 Task: Explore Airbnb accommodation in Puntarenas, Costa Rica from 12th December, 2023 to 16th December, 2023 for 8 adults.8 bedrooms having 8 beds and 8 bathrooms. Property type can be hotel. Amenities needed are: wifi, TV, free parkinig on premises, gym, breakfast. Look for 4 properties as per requirement.
Action: Mouse moved to (422, 95)
Screenshot: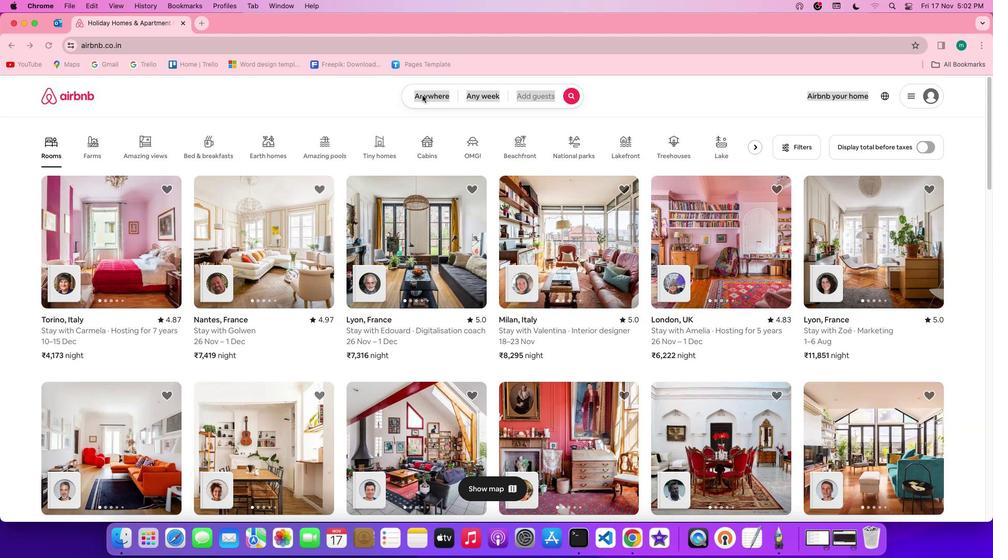 
Action: Mouse pressed left at (422, 95)
Screenshot: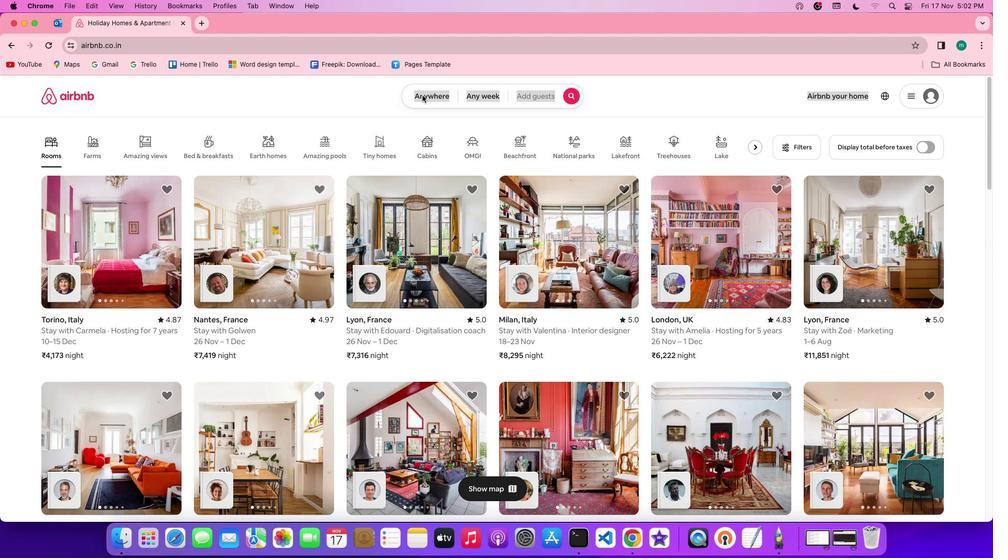 
Action: Mouse pressed left at (422, 95)
Screenshot: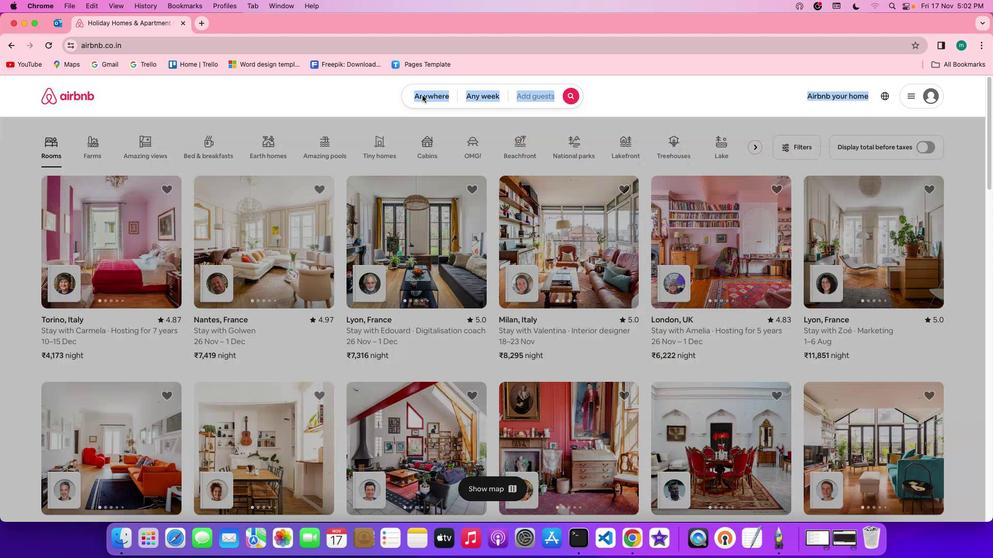 
Action: Mouse moved to (393, 132)
Screenshot: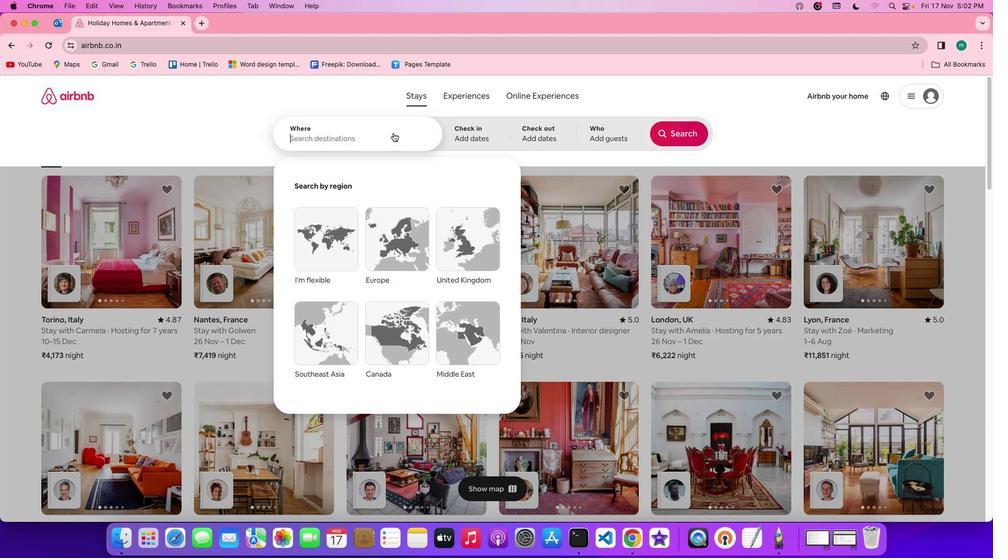 
Action: Mouse pressed left at (393, 132)
Screenshot: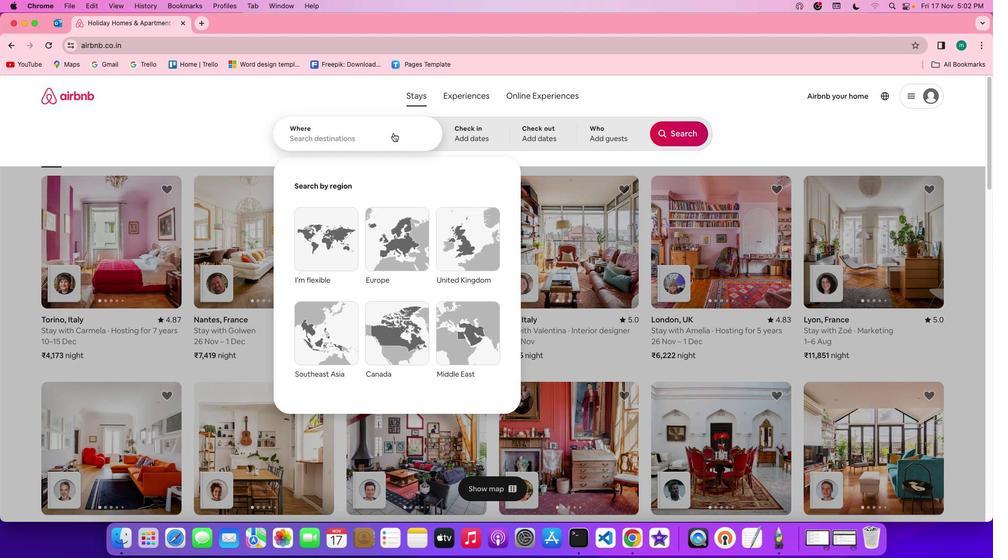 
Action: Mouse moved to (389, 134)
Screenshot: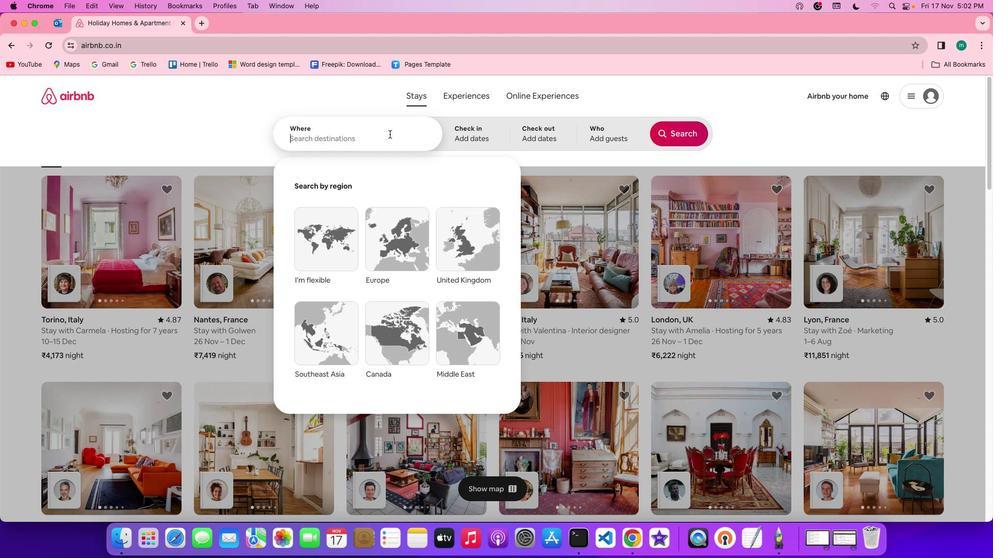 
Action: Key pressed Key.spaceKey.shift'P''u''n''t''a''r''e''n''a''s'','Key.spaceKey.shift'C''o''s''t''a'Key.spaceKey.shift'r'Key.backspaceKey.shift'R''i''c''a'
Screenshot: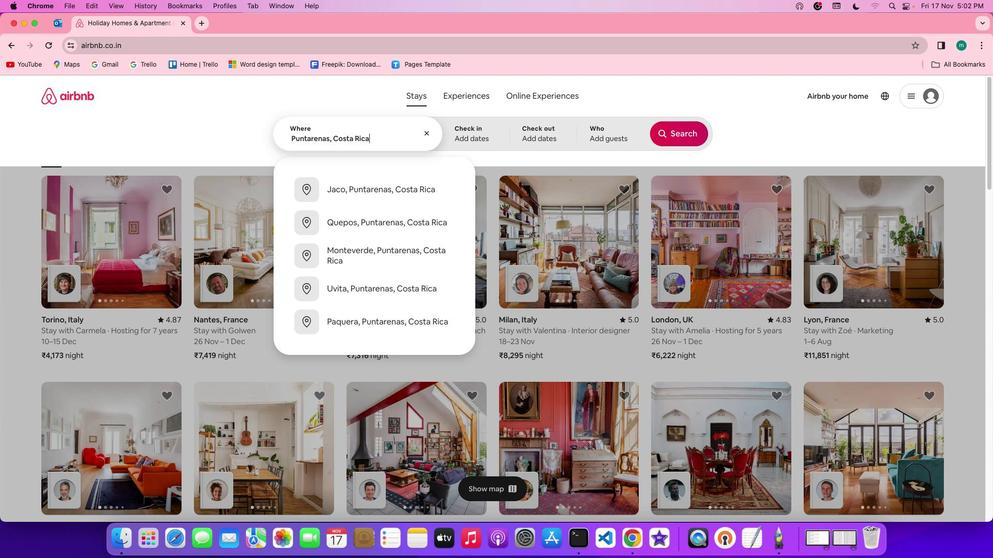 
Action: Mouse moved to (466, 127)
Screenshot: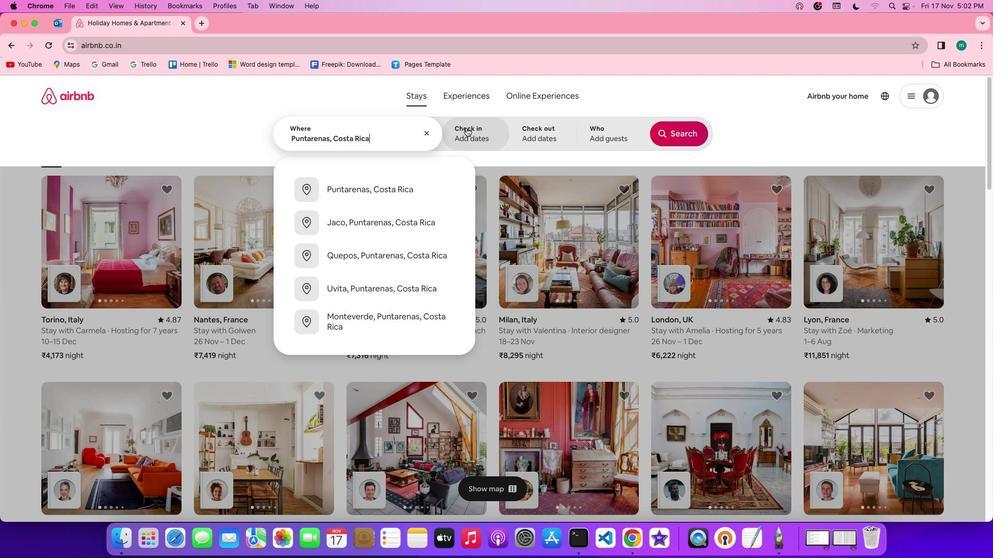 
Action: Mouse pressed left at (466, 127)
Screenshot: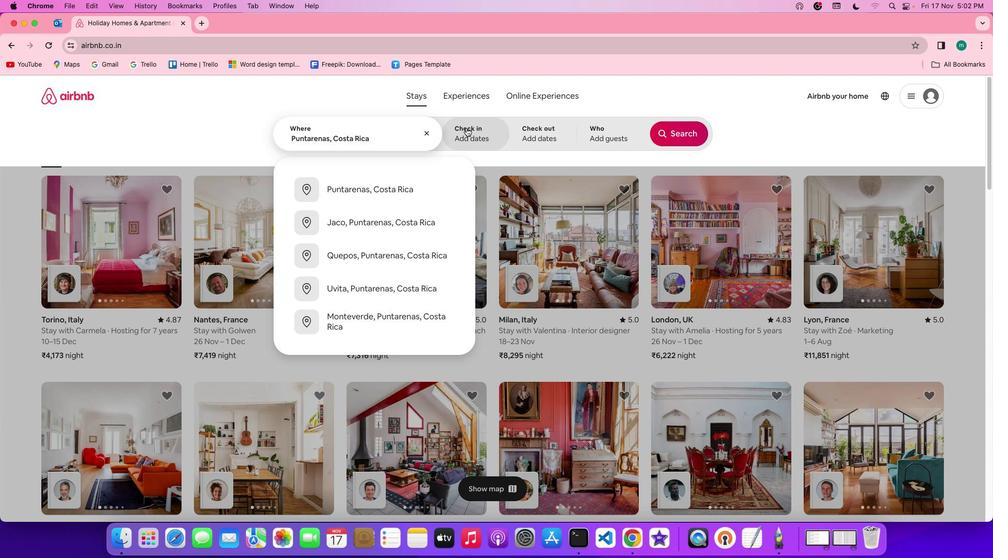 
Action: Mouse moved to (561, 315)
Screenshot: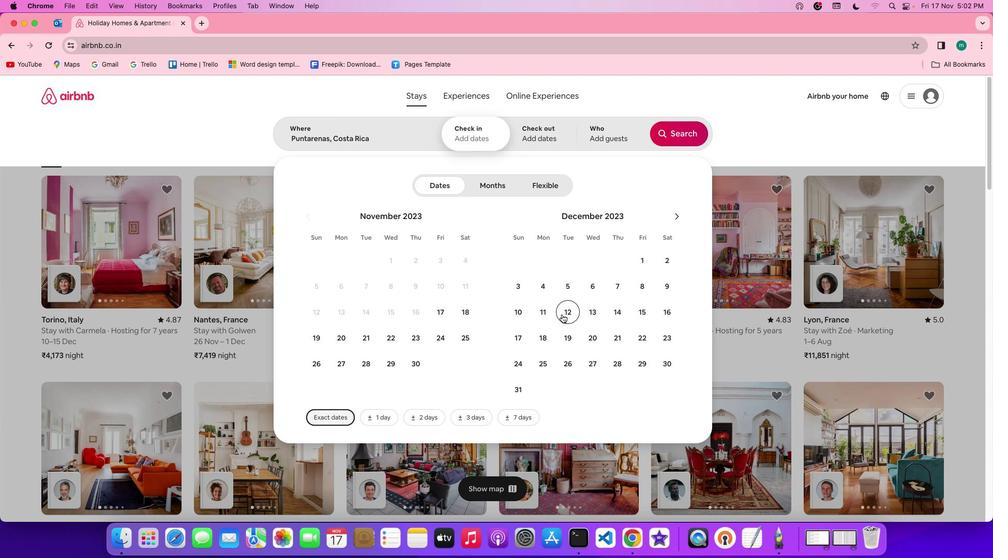 
Action: Mouse pressed left at (561, 315)
Screenshot: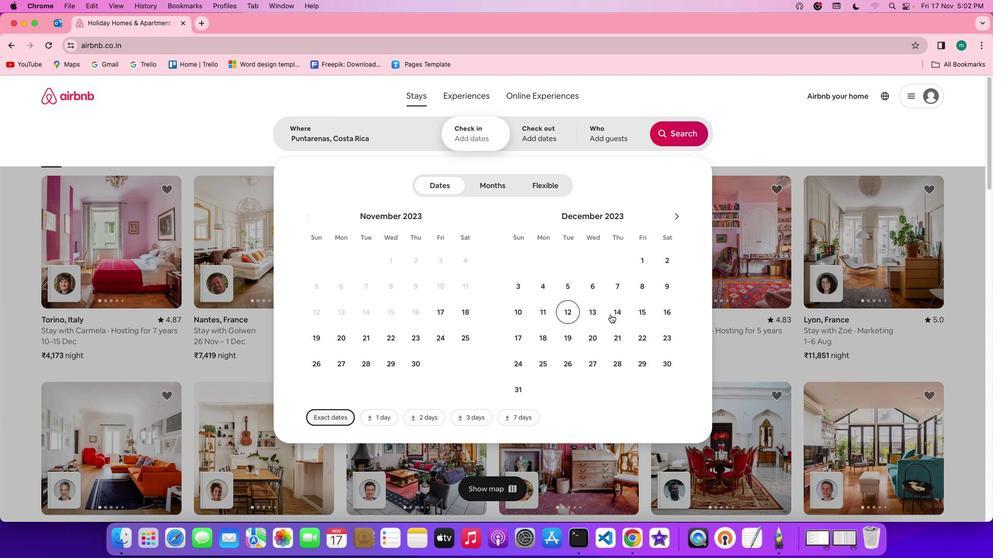 
Action: Mouse moved to (666, 304)
Screenshot: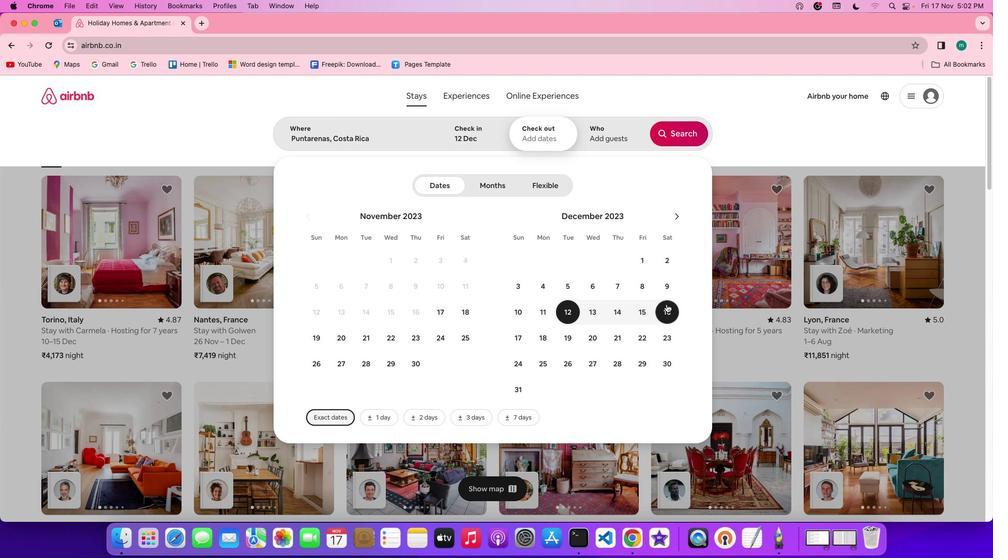 
Action: Mouse pressed left at (666, 304)
Screenshot: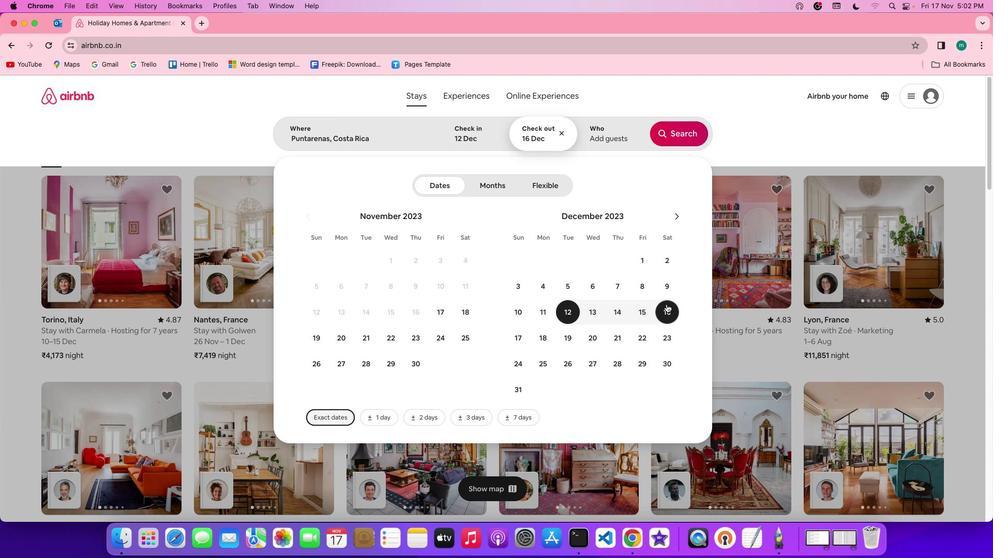 
Action: Mouse moved to (619, 128)
Screenshot: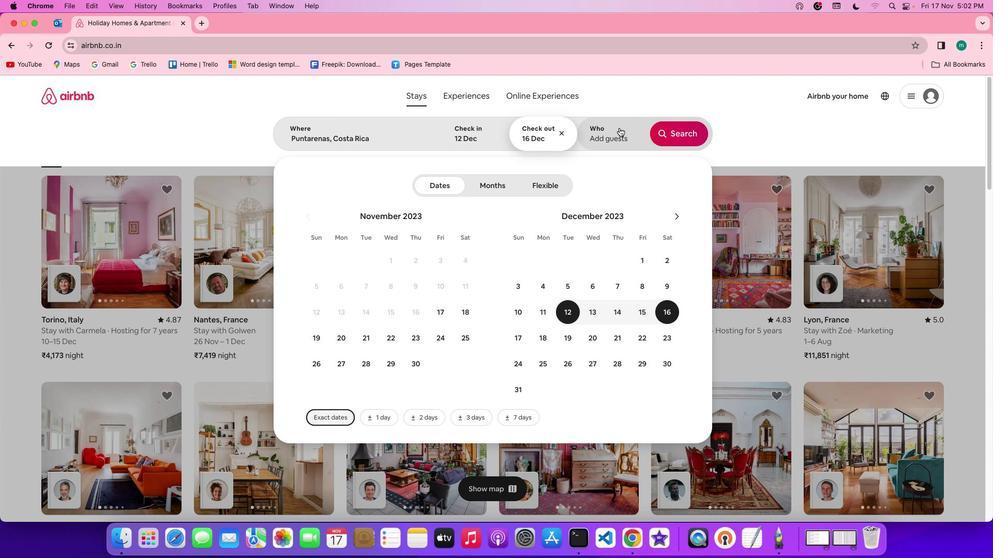 
Action: Mouse pressed left at (619, 128)
Screenshot: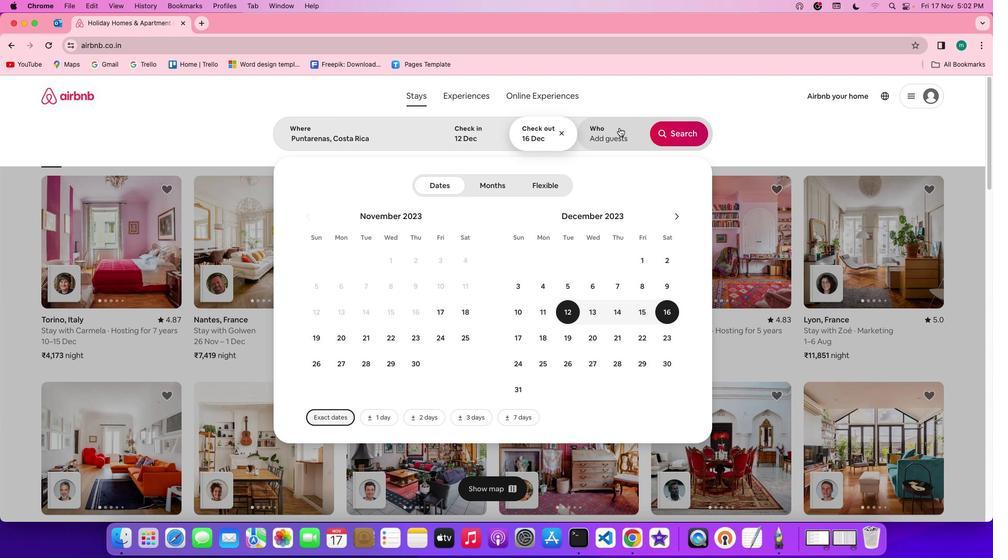 
Action: Mouse moved to (679, 184)
Screenshot: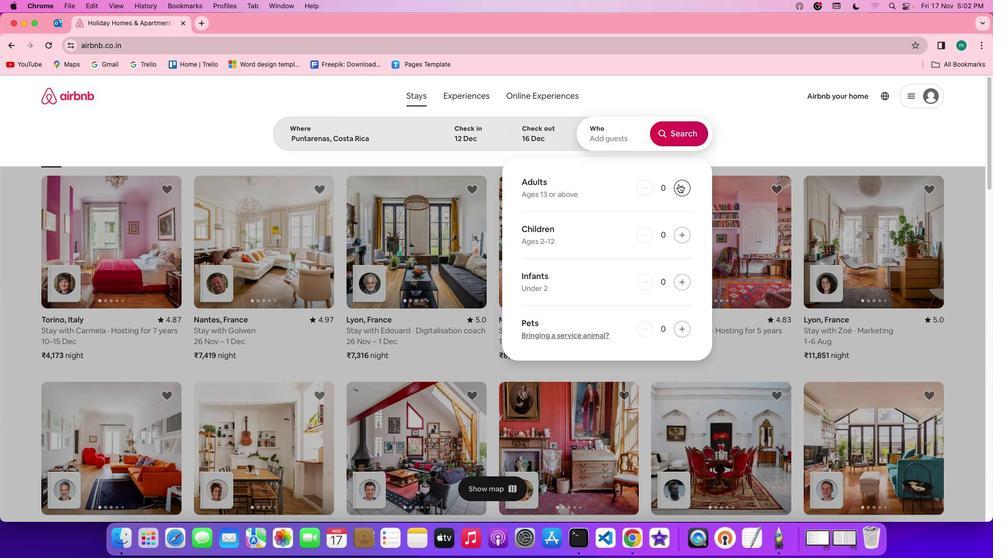 
Action: Mouse pressed left at (679, 184)
Screenshot: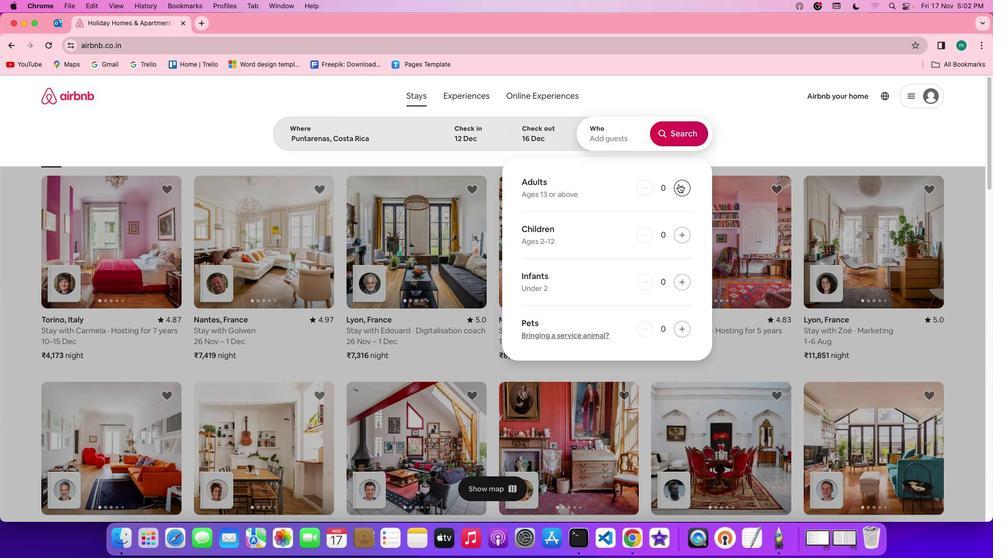 
Action: Mouse pressed left at (679, 184)
Screenshot: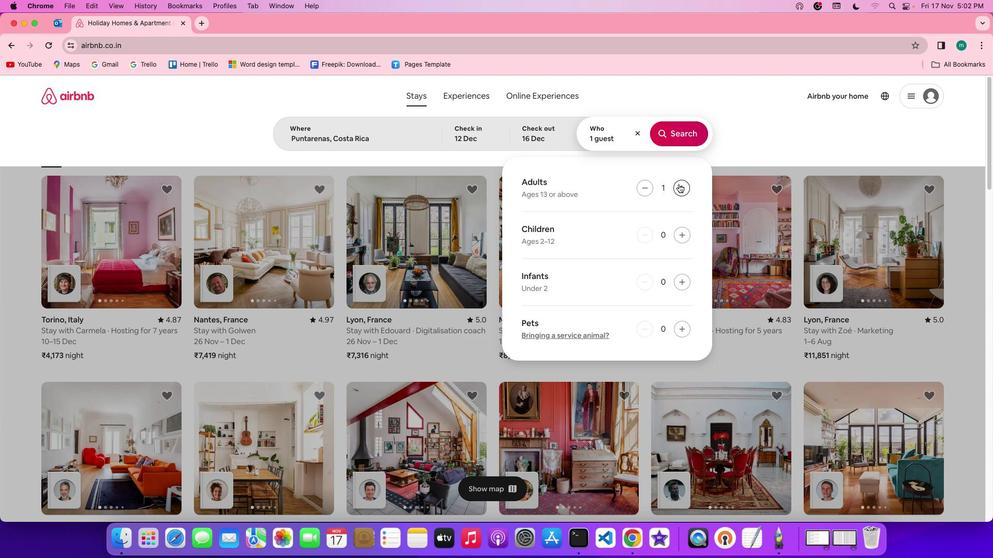 
Action: Mouse pressed left at (679, 184)
Screenshot: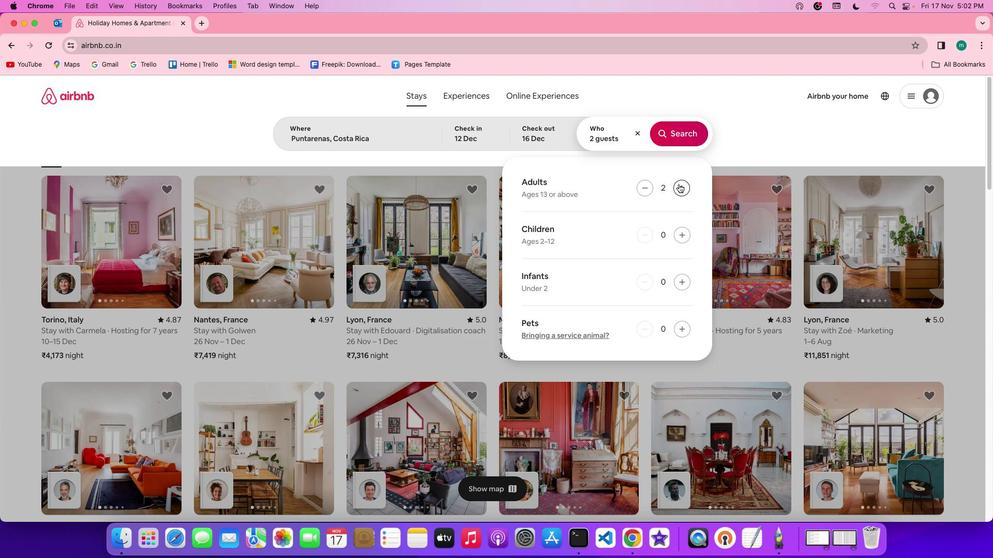 
Action: Mouse pressed left at (679, 184)
Screenshot: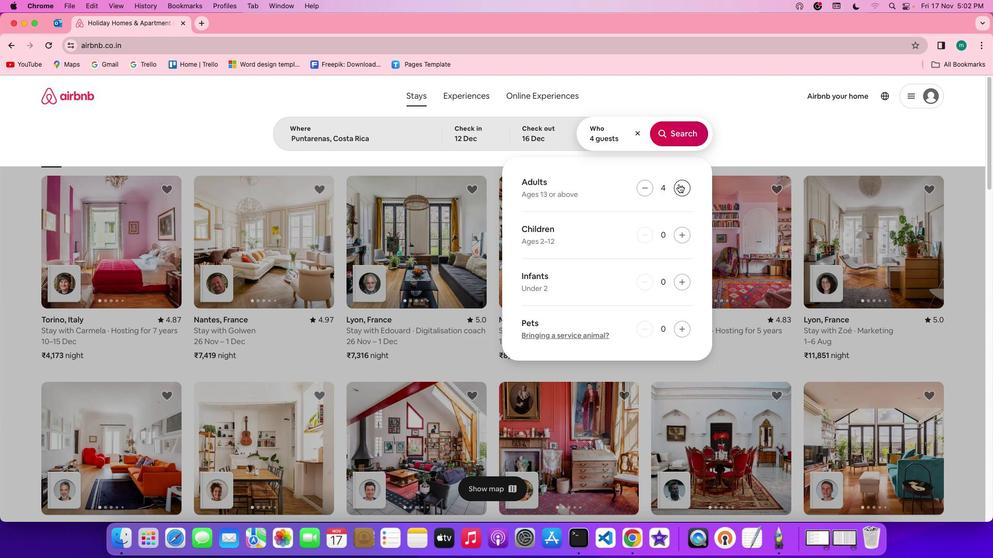 
Action: Mouse pressed left at (679, 184)
Screenshot: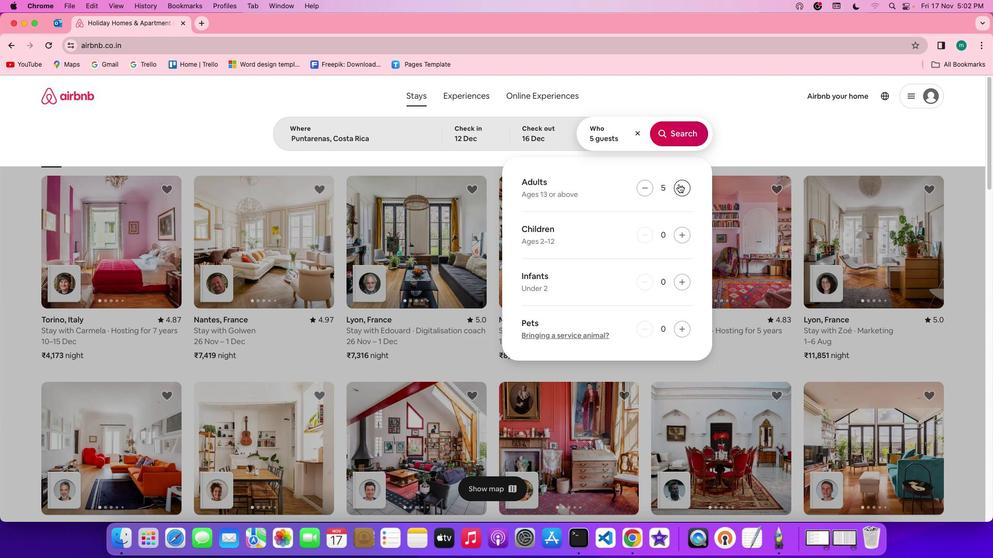 
Action: Mouse pressed left at (679, 184)
Screenshot: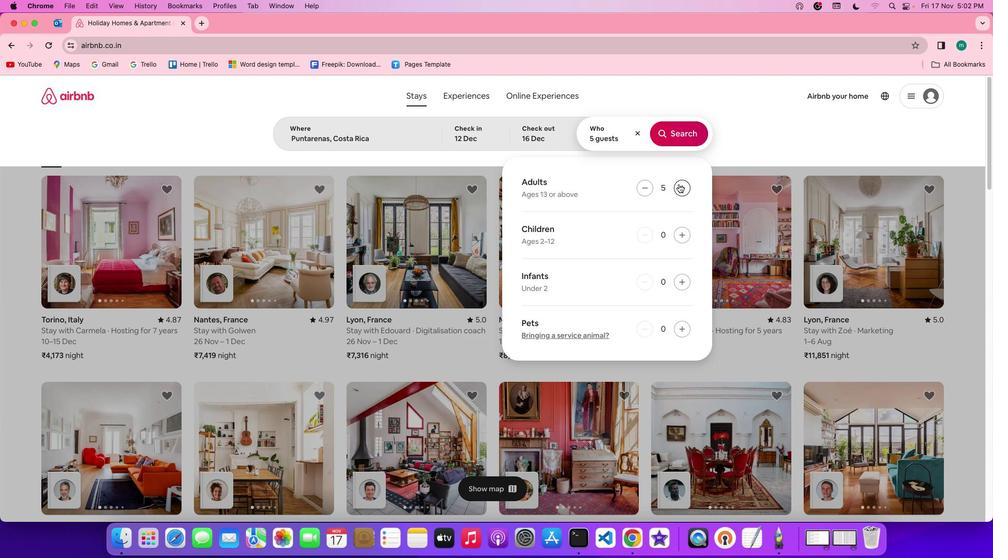 
Action: Mouse pressed left at (679, 184)
Screenshot: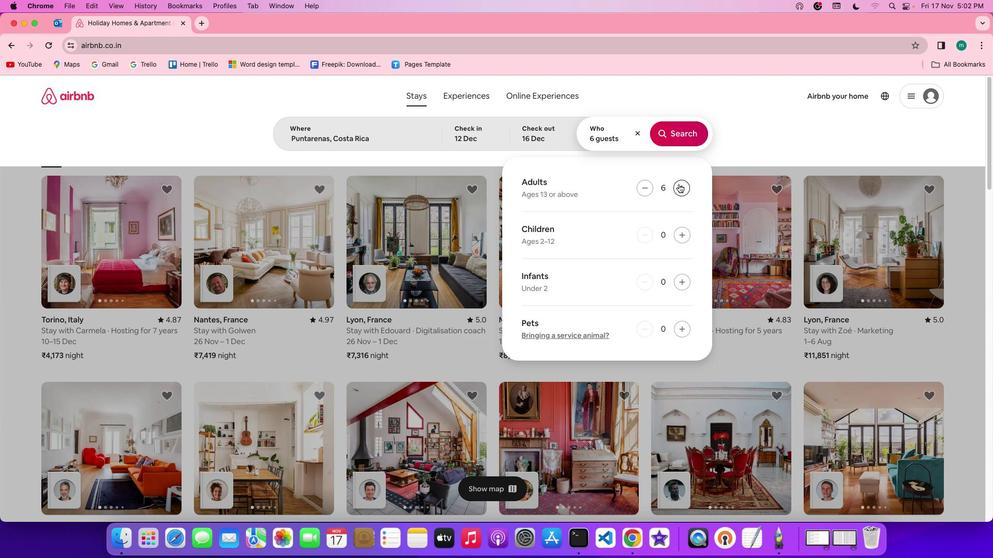 
Action: Mouse pressed left at (679, 184)
Screenshot: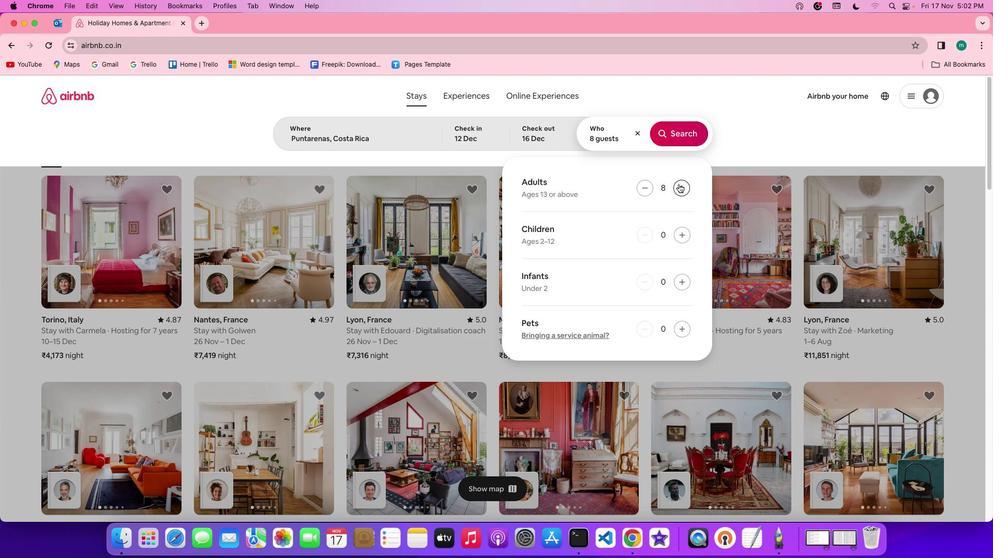
Action: Mouse moved to (679, 129)
Screenshot: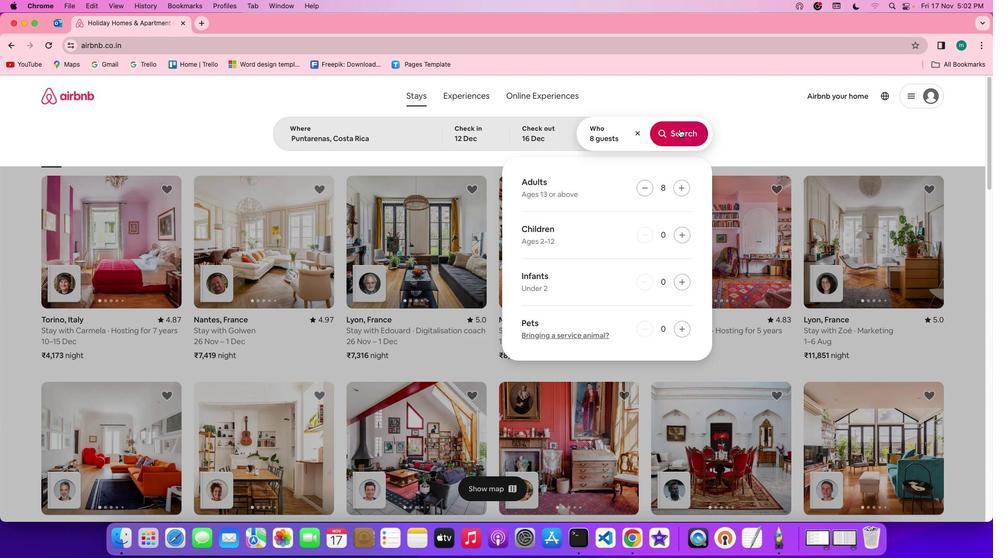 
Action: Mouse pressed left at (679, 129)
Screenshot: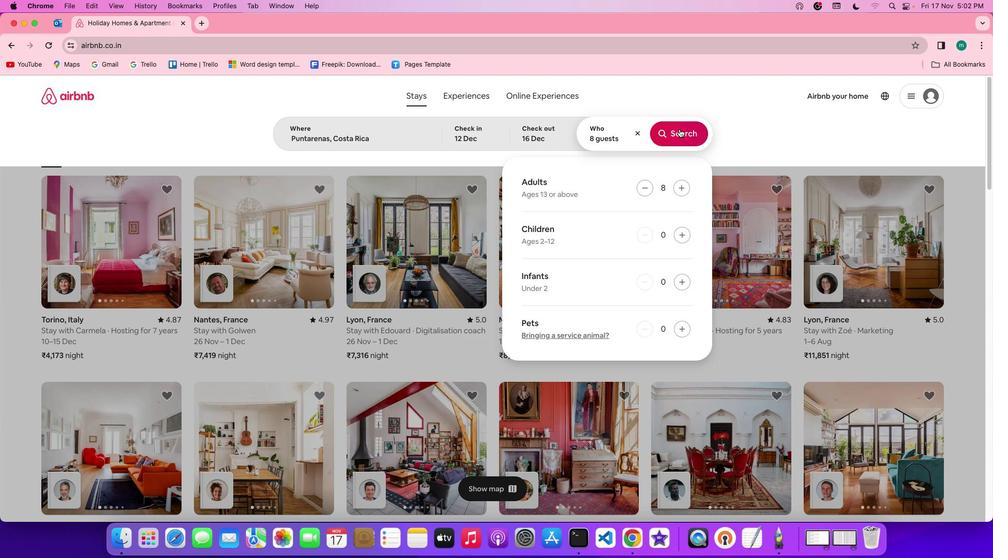 
Action: Mouse moved to (835, 139)
Screenshot: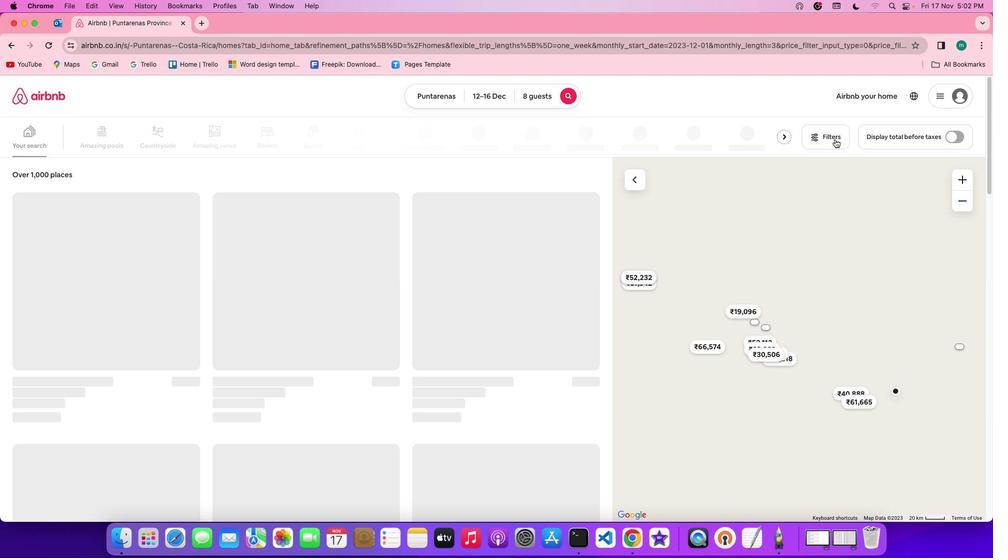 
Action: Mouse pressed left at (835, 139)
Screenshot: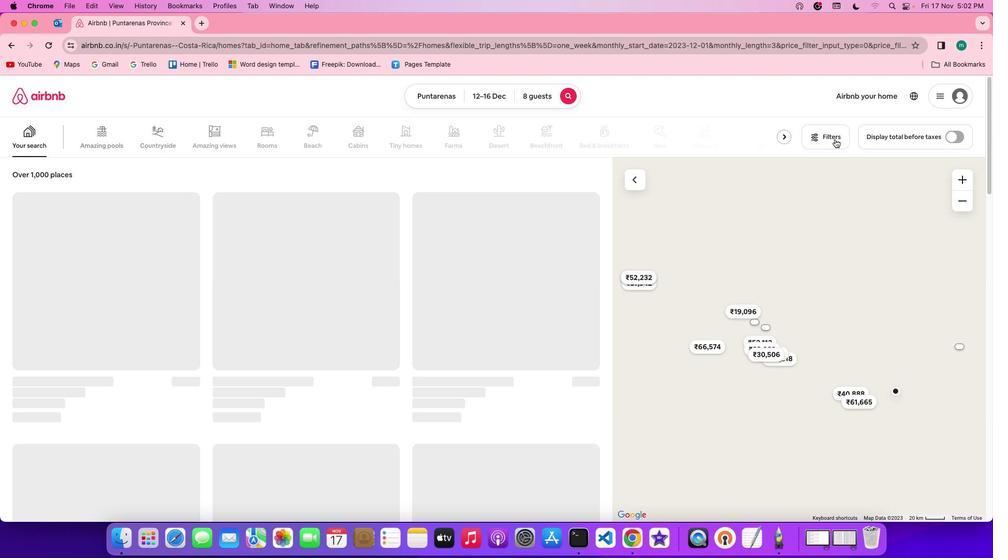 
Action: Mouse moved to (513, 307)
Screenshot: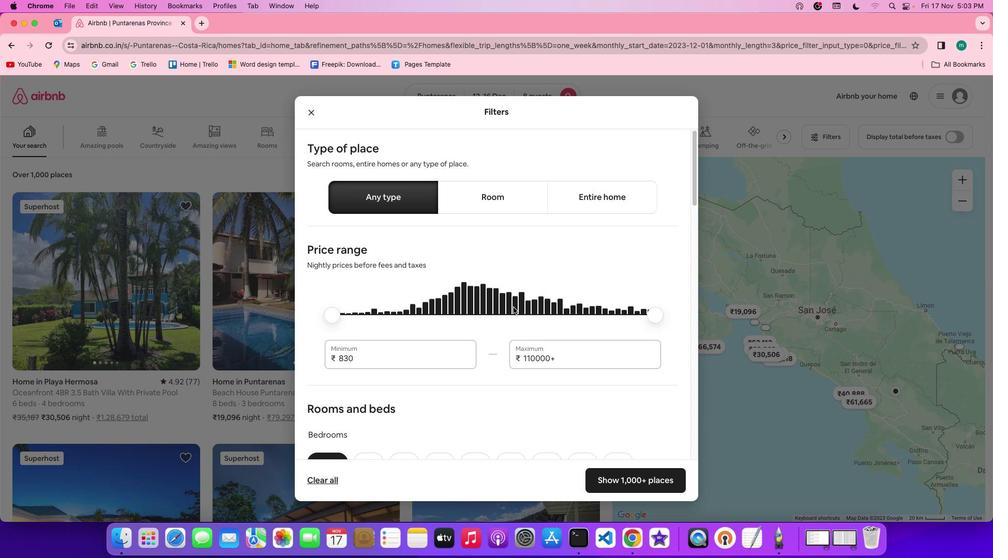 
Action: Mouse scrolled (513, 307) with delta (0, 0)
Screenshot: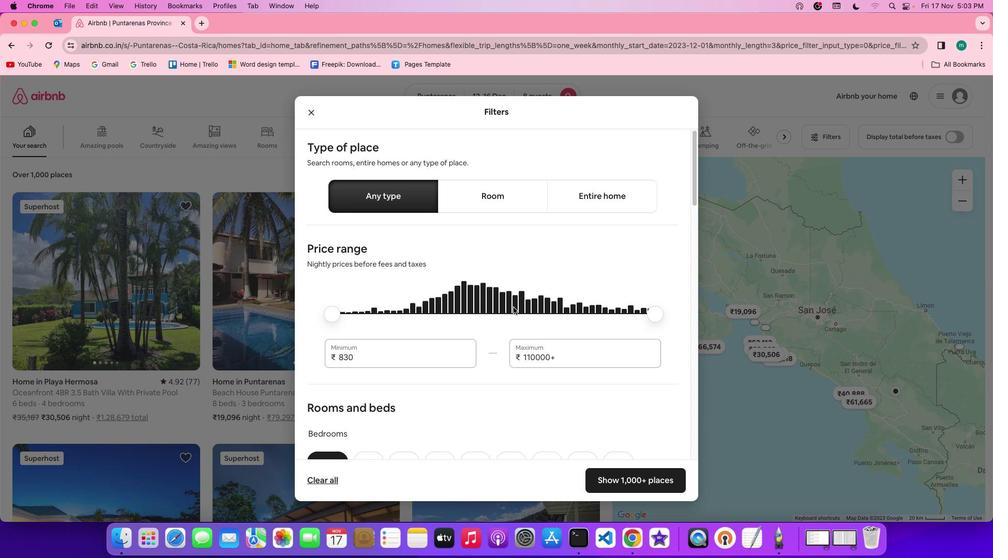 
Action: Mouse scrolled (513, 307) with delta (0, 0)
Screenshot: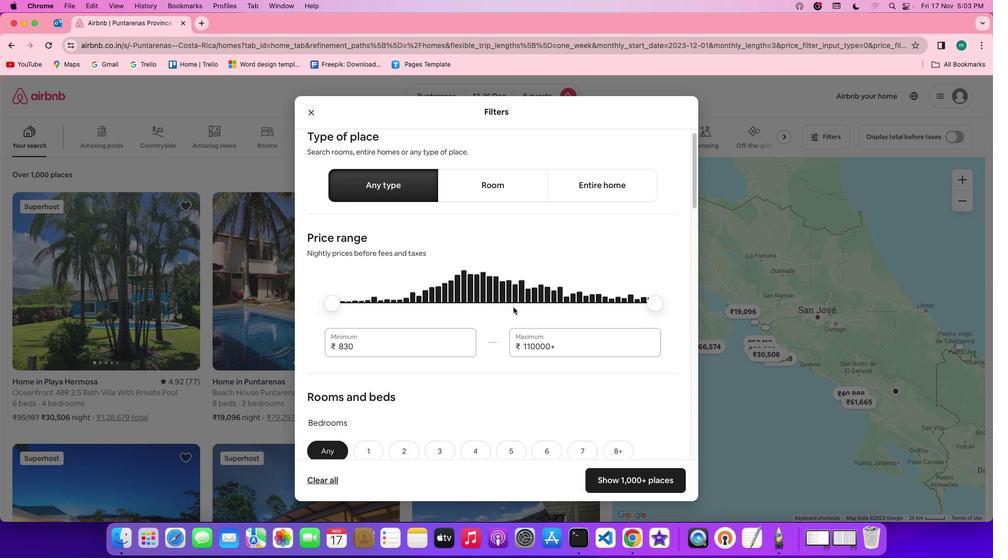 
Action: Mouse scrolled (513, 307) with delta (0, -1)
Screenshot: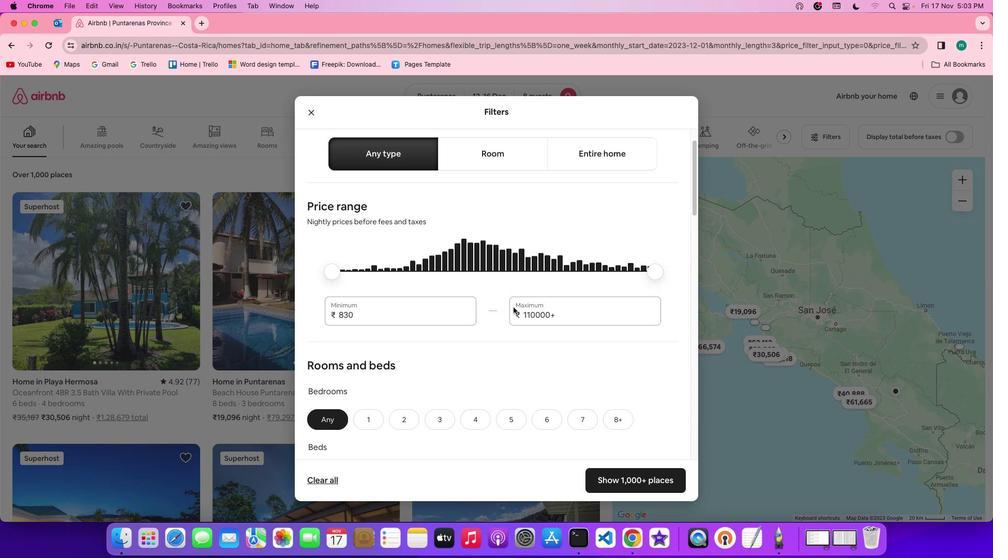
Action: Mouse scrolled (513, 307) with delta (0, -1)
Screenshot: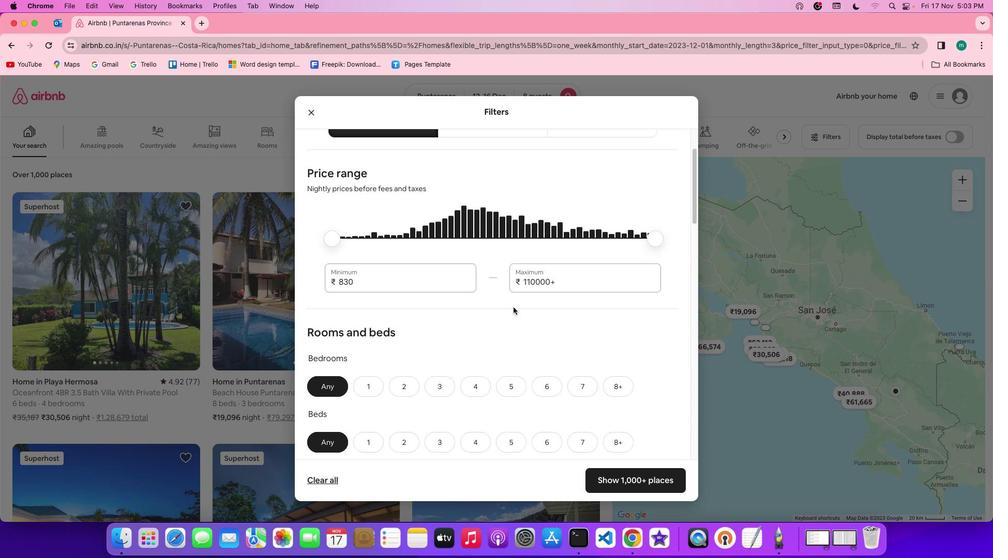 
Action: Mouse scrolled (513, 307) with delta (0, 0)
Screenshot: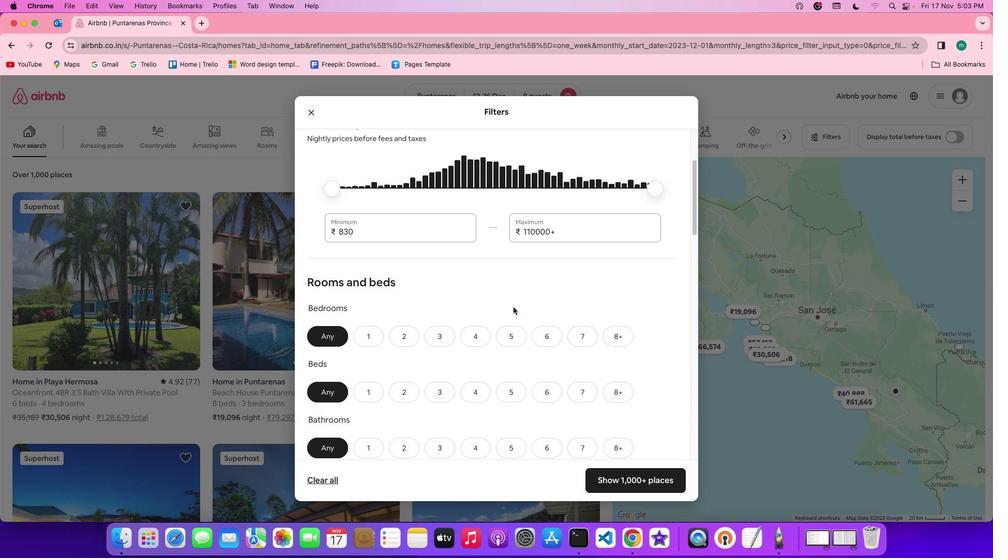 
Action: Mouse scrolled (513, 307) with delta (0, 0)
Screenshot: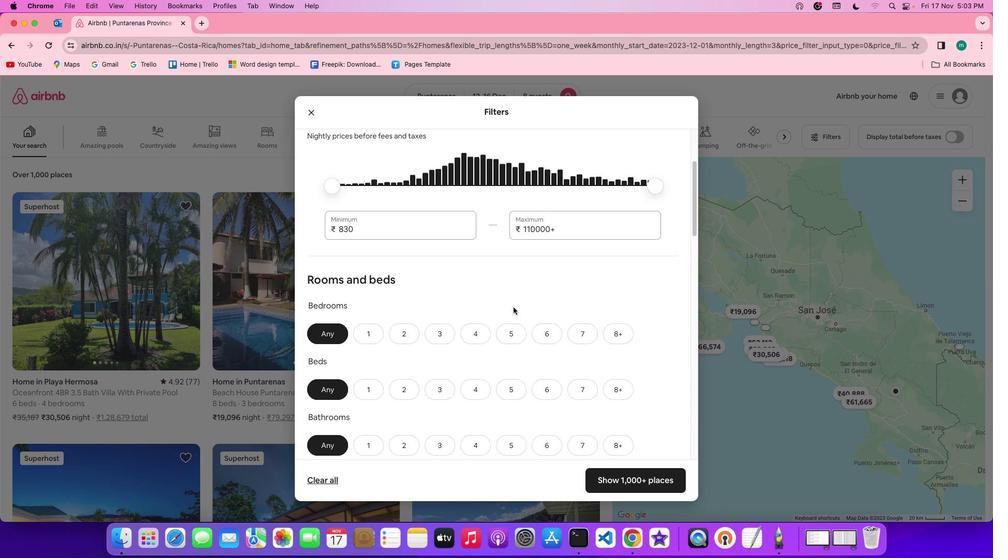 
Action: Mouse scrolled (513, 307) with delta (0, 0)
Screenshot: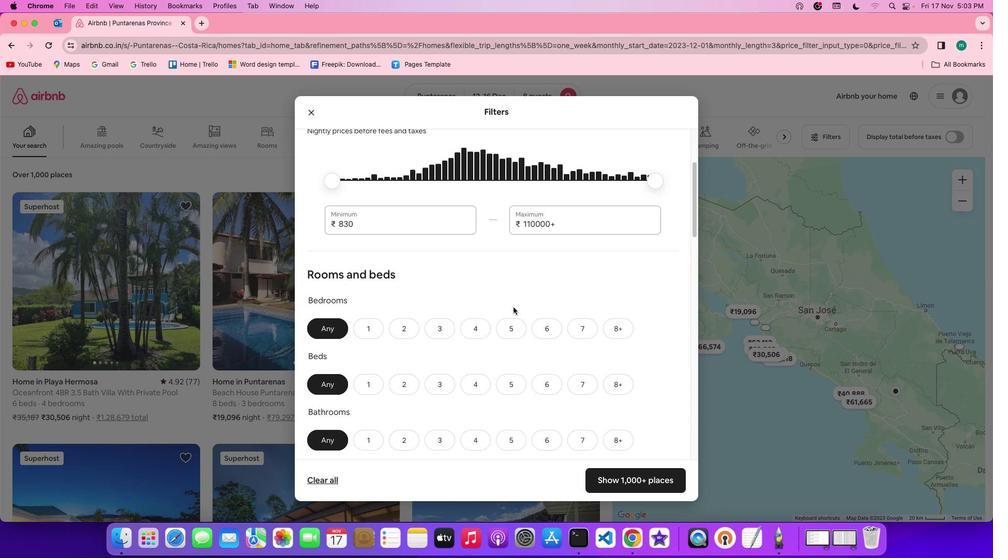 
Action: Mouse scrolled (513, 307) with delta (0, -1)
Screenshot: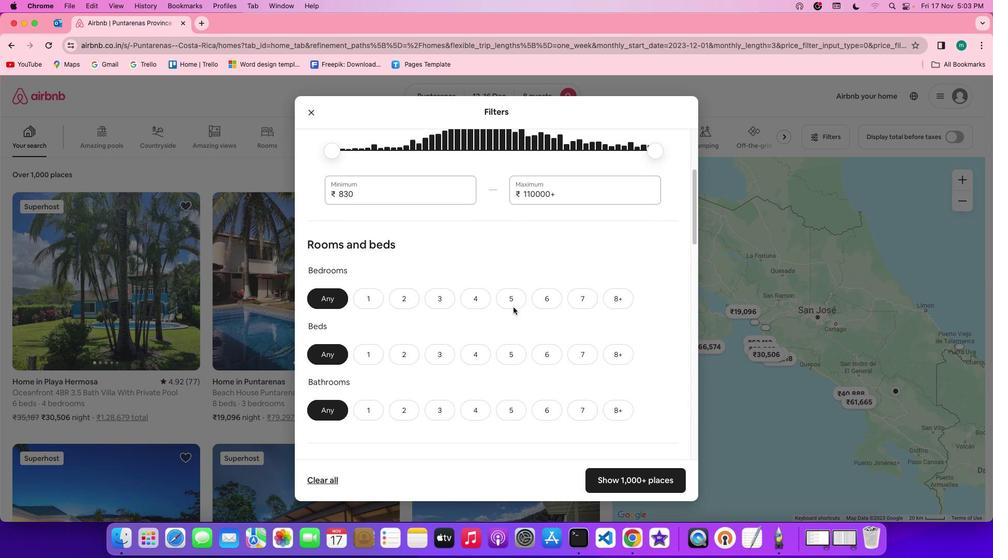 
Action: Mouse moved to (616, 261)
Screenshot: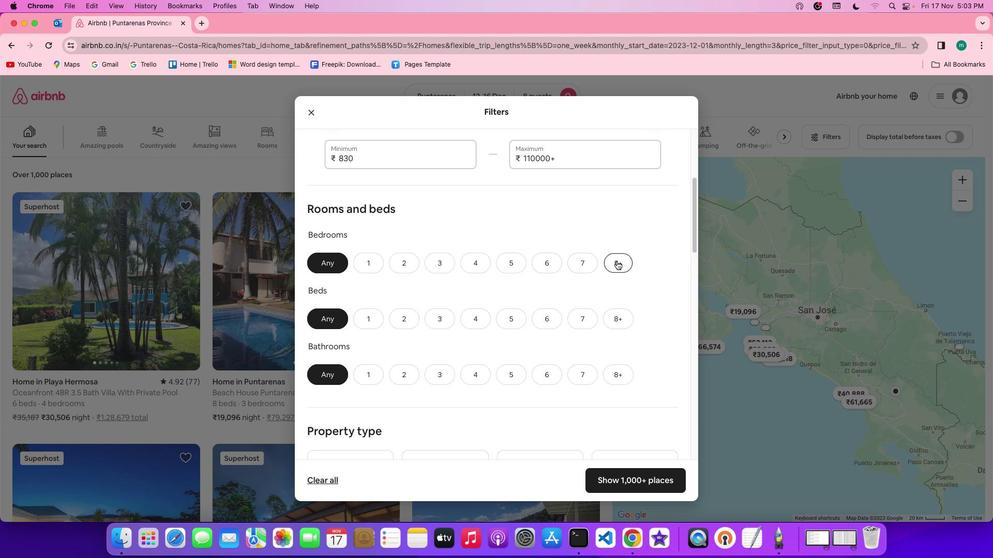 
Action: Mouse pressed left at (616, 261)
Screenshot: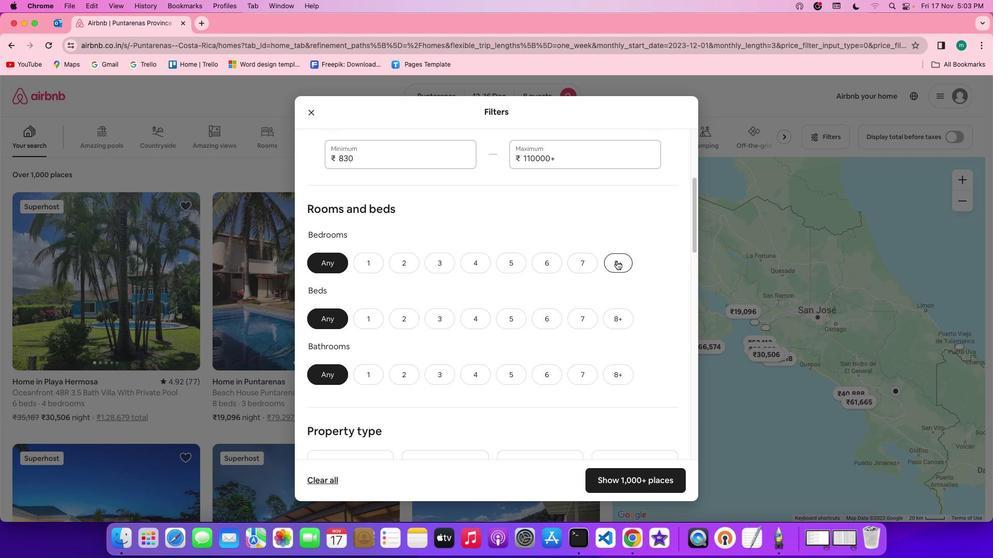 
Action: Mouse moved to (621, 327)
Screenshot: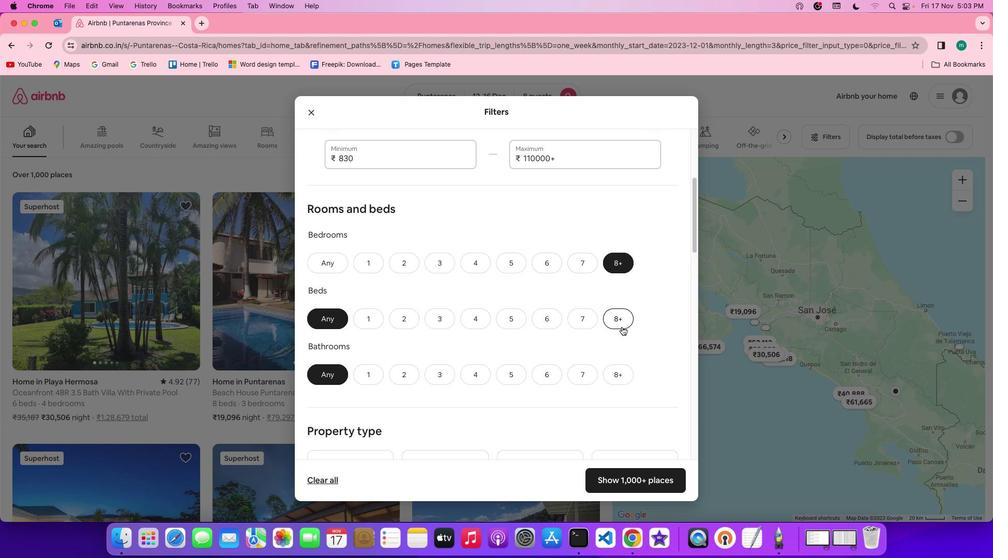 
Action: Mouse pressed left at (621, 327)
Screenshot: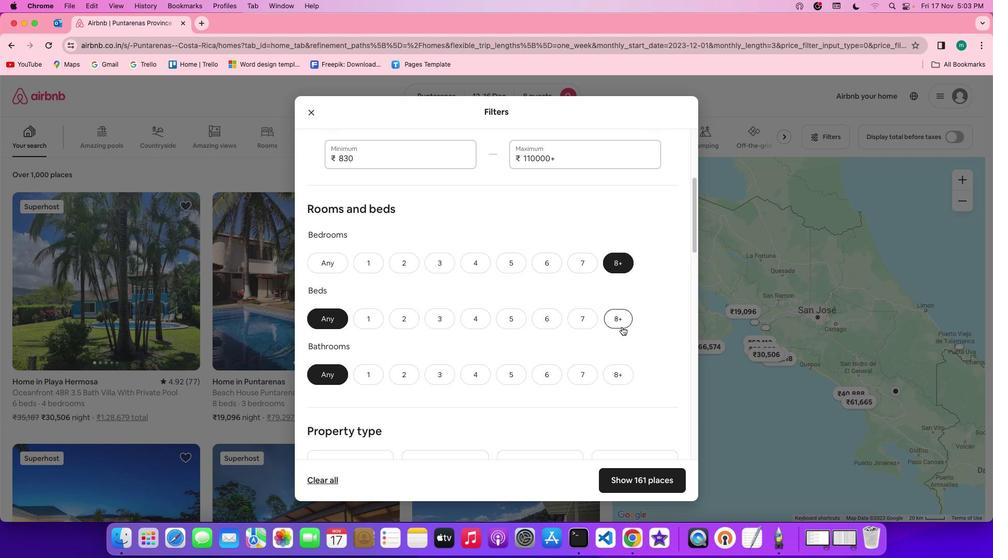 
Action: Mouse moved to (616, 373)
Screenshot: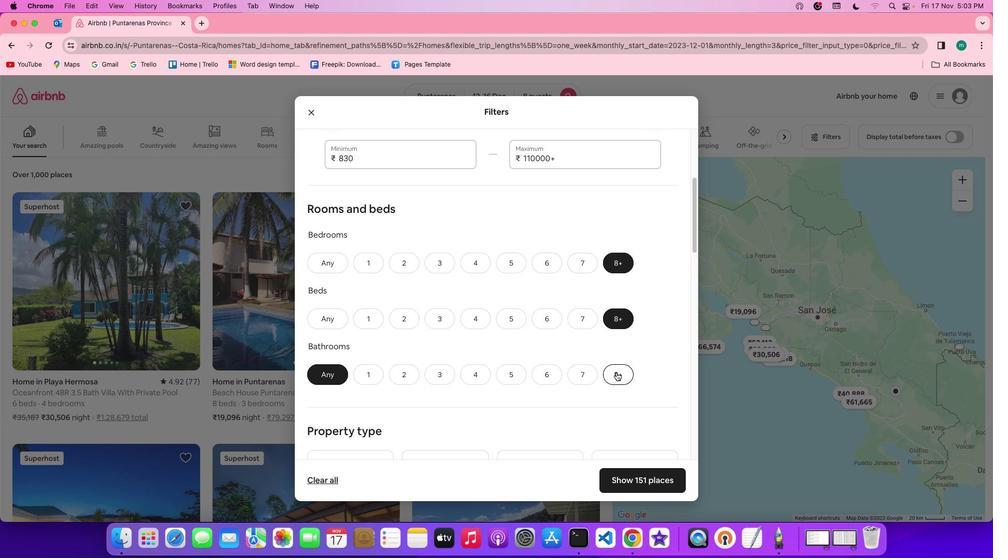 
Action: Mouse pressed left at (616, 373)
Screenshot: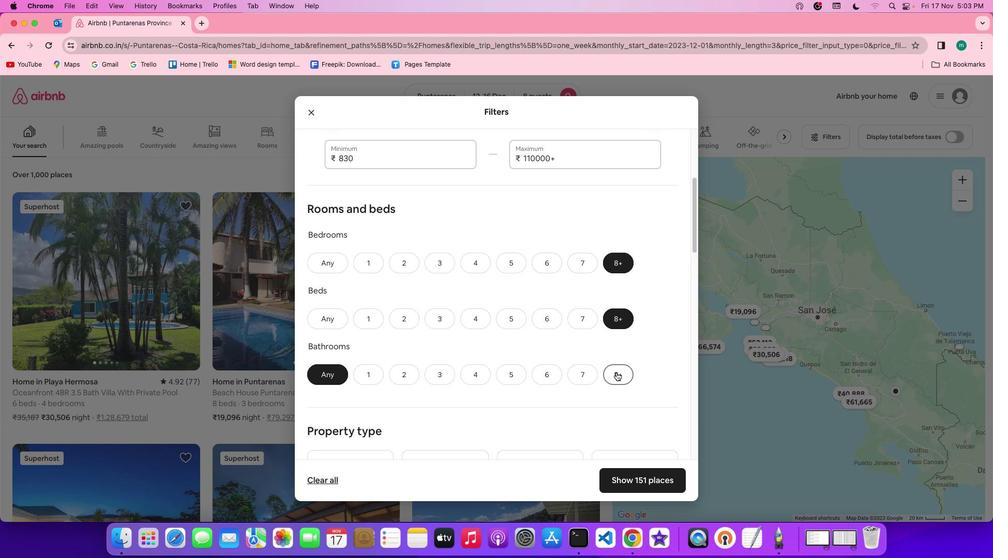 
Action: Mouse moved to (617, 370)
Screenshot: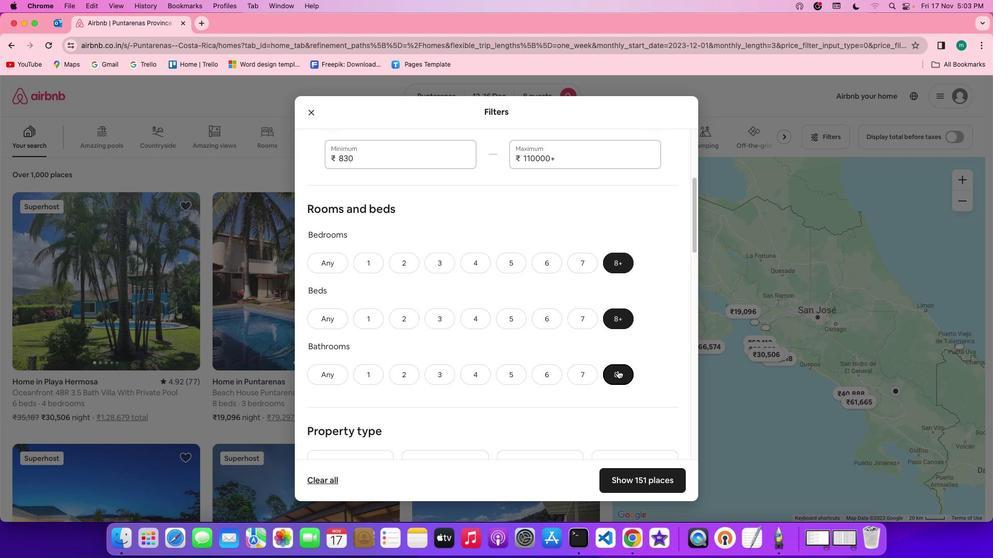 
Action: Mouse scrolled (617, 370) with delta (0, 0)
Screenshot: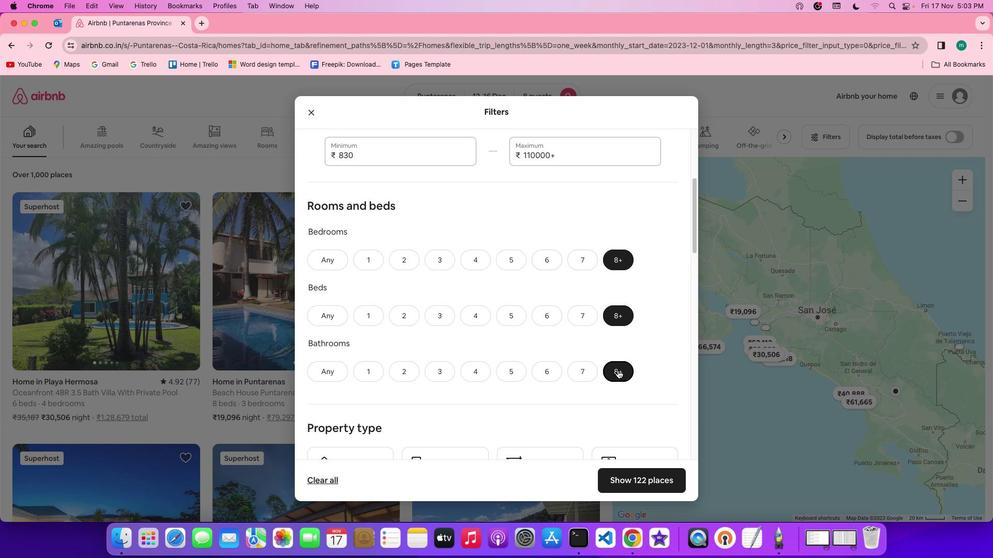 
Action: Mouse scrolled (617, 370) with delta (0, 0)
Screenshot: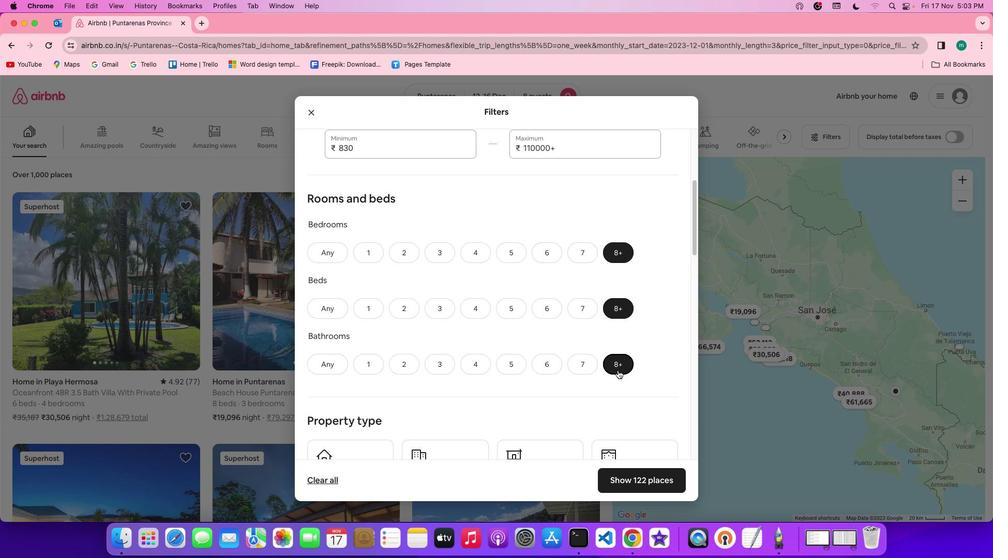 
Action: Mouse scrolled (617, 370) with delta (0, -1)
Screenshot: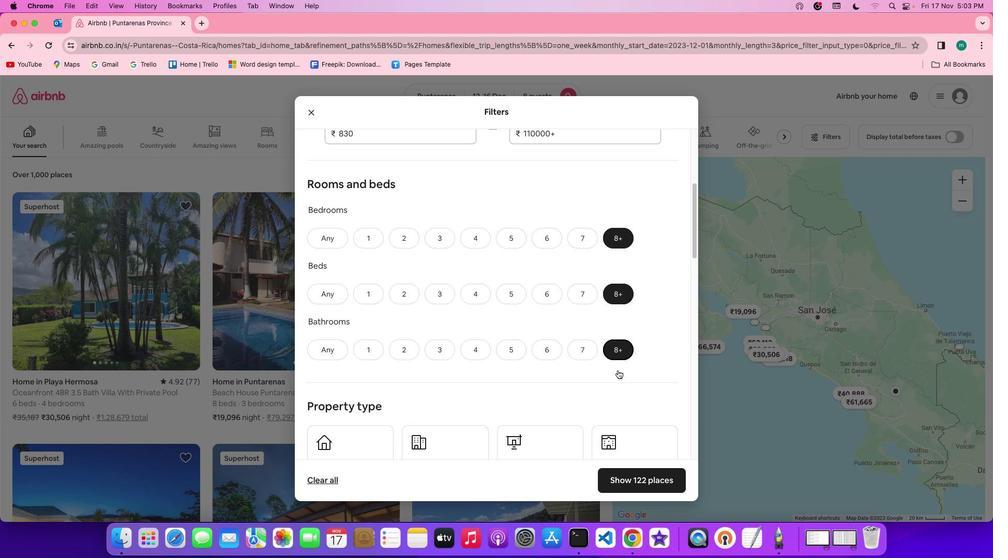 
Action: Mouse scrolled (617, 370) with delta (0, 0)
Screenshot: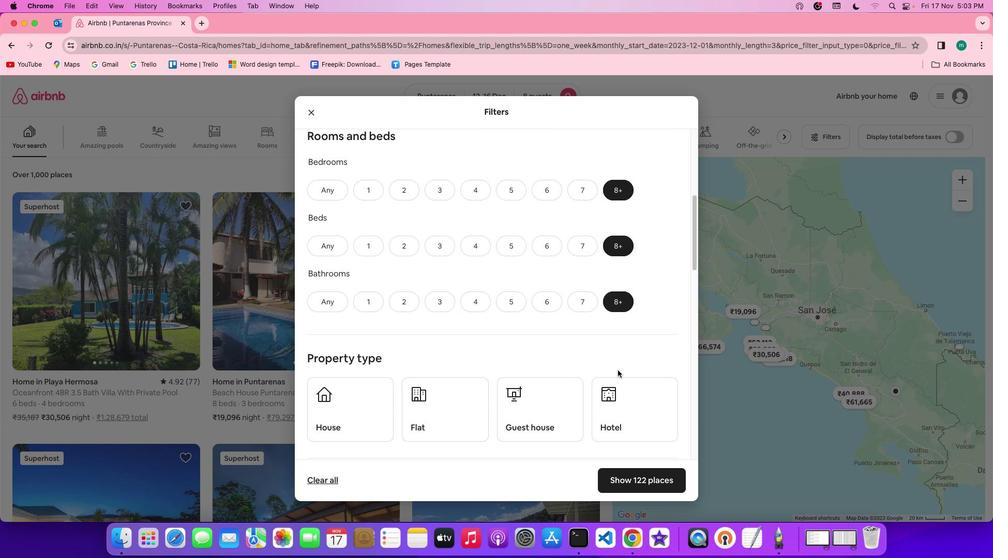 
Action: Mouse scrolled (617, 370) with delta (0, 0)
Screenshot: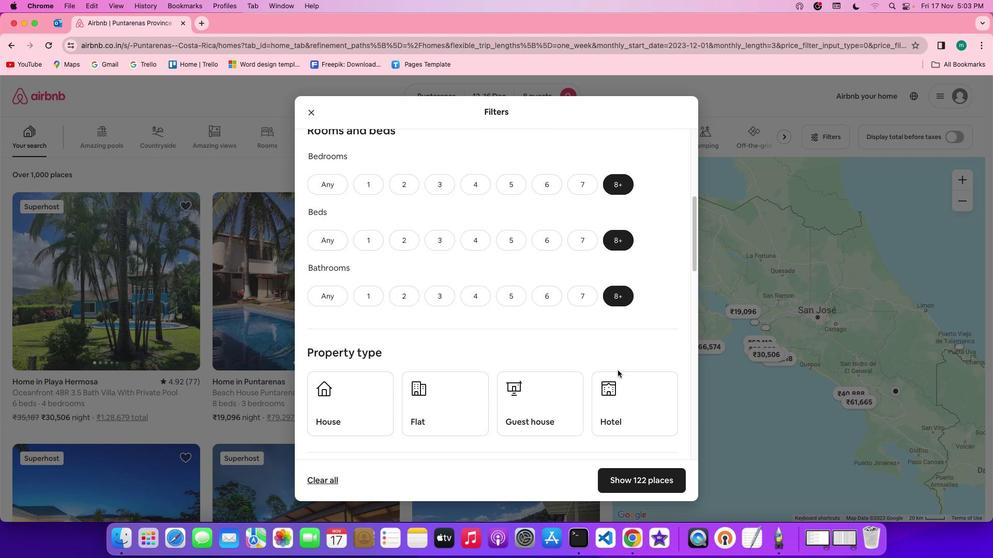 
Action: Mouse scrolled (617, 370) with delta (0, 0)
Screenshot: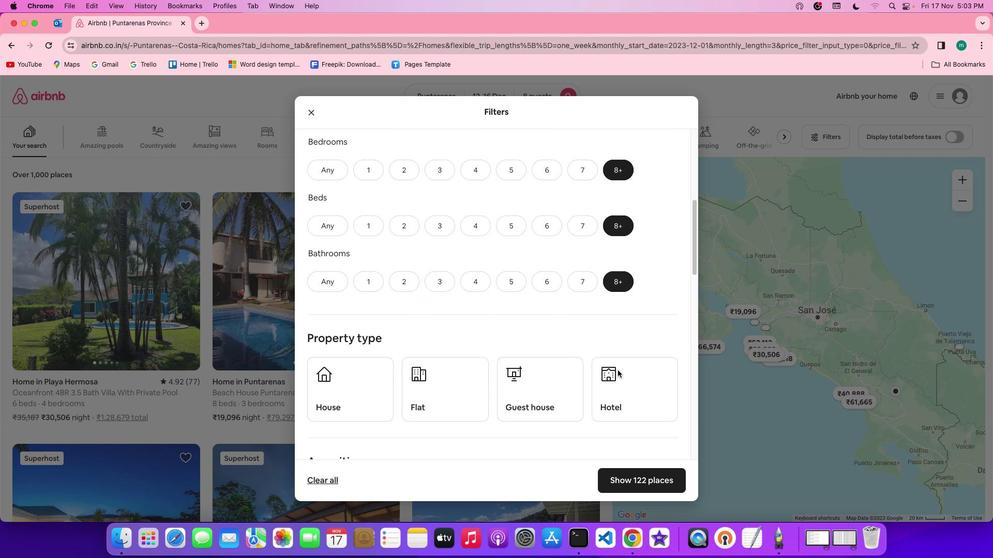
Action: Mouse scrolled (617, 370) with delta (0, 0)
Screenshot: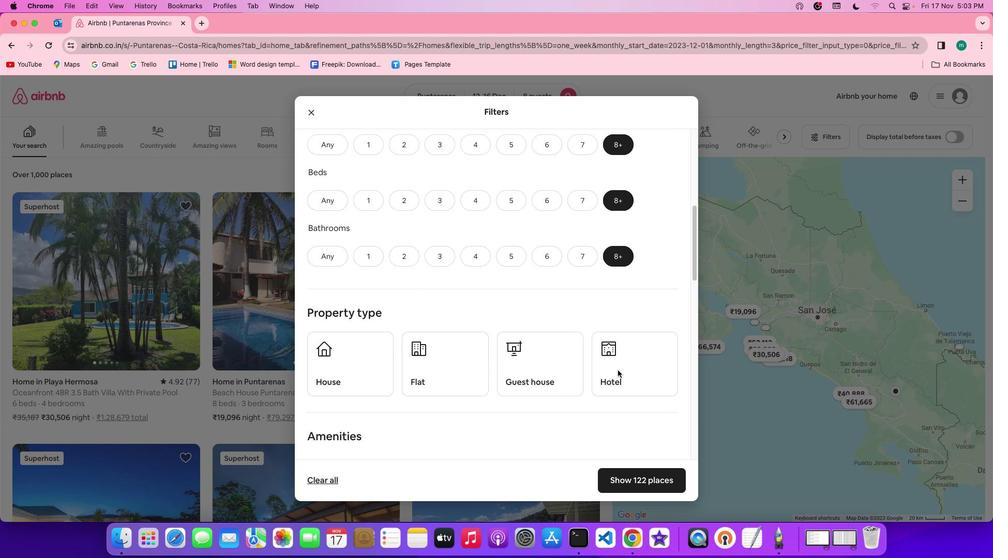 
Action: Mouse moved to (655, 362)
Screenshot: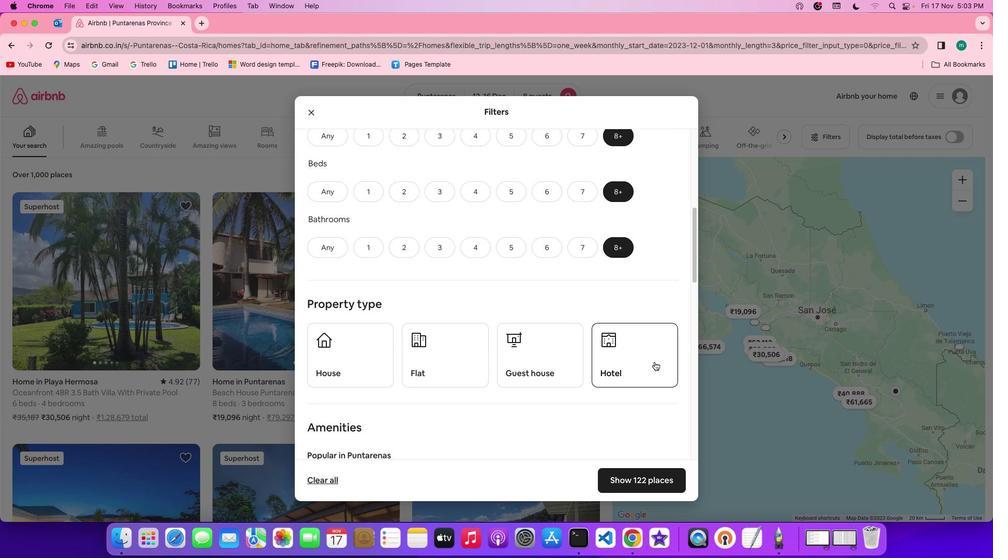 
Action: Mouse pressed left at (655, 362)
Screenshot: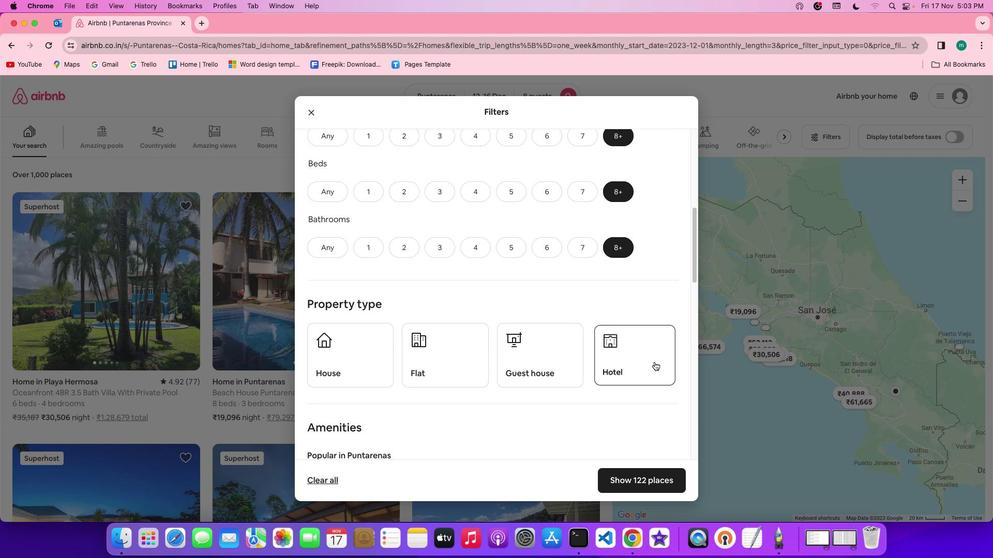 
Action: Mouse moved to (568, 343)
Screenshot: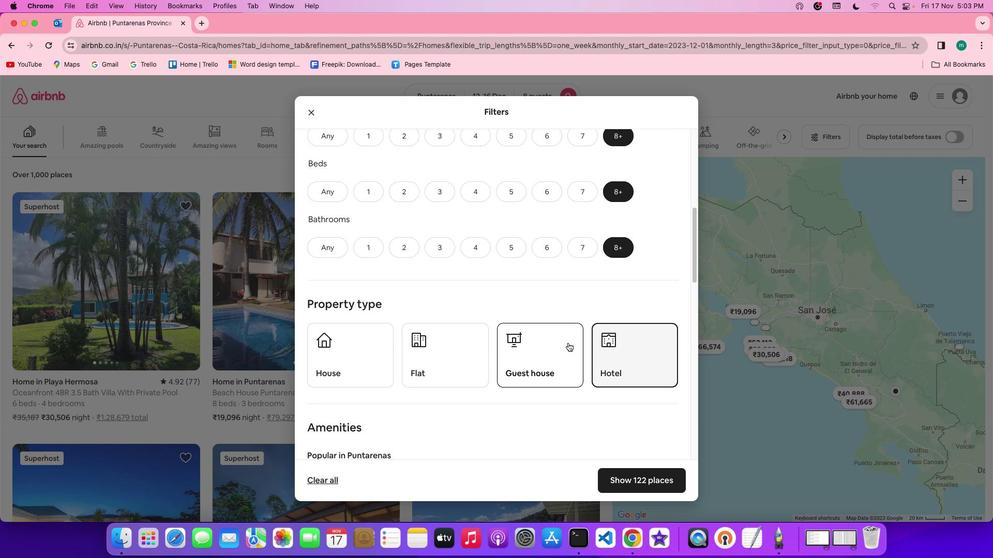 
Action: Mouse scrolled (568, 343) with delta (0, 0)
Screenshot: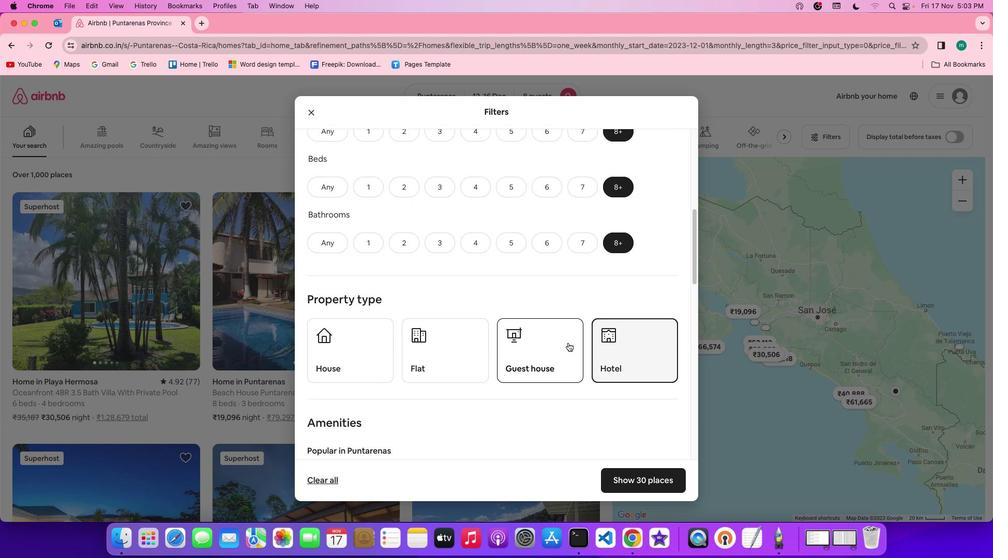 
Action: Mouse scrolled (568, 343) with delta (0, 0)
Screenshot: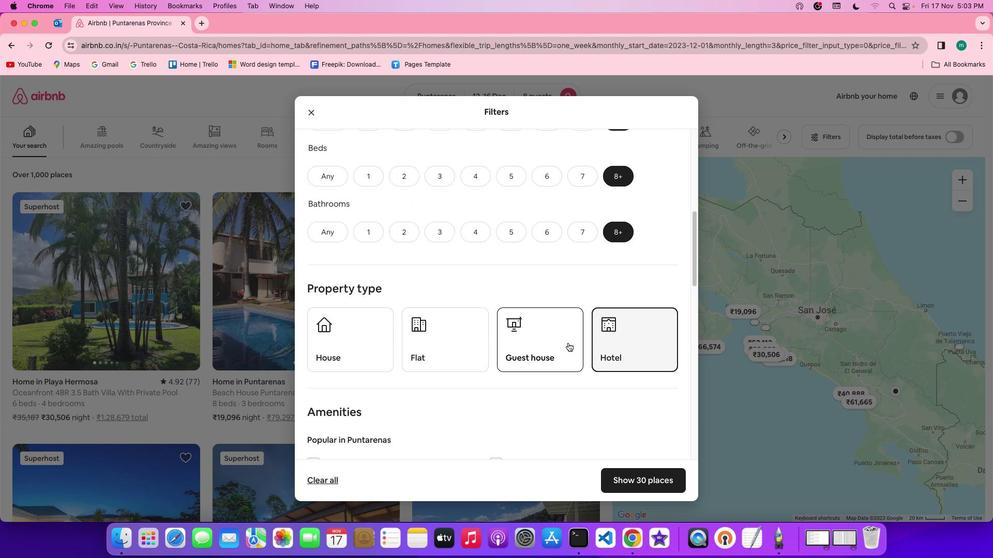 
Action: Mouse scrolled (568, 343) with delta (0, -1)
Screenshot: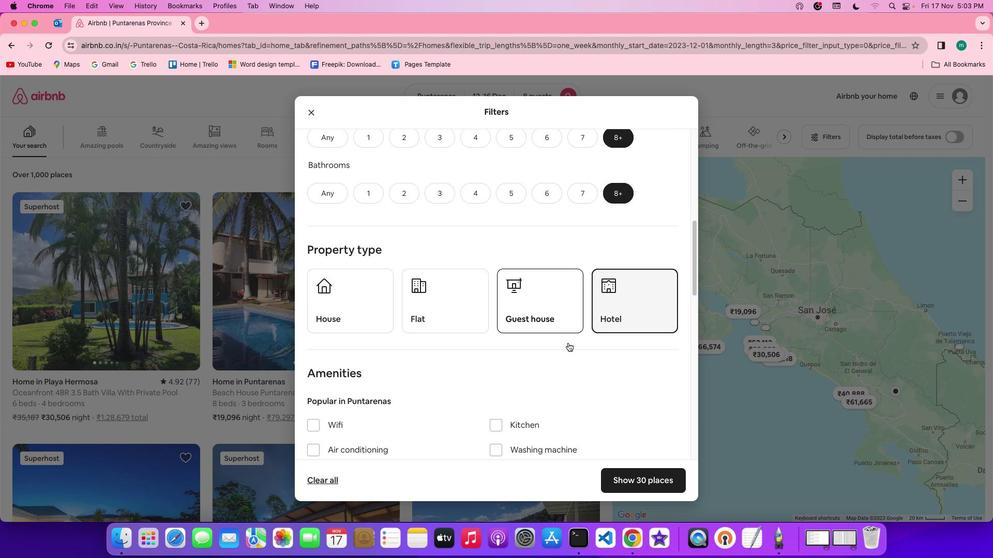 
Action: Mouse moved to (568, 342)
Screenshot: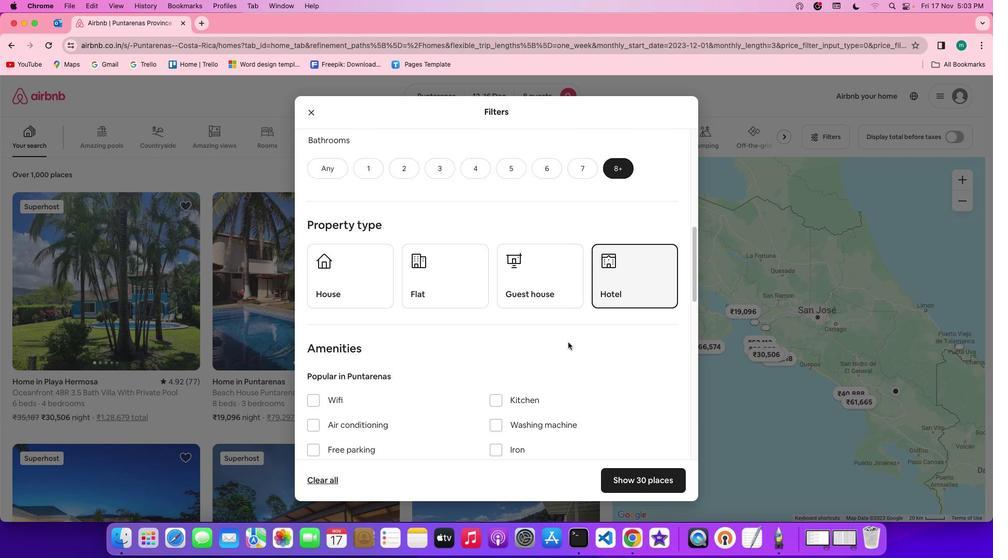 
Action: Mouse scrolled (568, 342) with delta (0, 0)
Screenshot: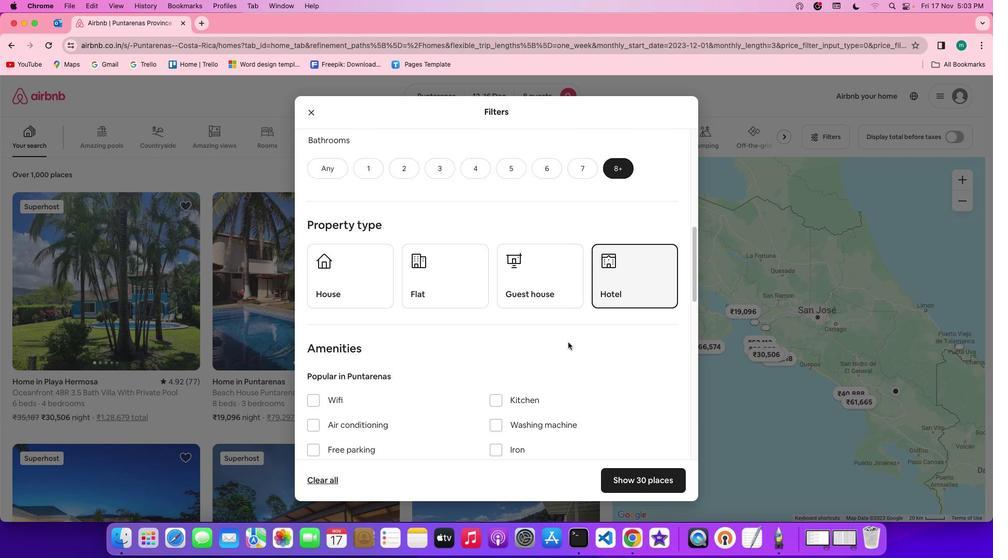 
Action: Mouse scrolled (568, 342) with delta (0, 0)
Screenshot: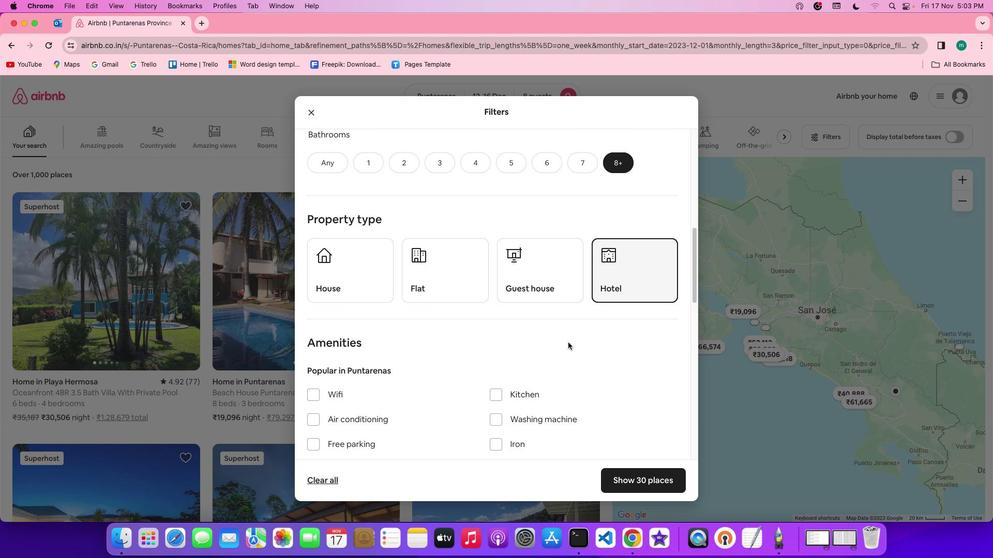 
Action: Mouse scrolled (568, 342) with delta (0, 0)
Screenshot: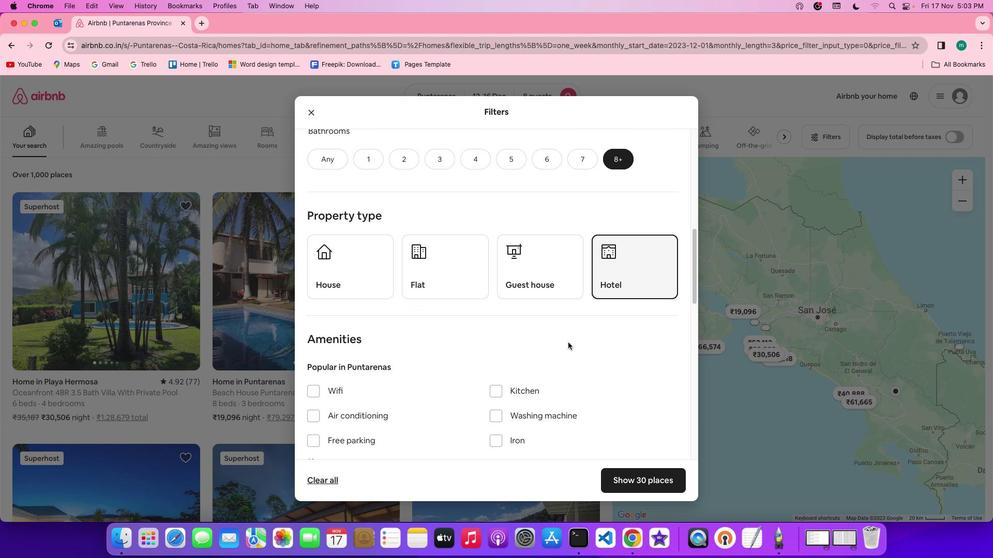 
Action: Mouse scrolled (568, 342) with delta (0, 0)
Screenshot: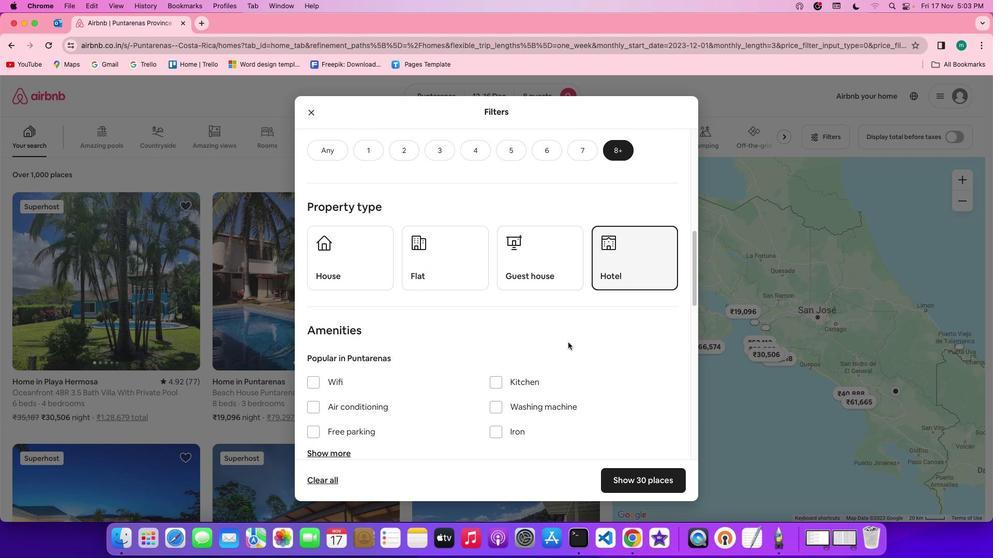 
Action: Mouse scrolled (568, 342) with delta (0, 0)
Screenshot: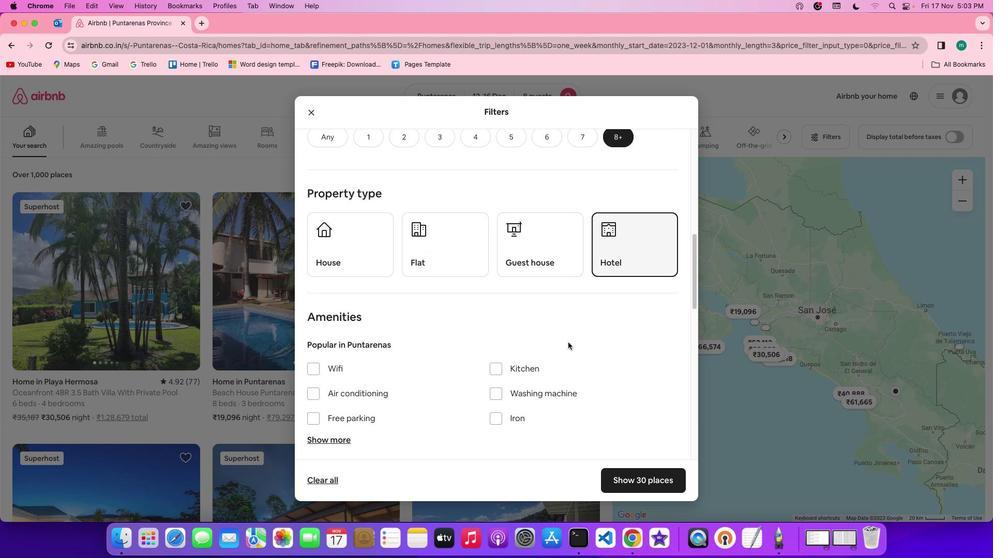 
Action: Mouse scrolled (568, 342) with delta (0, -1)
Screenshot: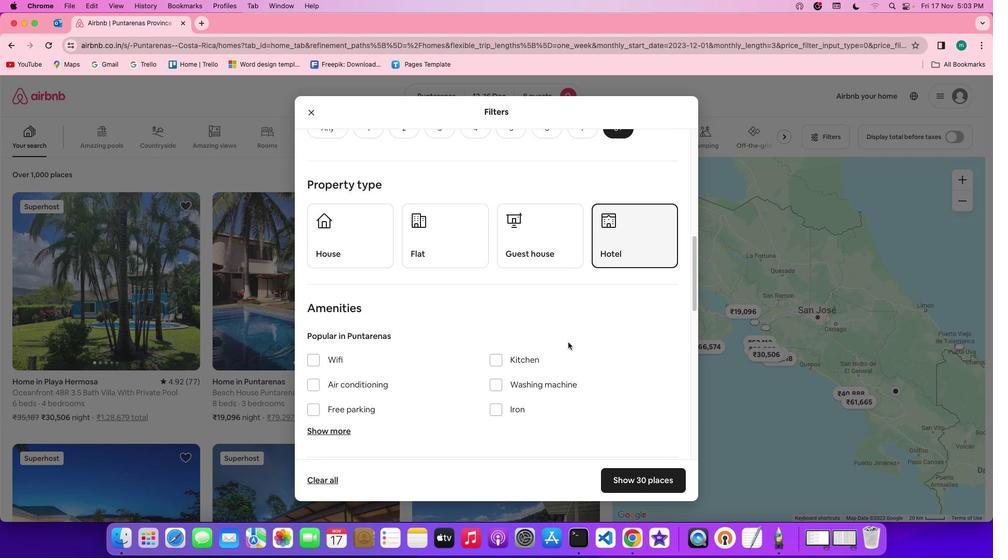 
Action: Mouse scrolled (568, 342) with delta (0, -1)
Screenshot: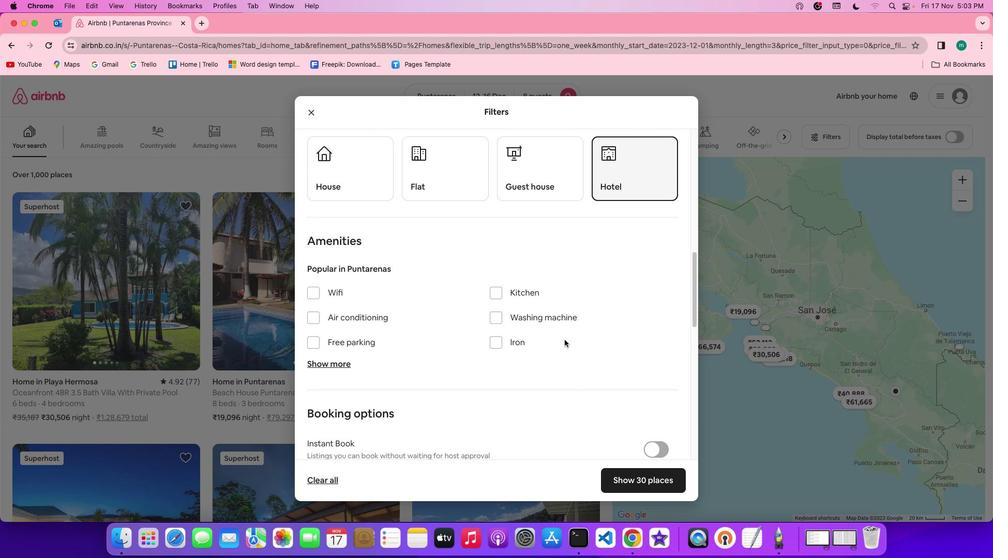 
Action: Mouse moved to (311, 258)
Screenshot: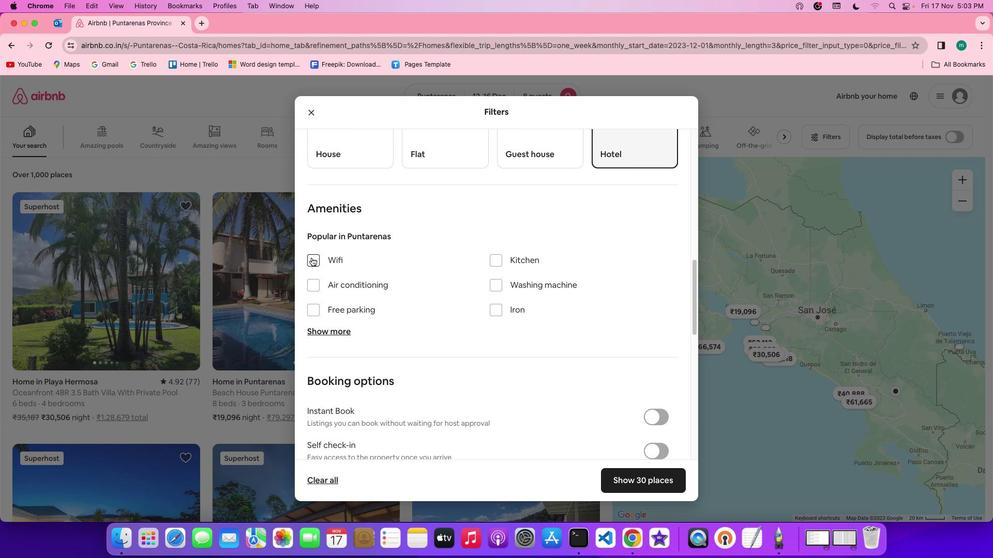 
Action: Mouse pressed left at (311, 258)
Screenshot: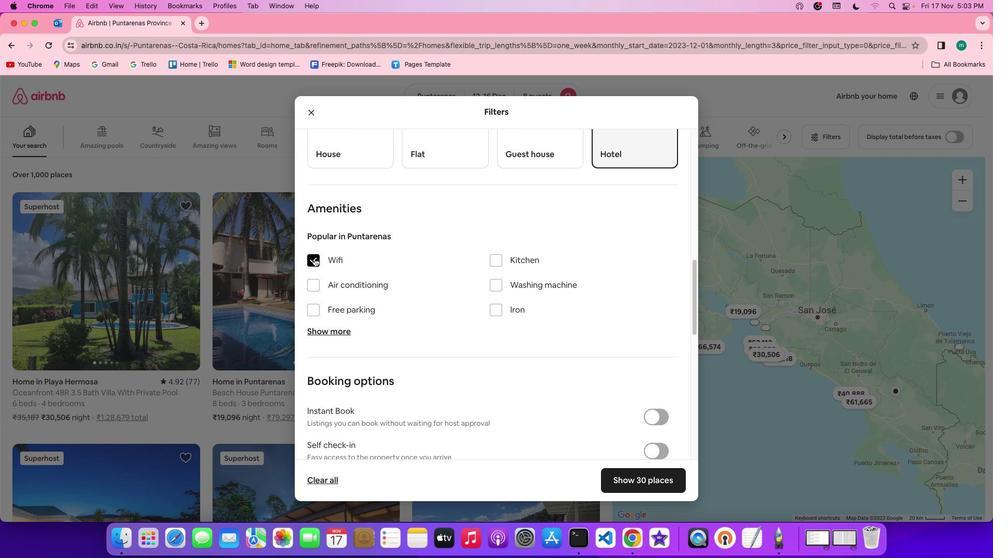 
Action: Mouse moved to (467, 285)
Screenshot: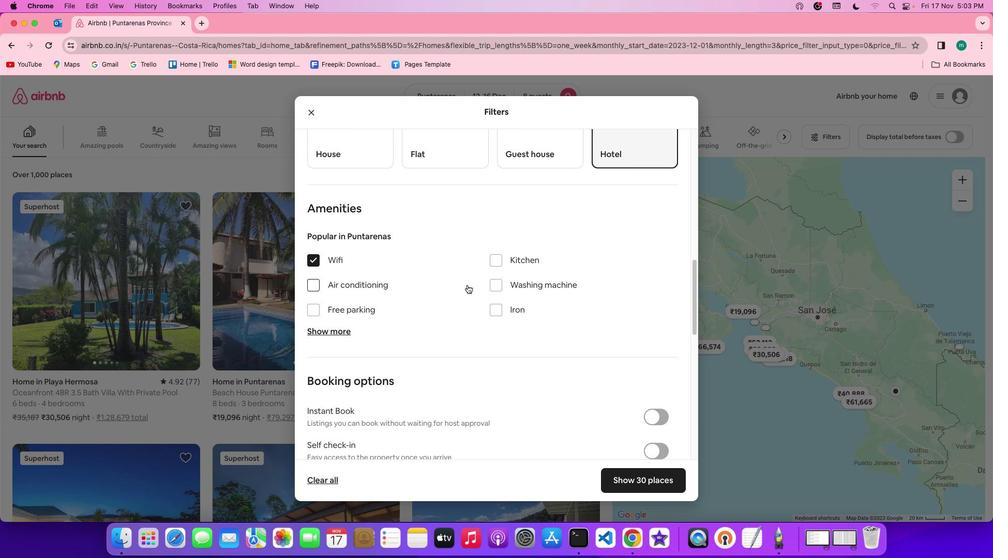 
Action: Mouse scrolled (467, 285) with delta (0, 0)
Screenshot: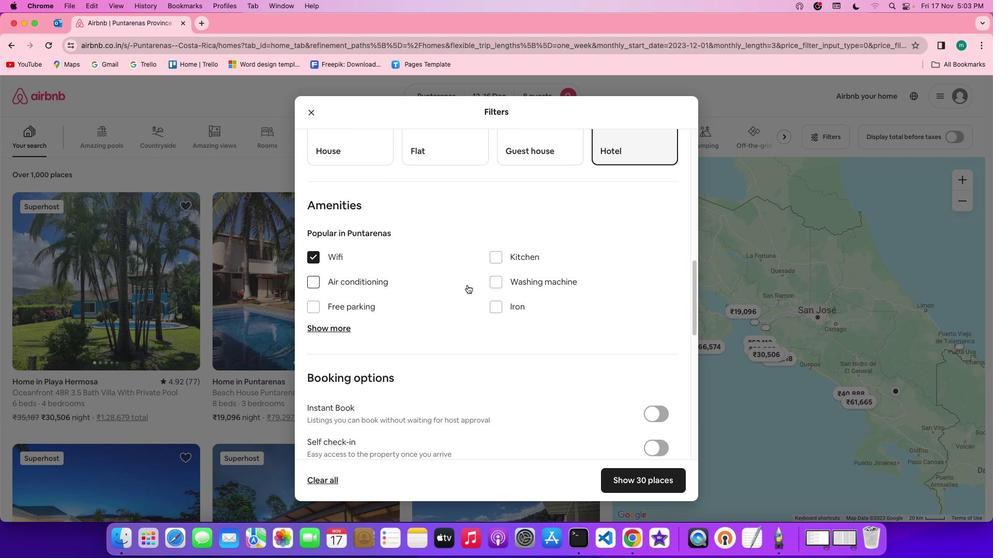 
Action: Mouse scrolled (467, 285) with delta (0, 0)
Screenshot: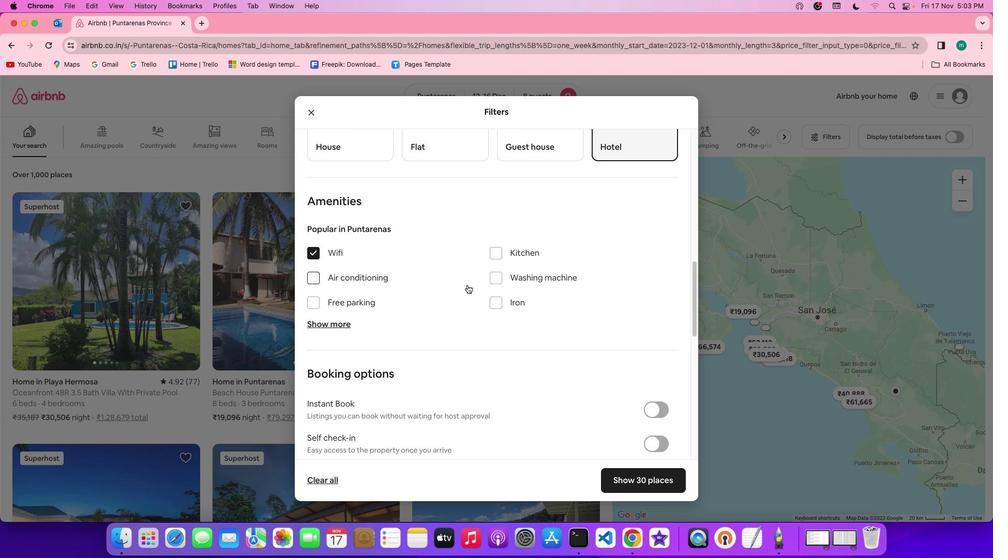 
Action: Mouse scrolled (467, 285) with delta (0, 0)
Screenshot: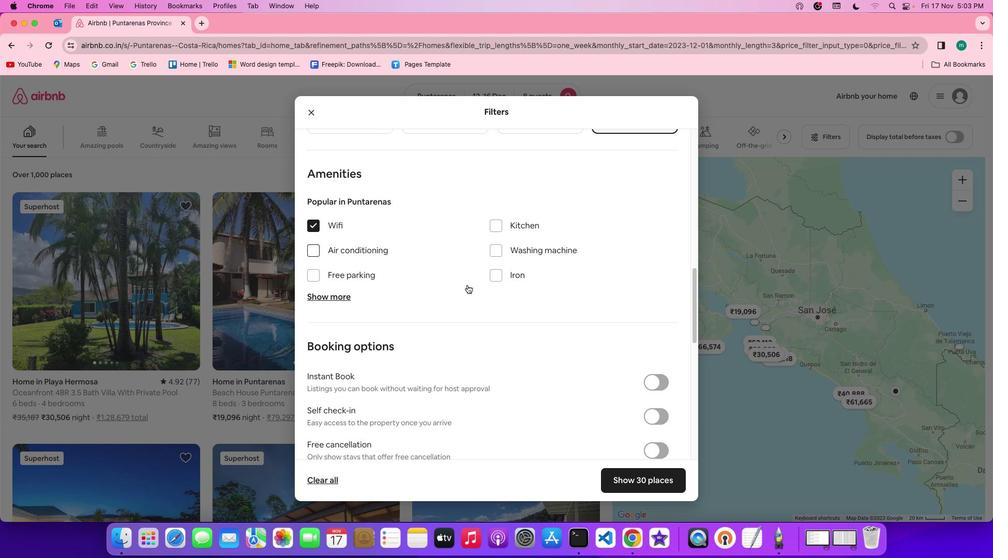 
Action: Mouse scrolled (467, 285) with delta (0, 0)
Screenshot: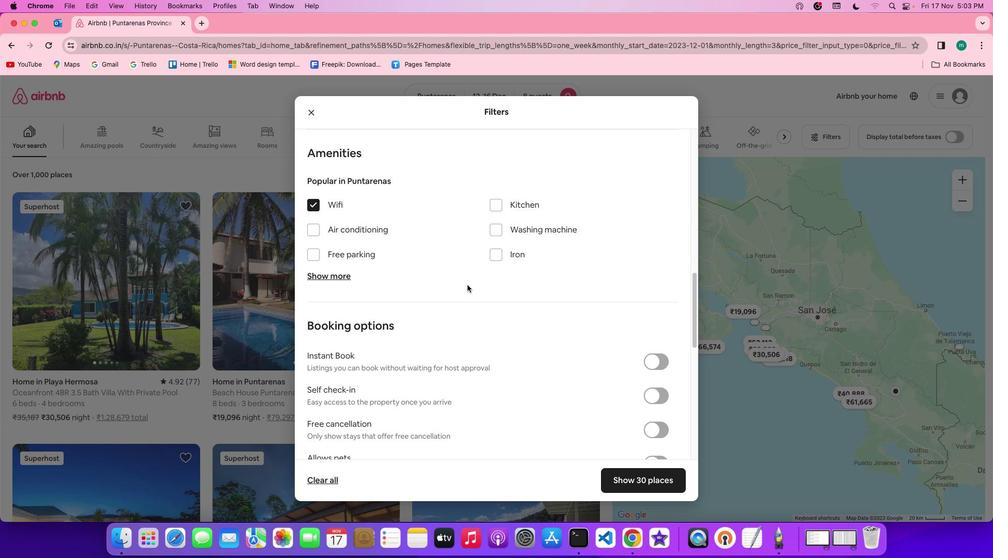 
Action: Mouse scrolled (467, 285) with delta (0, 0)
Screenshot: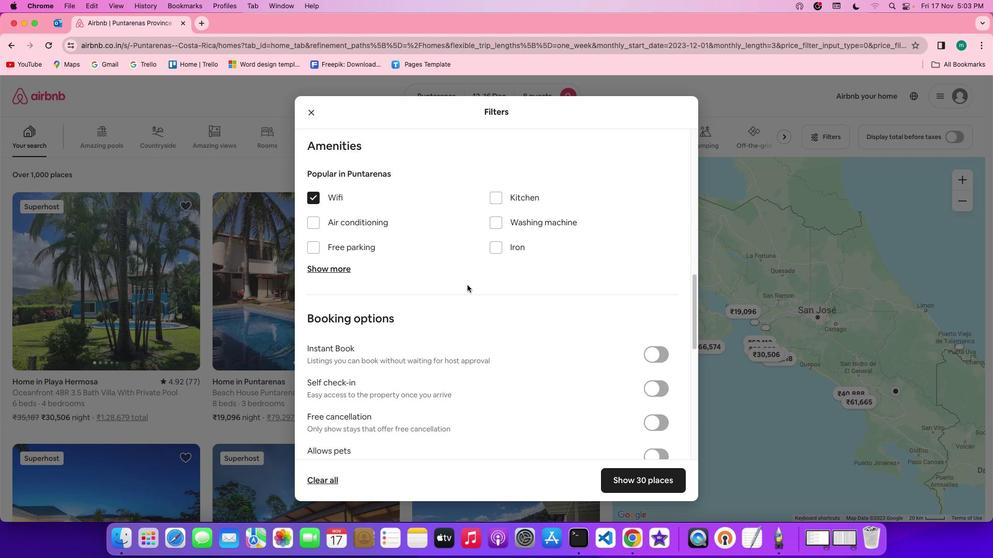 
Action: Mouse scrolled (467, 285) with delta (0, 0)
Screenshot: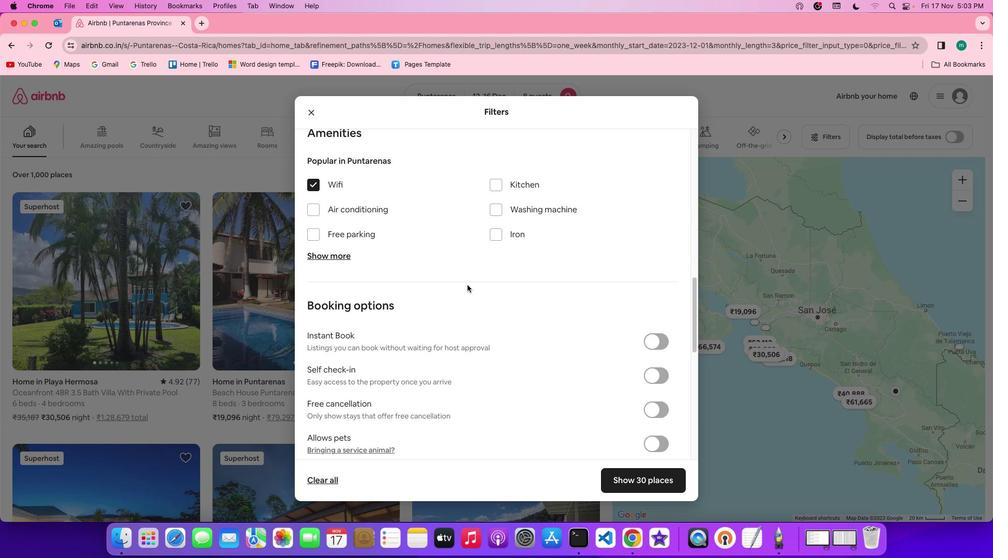 
Action: Mouse moved to (334, 245)
Screenshot: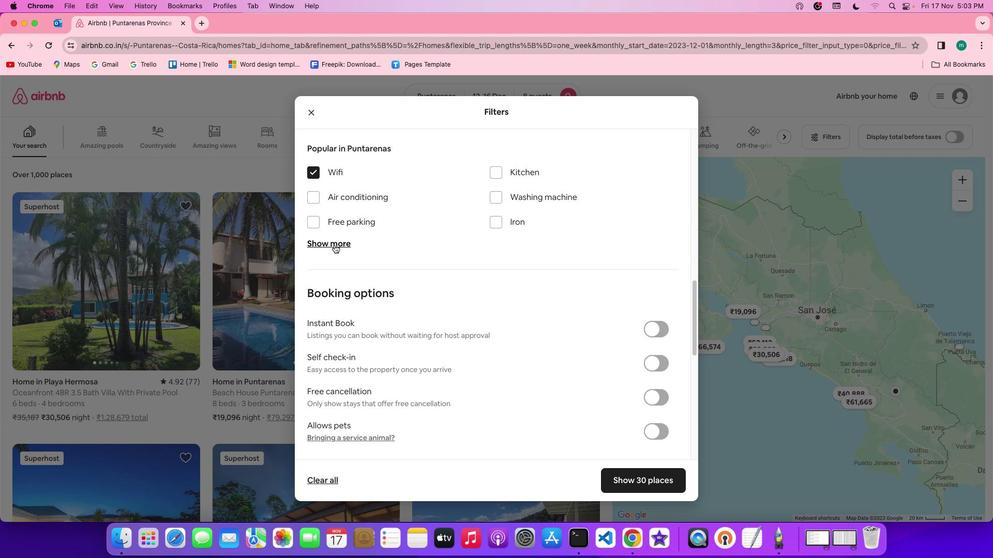 
Action: Mouse pressed left at (334, 245)
Screenshot: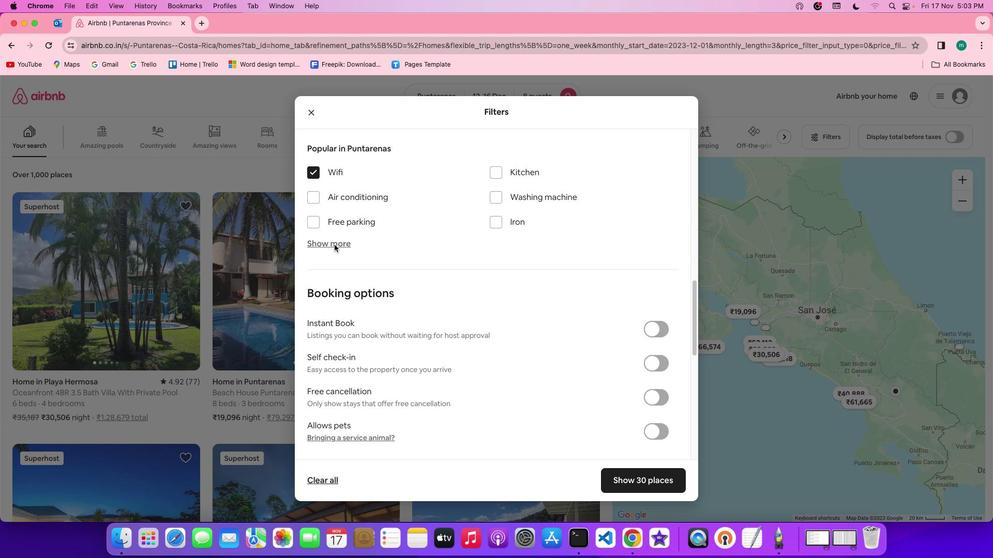 
Action: Mouse moved to (495, 306)
Screenshot: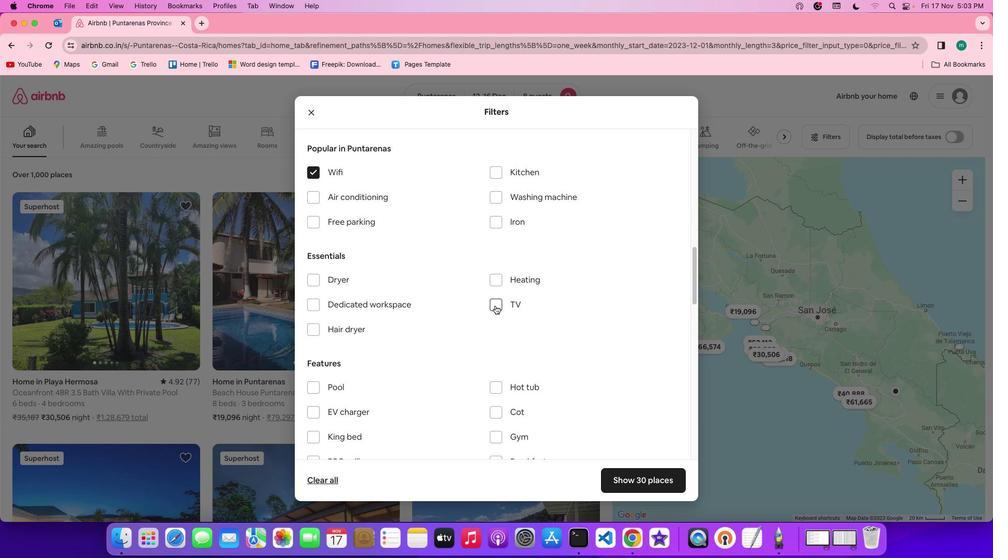
Action: Mouse pressed left at (495, 306)
Screenshot: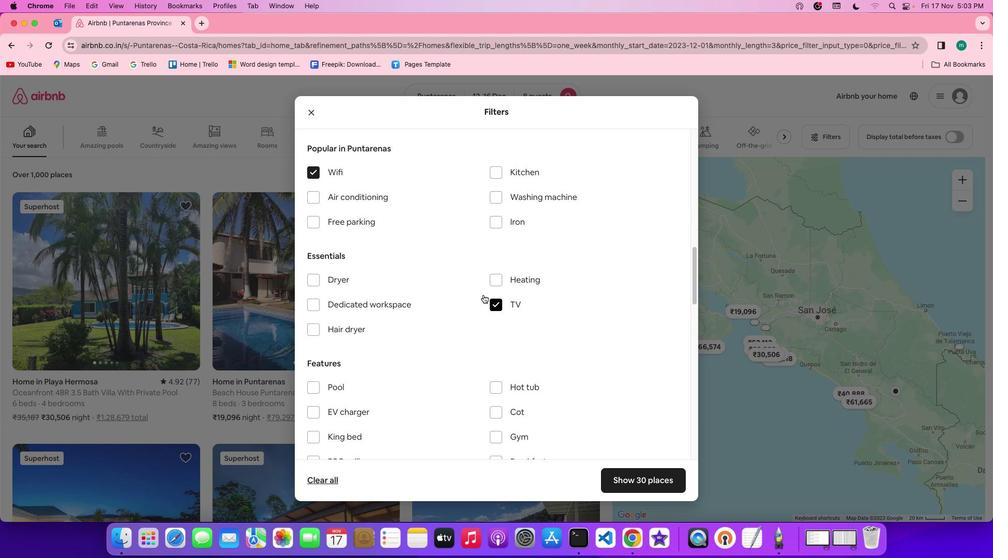 
Action: Mouse moved to (332, 224)
Screenshot: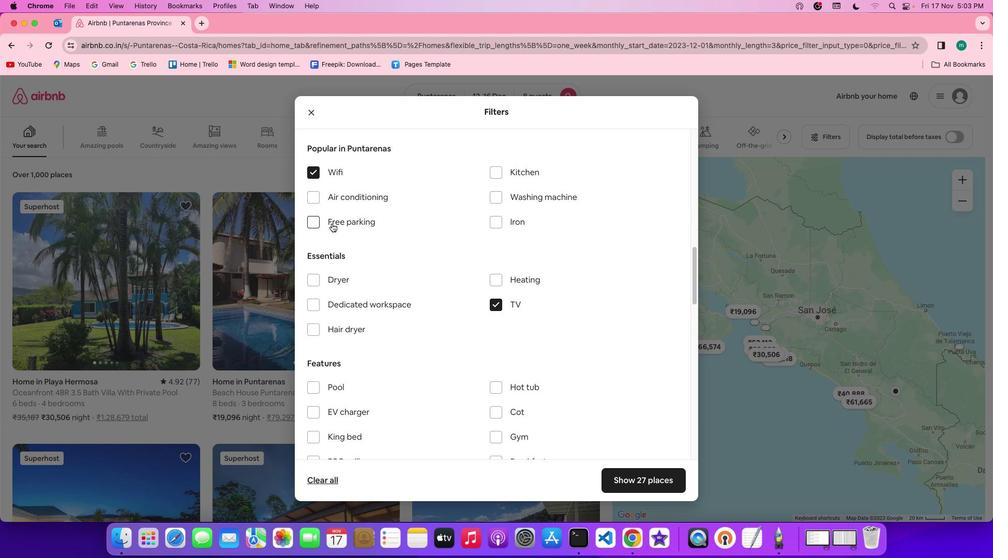 
Action: Mouse pressed left at (332, 224)
Screenshot: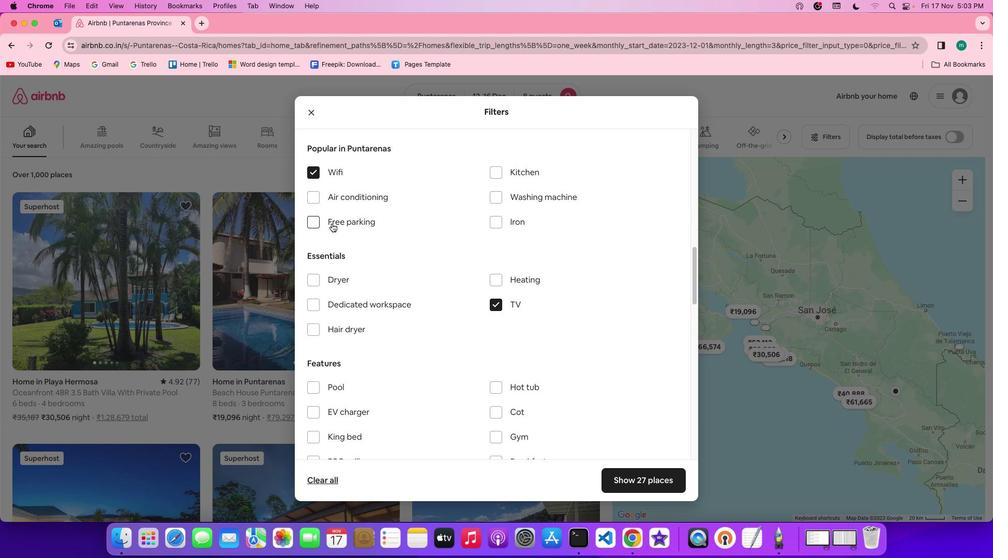 
Action: Mouse moved to (415, 285)
Screenshot: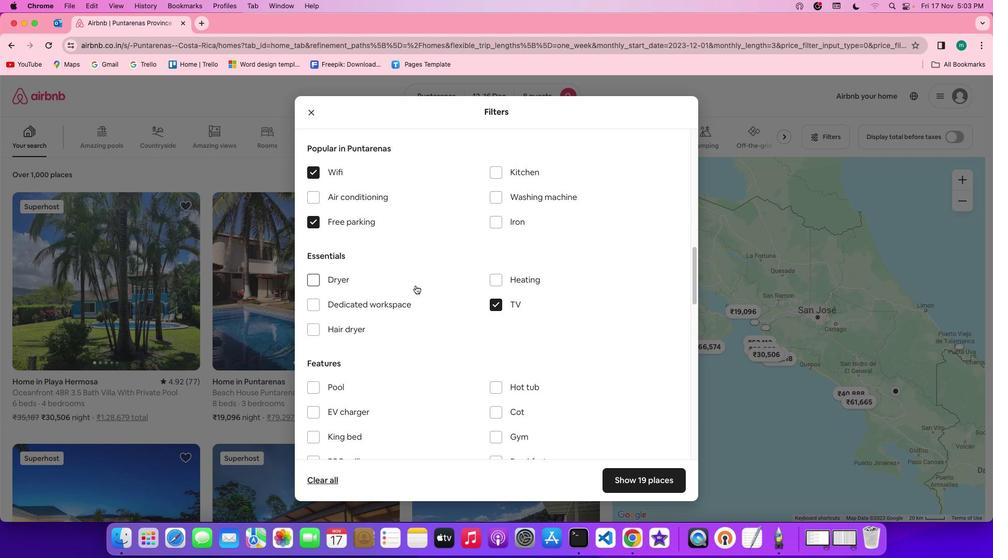 
Action: Mouse scrolled (415, 285) with delta (0, 0)
Screenshot: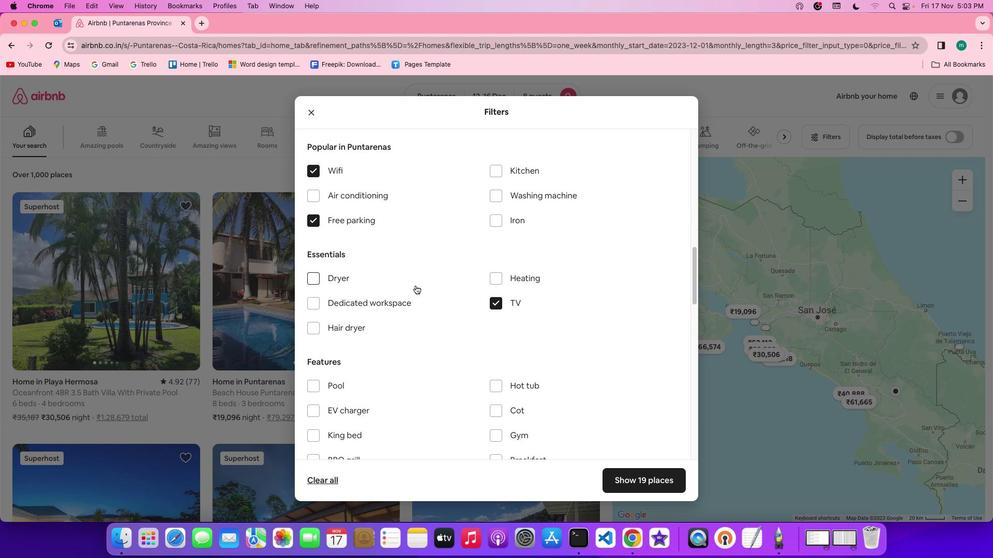 
Action: Mouse scrolled (415, 285) with delta (0, 0)
Screenshot: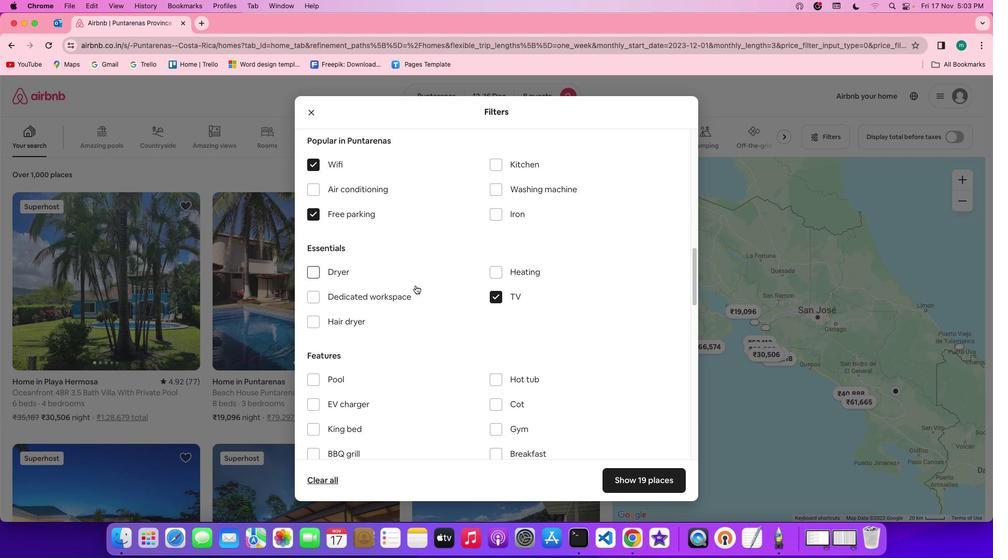 
Action: Mouse scrolled (415, 285) with delta (0, 0)
Screenshot: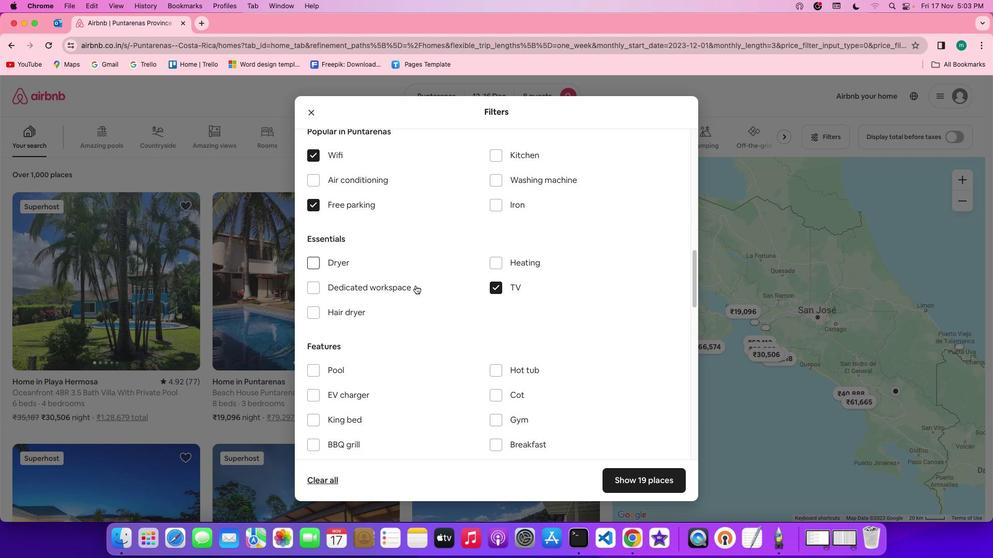 
Action: Mouse scrolled (415, 285) with delta (0, 0)
Screenshot: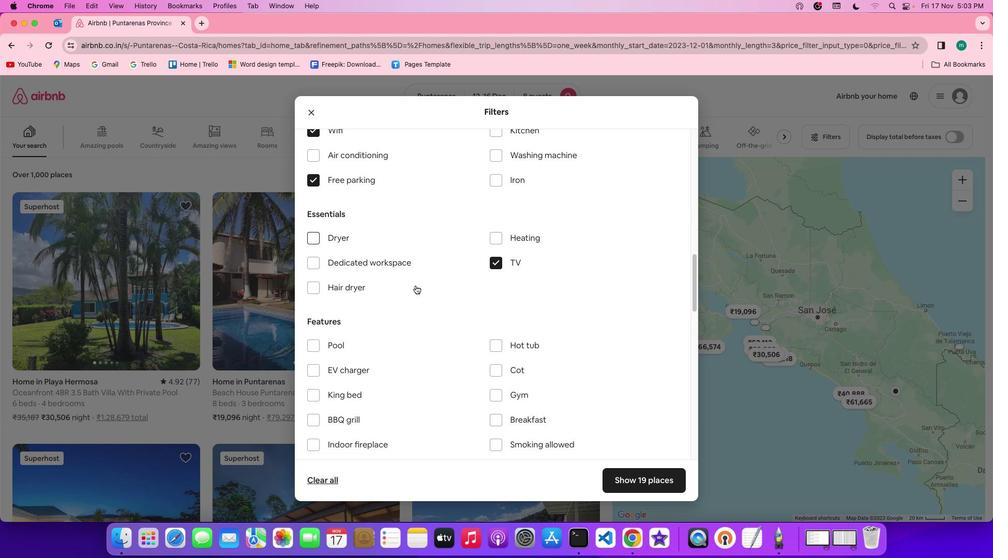 
Action: Mouse scrolled (415, 285) with delta (0, 0)
Screenshot: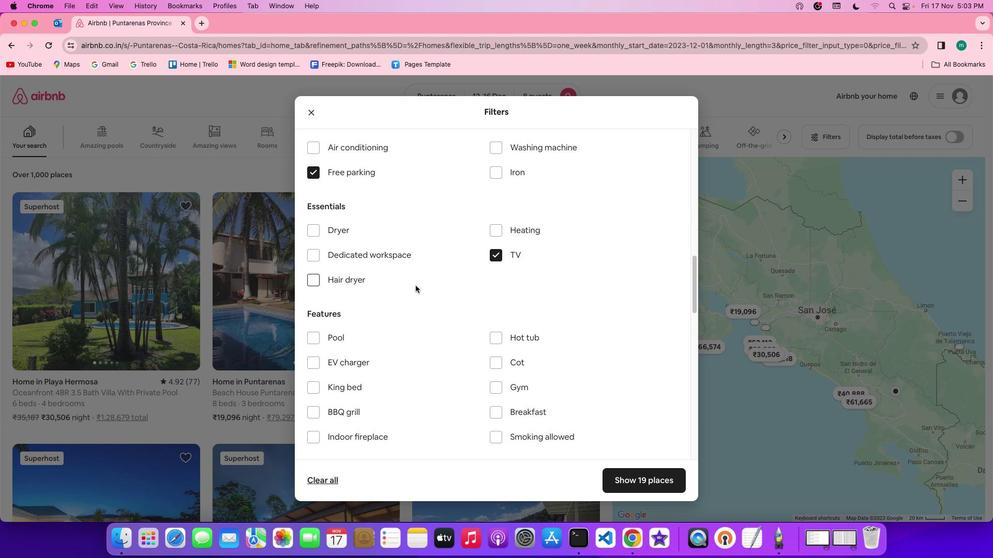 
Action: Mouse scrolled (415, 285) with delta (0, 0)
Screenshot: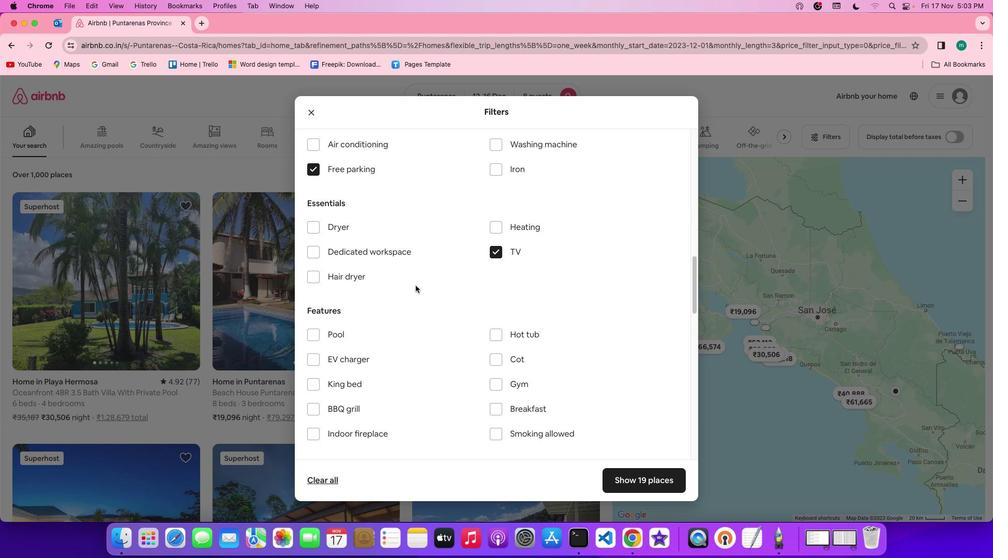 
Action: Mouse scrolled (415, 285) with delta (0, 0)
Screenshot: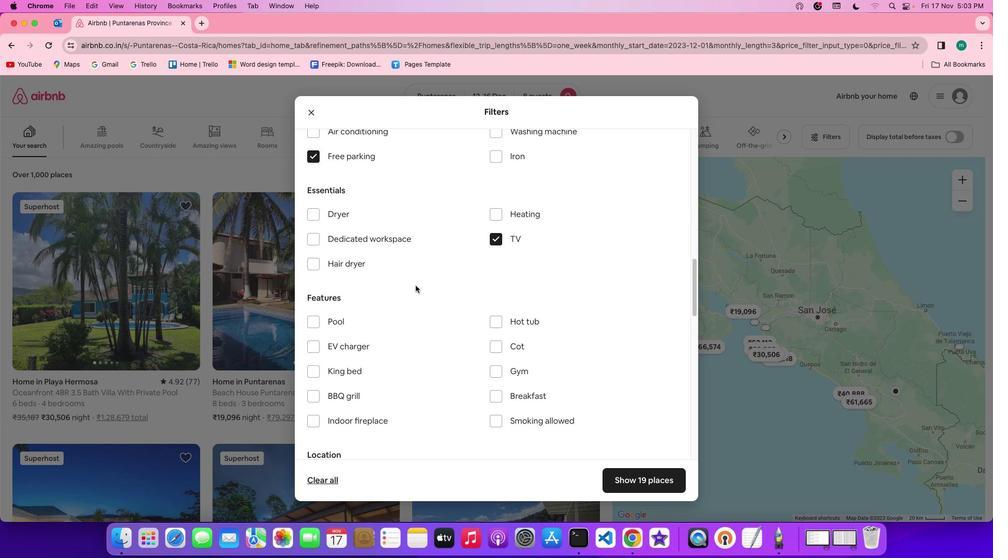 
Action: Mouse scrolled (415, 285) with delta (0, 0)
Screenshot: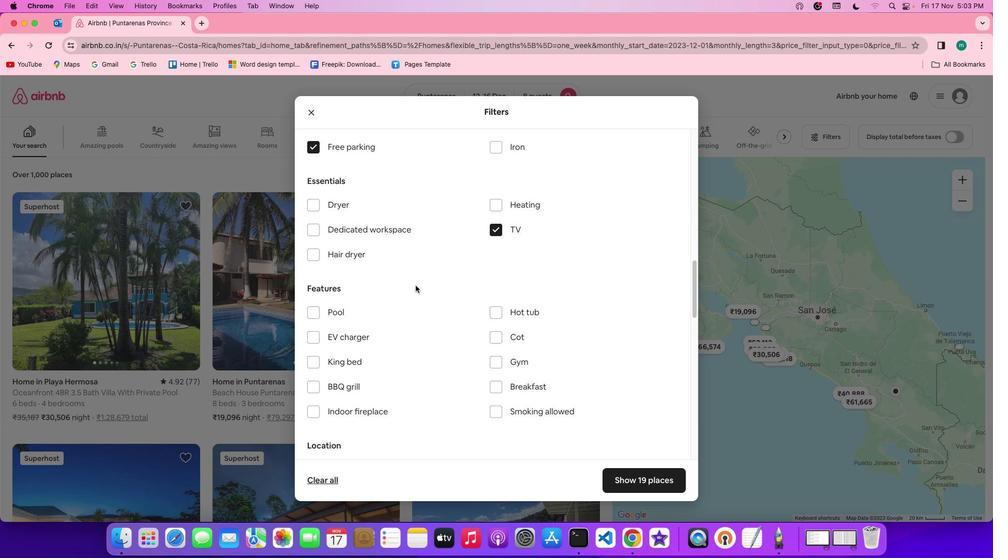 
Action: Mouse scrolled (415, 285) with delta (0, 0)
Screenshot: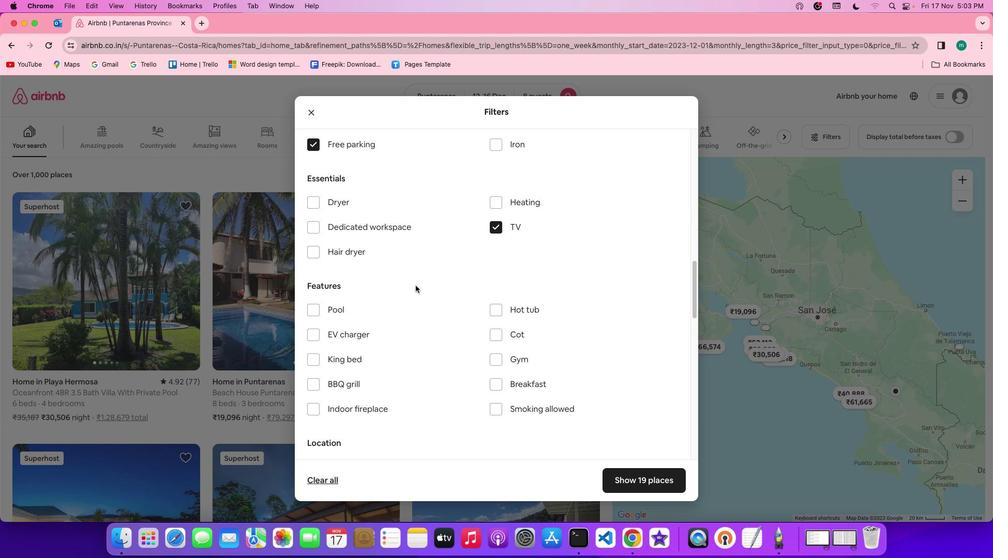 
Action: Mouse scrolled (415, 285) with delta (0, 0)
Screenshot: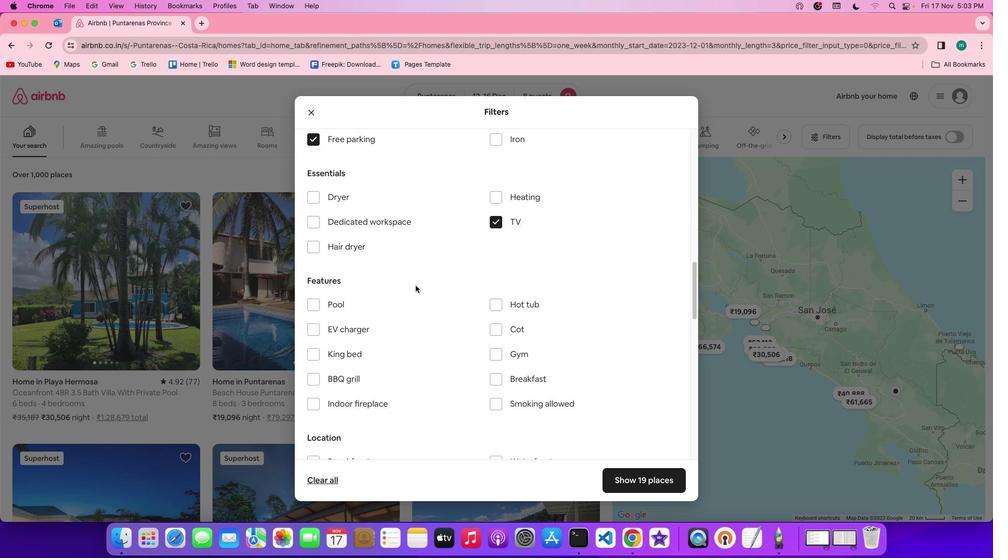 
Action: Mouse scrolled (415, 285) with delta (0, 0)
Screenshot: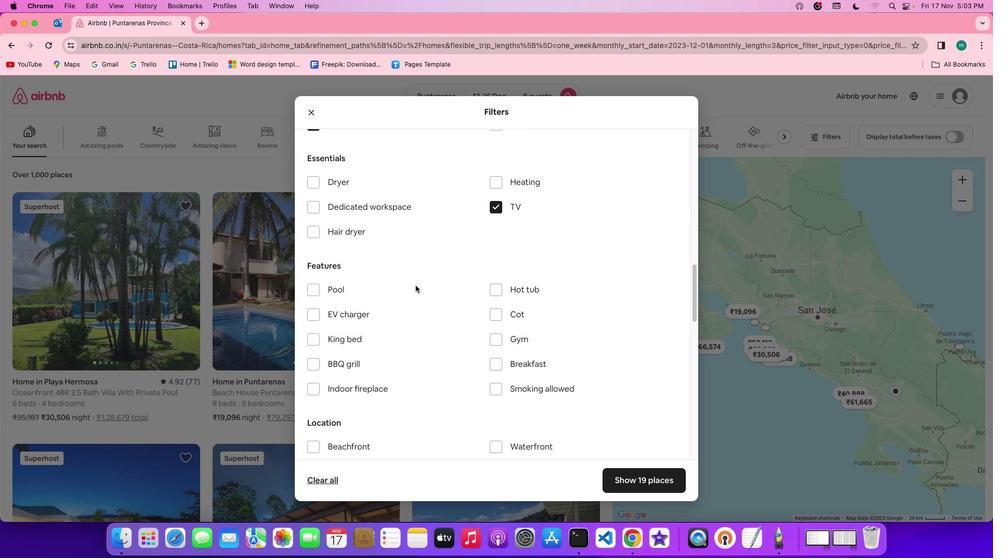 
Action: Mouse scrolled (415, 285) with delta (0, 0)
Screenshot: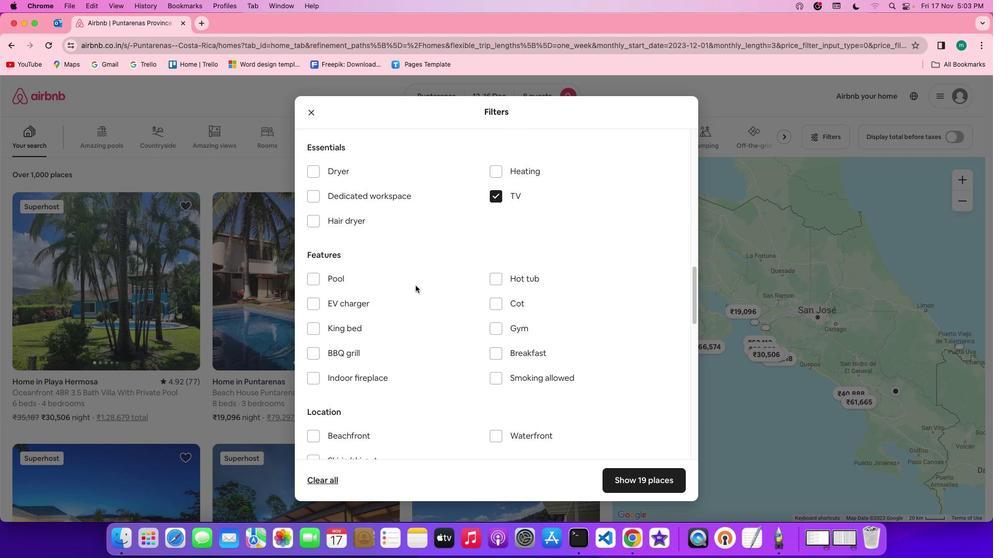 
Action: Mouse moved to (416, 286)
Screenshot: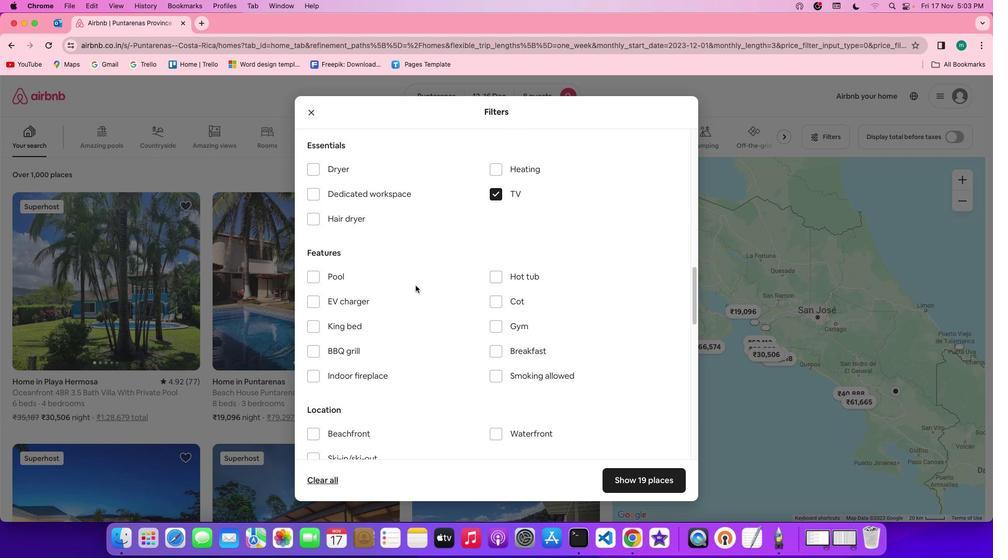 
Action: Mouse scrolled (416, 286) with delta (0, 0)
Screenshot: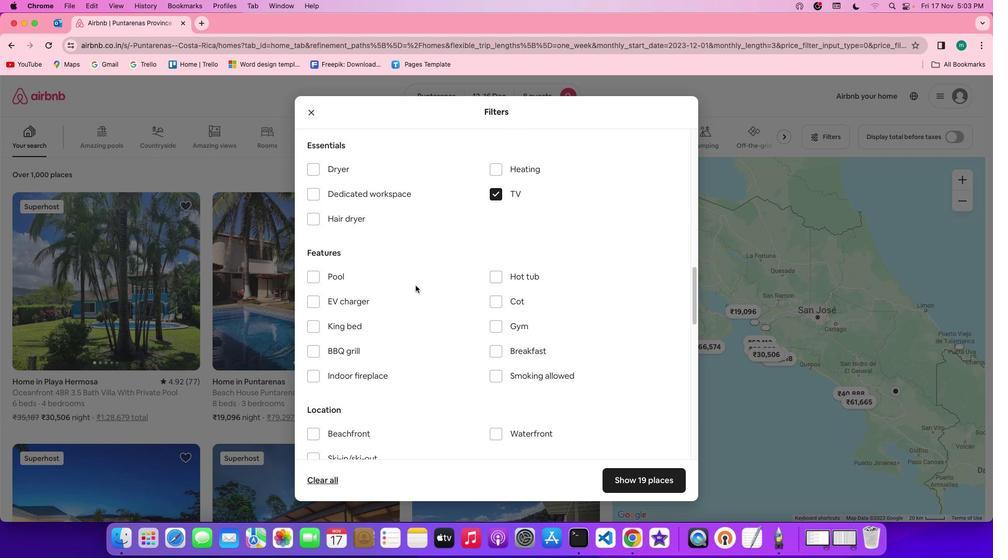 
Action: Mouse scrolled (416, 286) with delta (0, 0)
Screenshot: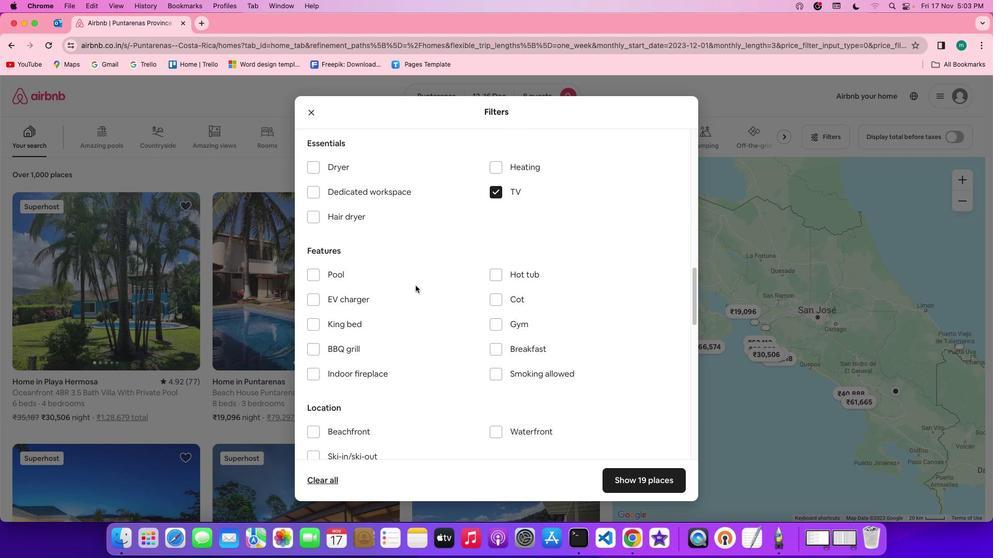 
Action: Mouse scrolled (416, 286) with delta (0, 0)
Screenshot: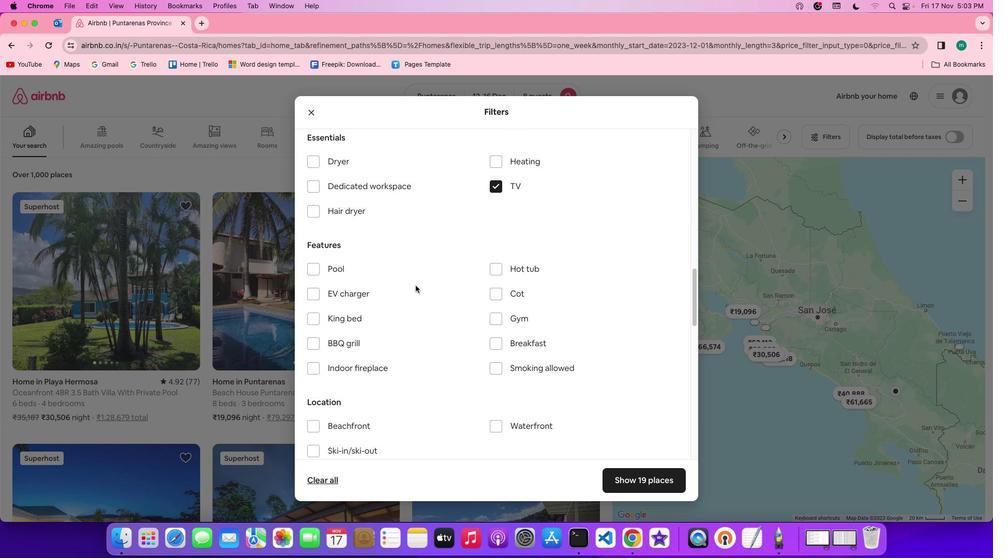 
Action: Mouse scrolled (416, 286) with delta (0, 0)
Screenshot: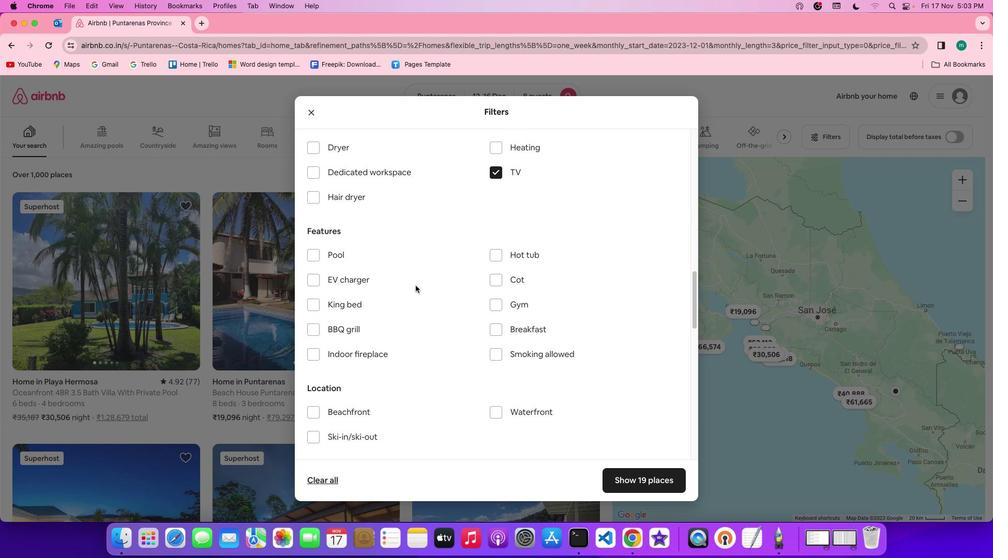 
Action: Mouse scrolled (416, 286) with delta (0, 0)
Screenshot: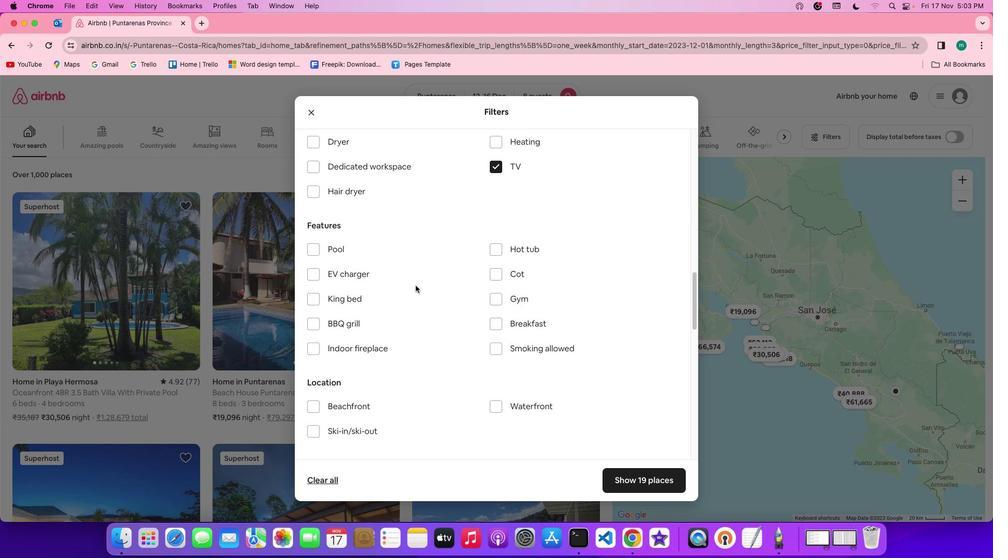 
Action: Mouse scrolled (416, 286) with delta (0, 0)
Screenshot: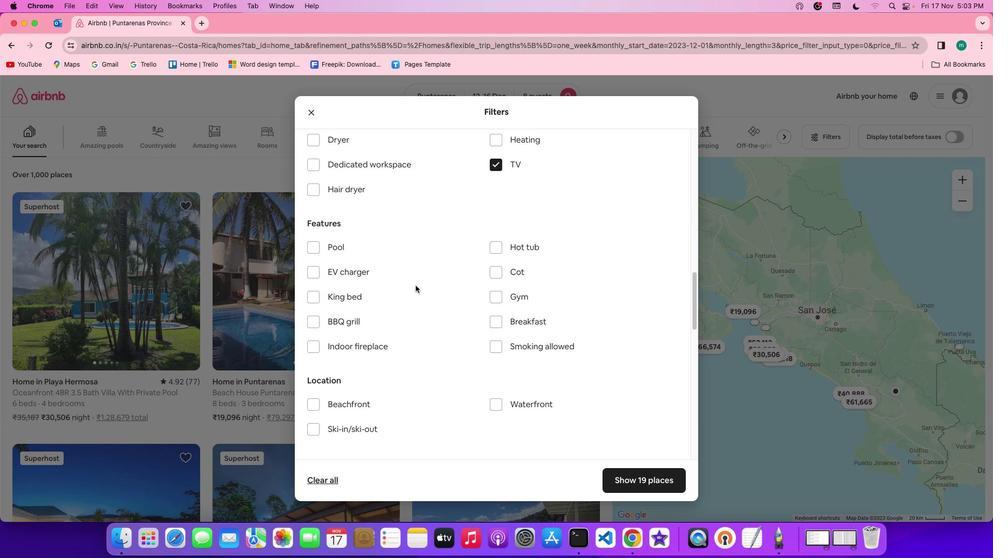 
Action: Mouse scrolled (416, 286) with delta (0, 0)
Screenshot: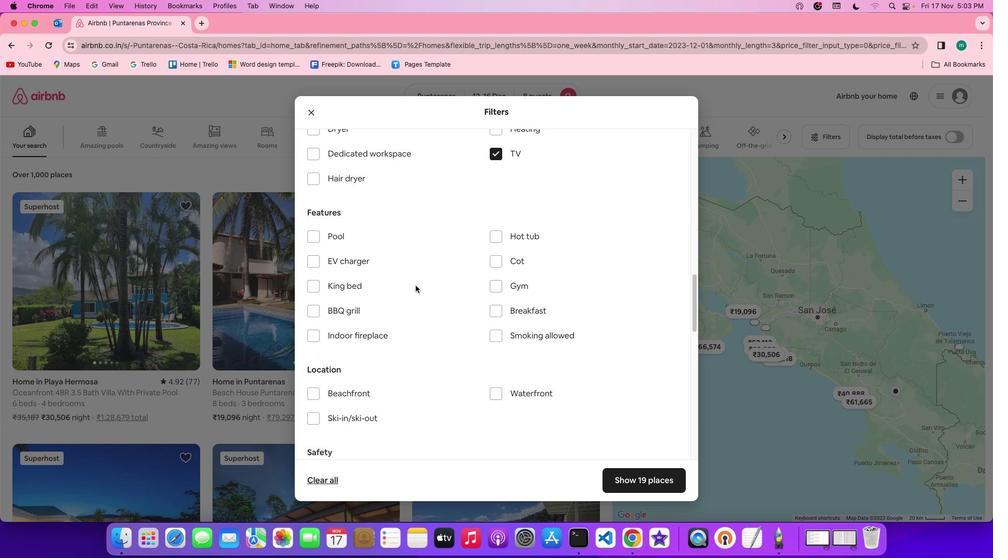 
Action: Mouse scrolled (416, 286) with delta (0, 0)
Screenshot: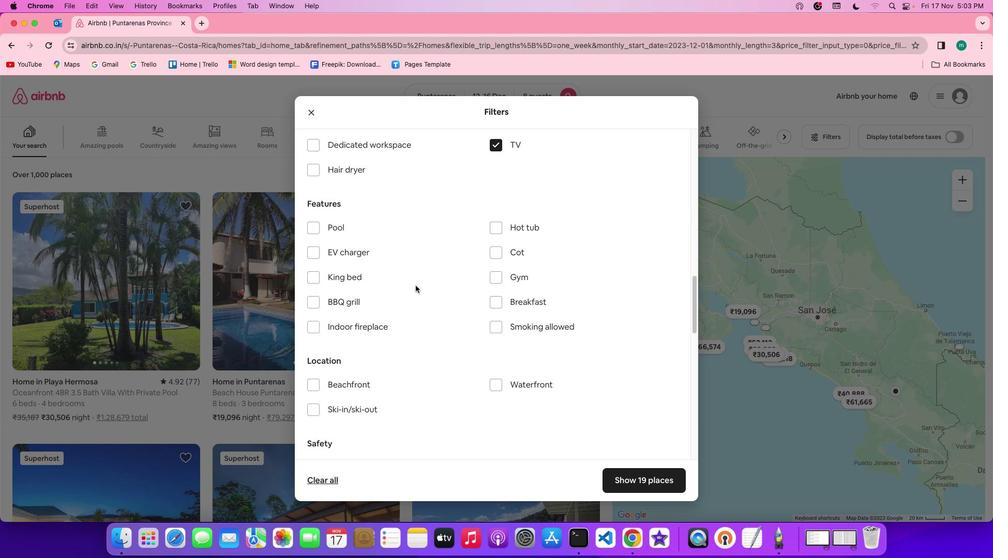 
Action: Mouse moved to (501, 260)
Screenshot: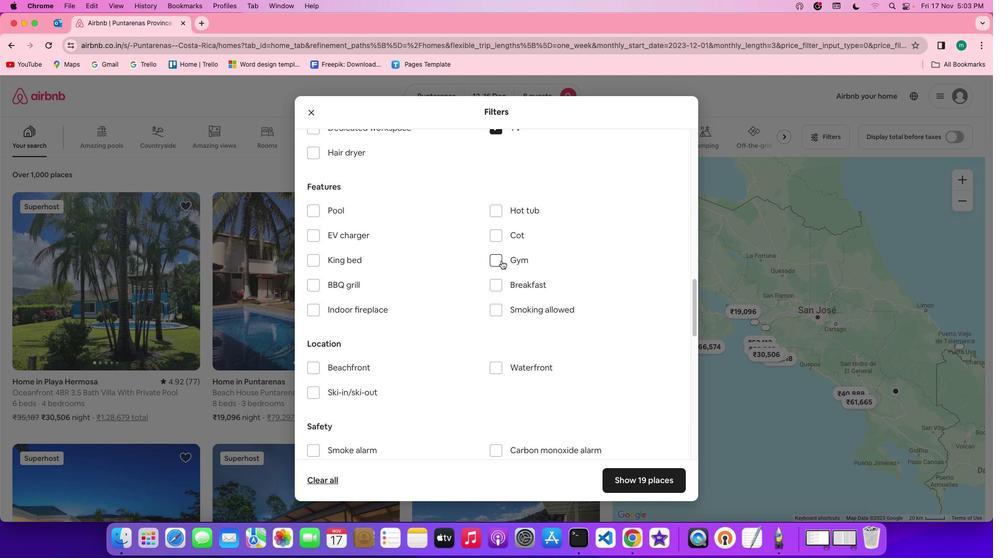 
Action: Mouse pressed left at (501, 260)
Screenshot: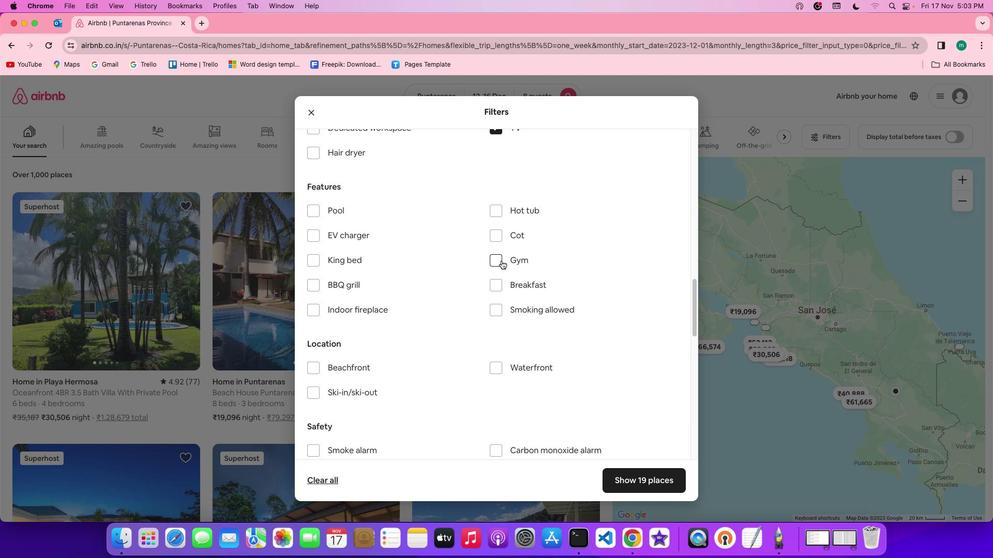
Action: Mouse moved to (500, 279)
Screenshot: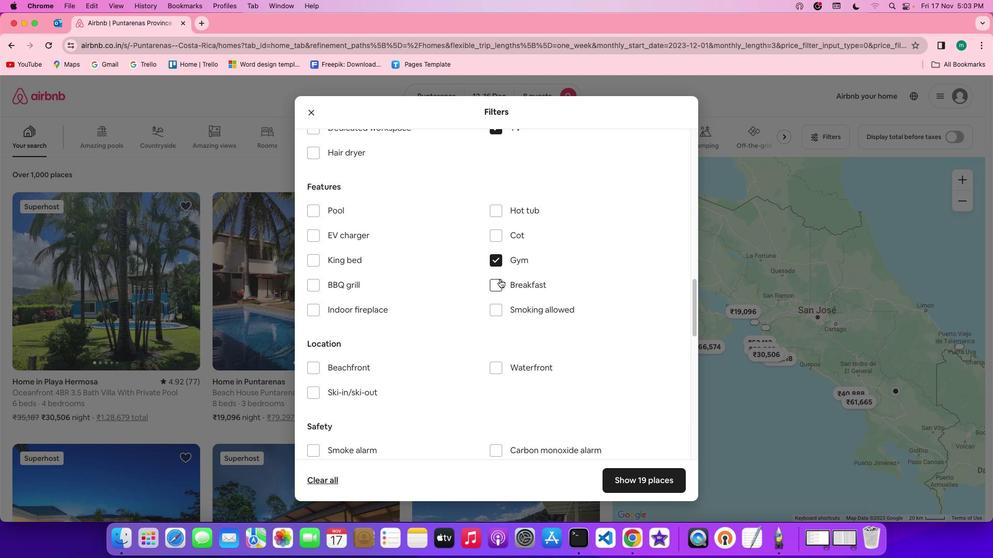 
Action: Mouse pressed left at (500, 279)
Screenshot: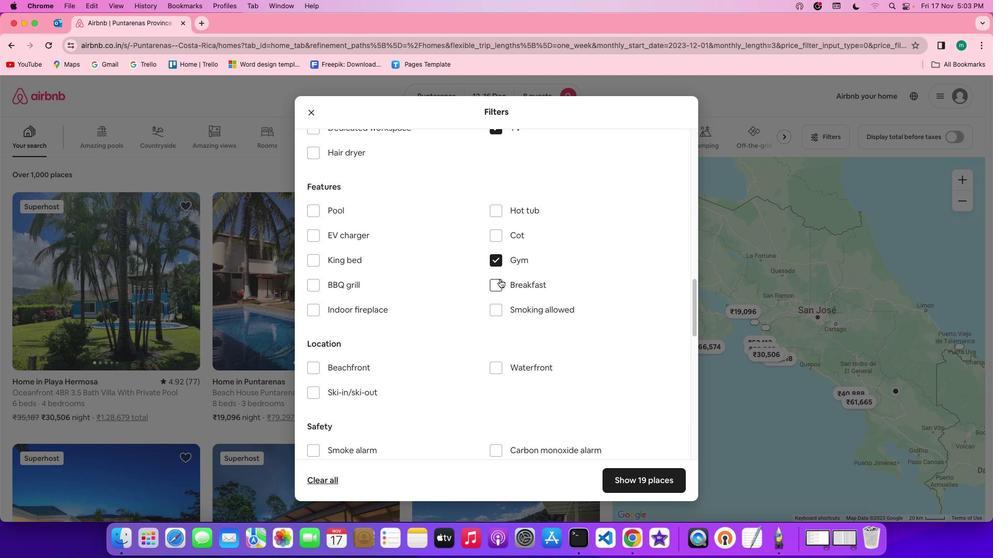 
Action: Mouse moved to (599, 316)
Screenshot: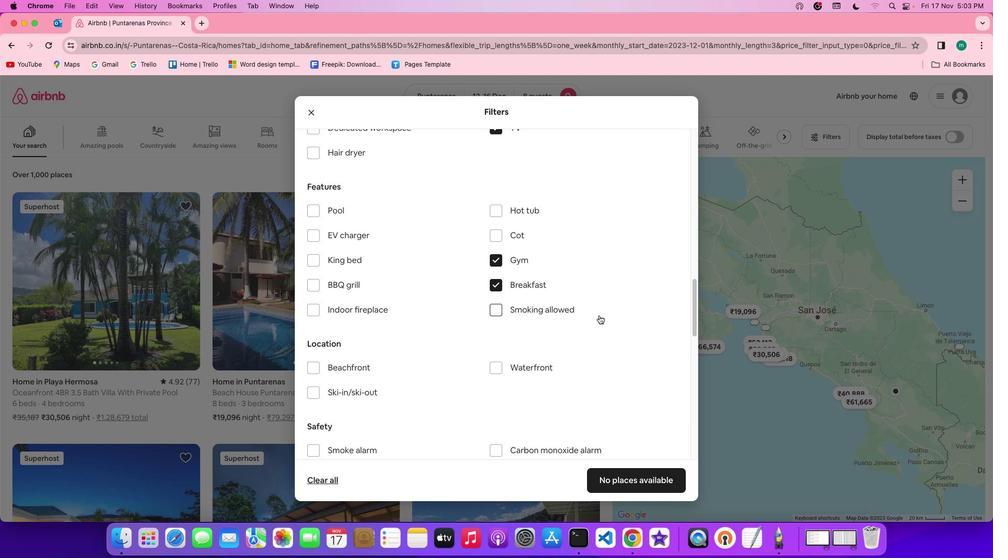 
Action: Mouse scrolled (599, 316) with delta (0, 0)
Screenshot: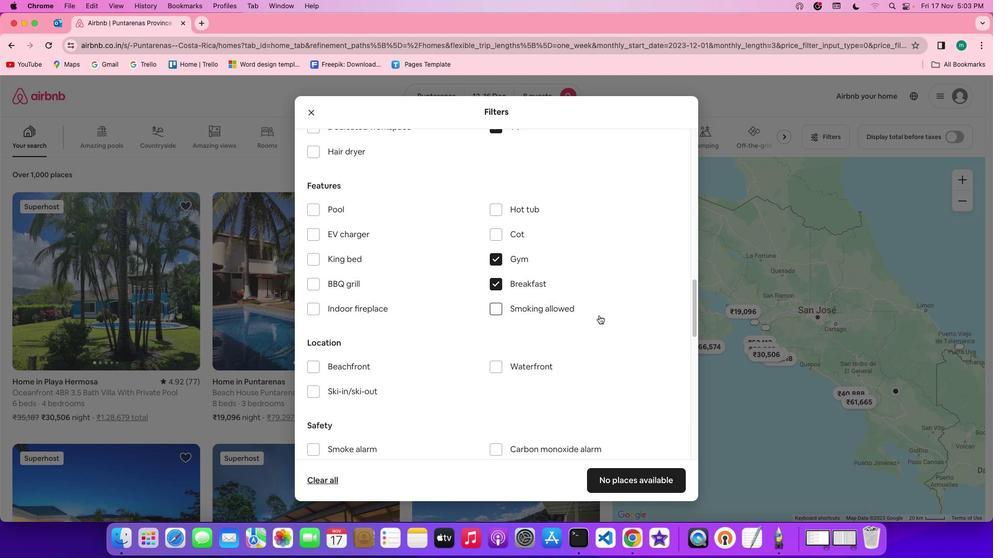
Action: Mouse scrolled (599, 316) with delta (0, 0)
Screenshot: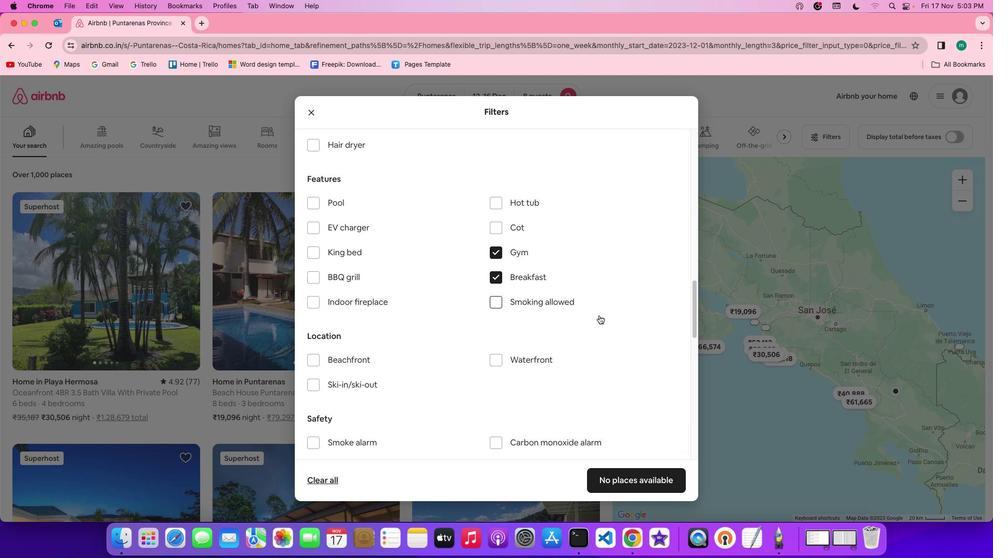 
Action: Mouse scrolled (599, 316) with delta (0, 0)
Screenshot: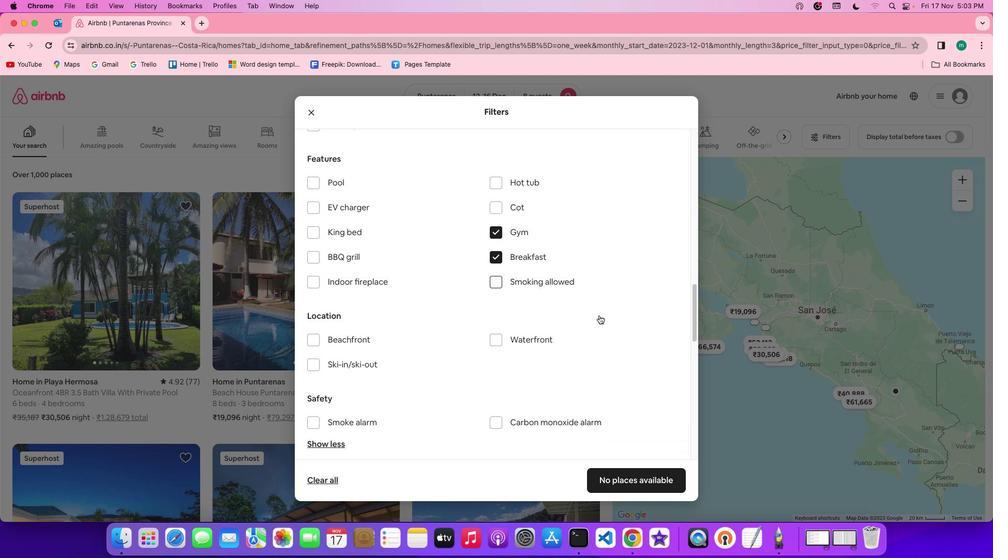 
Action: Mouse scrolled (599, 316) with delta (0, 0)
Screenshot: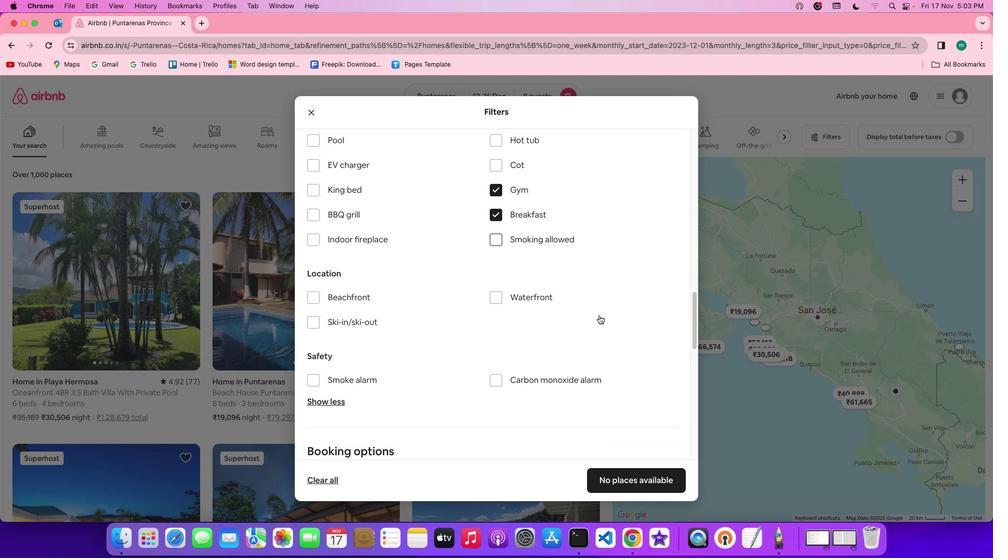 
Action: Mouse scrolled (599, 316) with delta (0, 0)
Screenshot: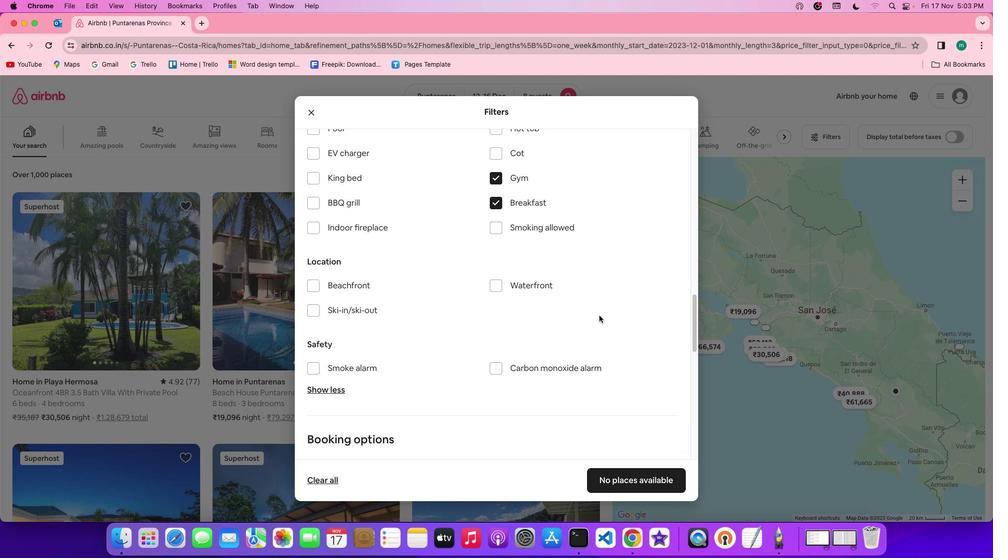 
Action: Mouse scrolled (599, 316) with delta (0, 0)
Screenshot: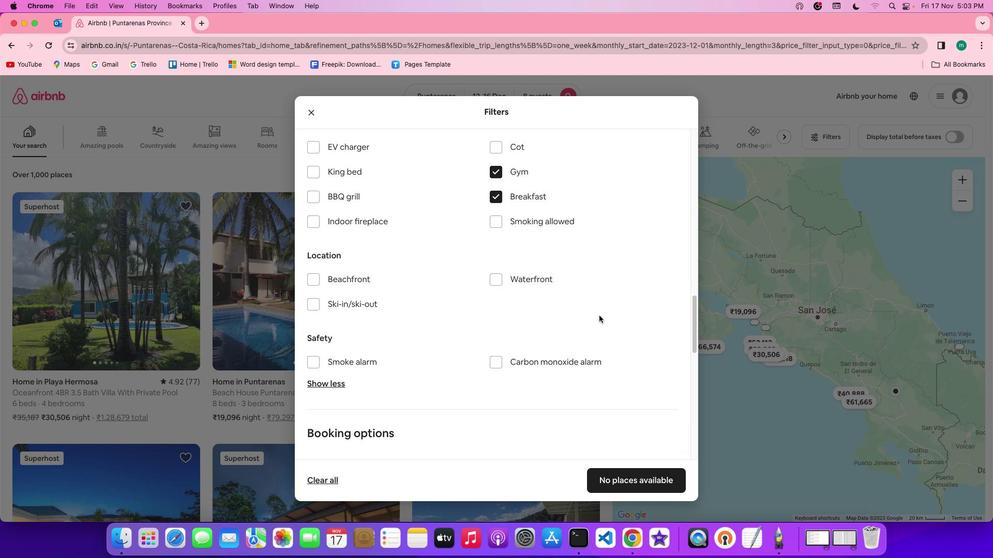
Action: Mouse scrolled (599, 316) with delta (0, 0)
Screenshot: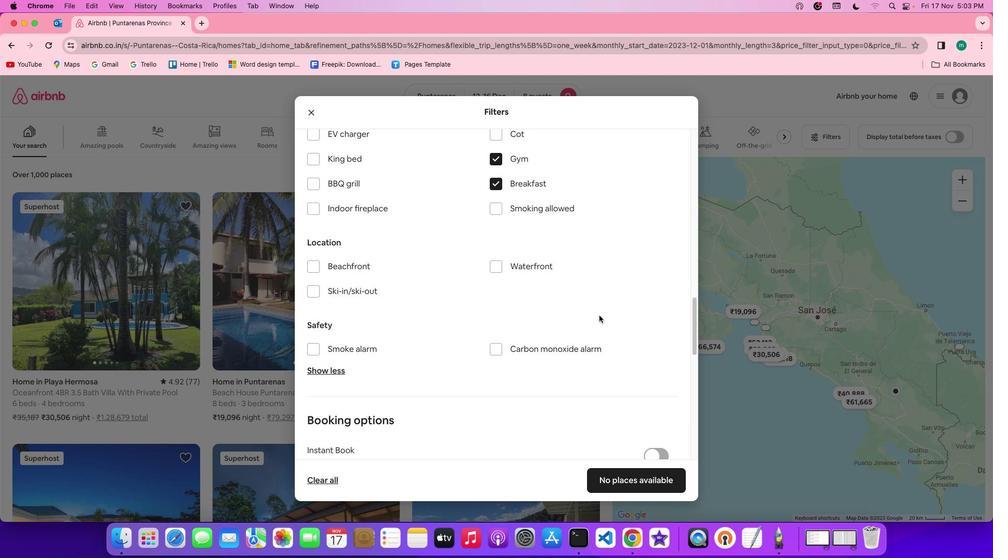 
Action: Mouse scrolled (599, 316) with delta (0, 0)
Screenshot: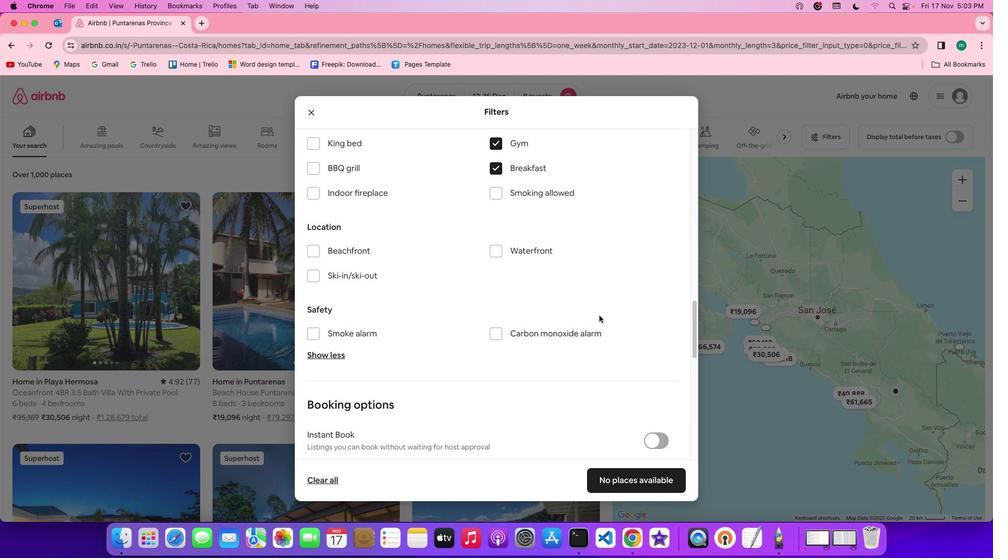 
Action: Mouse scrolled (599, 316) with delta (0, 0)
Screenshot: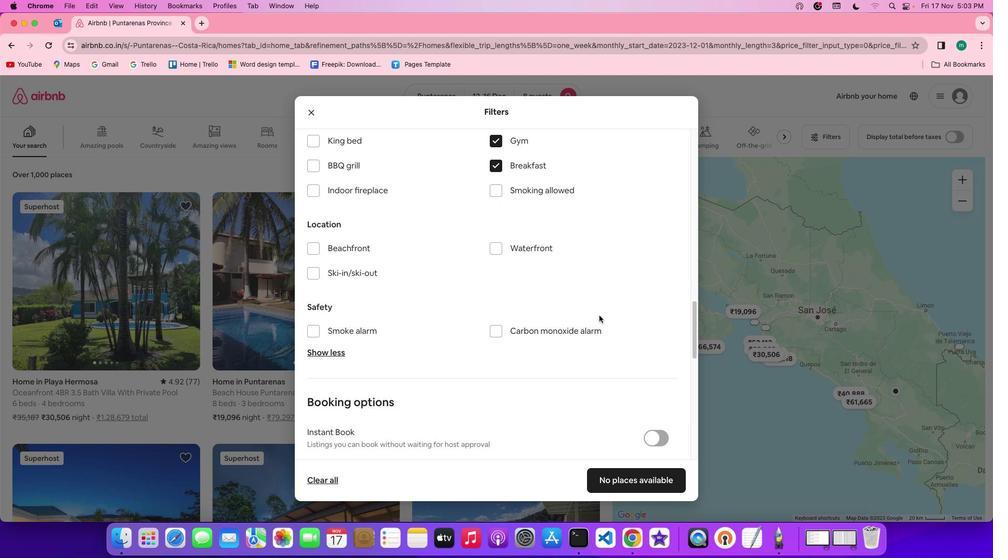 
Action: Mouse scrolled (599, 316) with delta (0, 0)
Screenshot: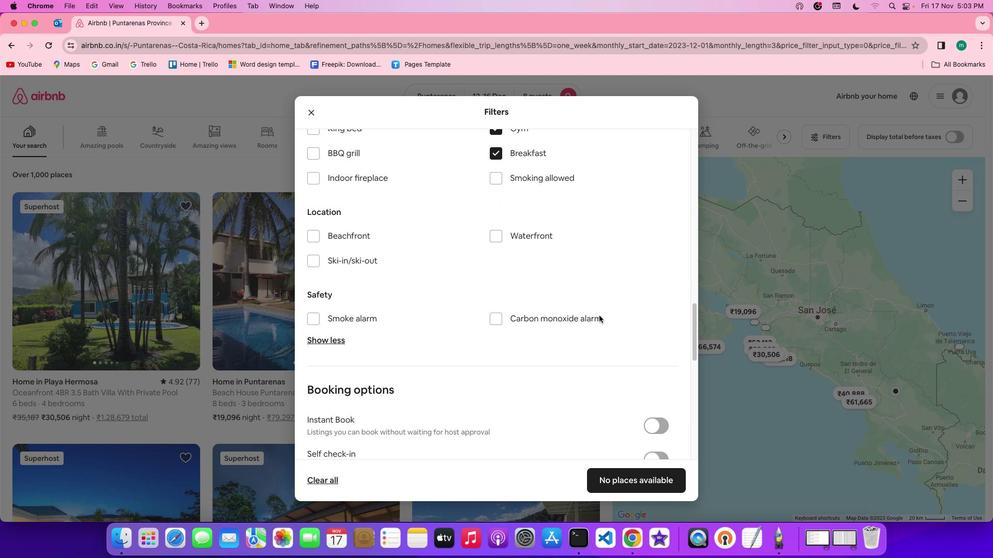 
Action: Mouse scrolled (599, 316) with delta (0, -1)
Screenshot: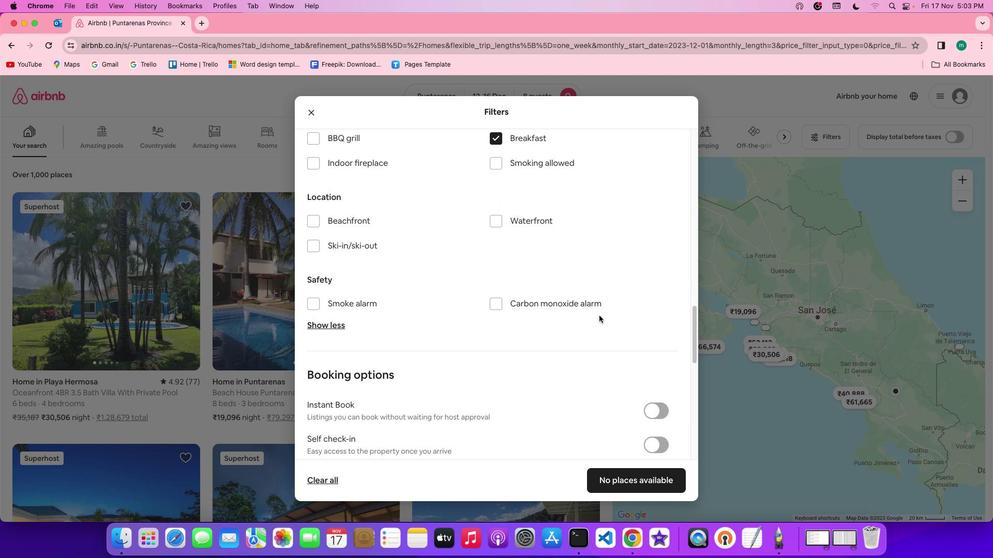 
Action: Mouse scrolled (599, 316) with delta (0, -1)
Screenshot: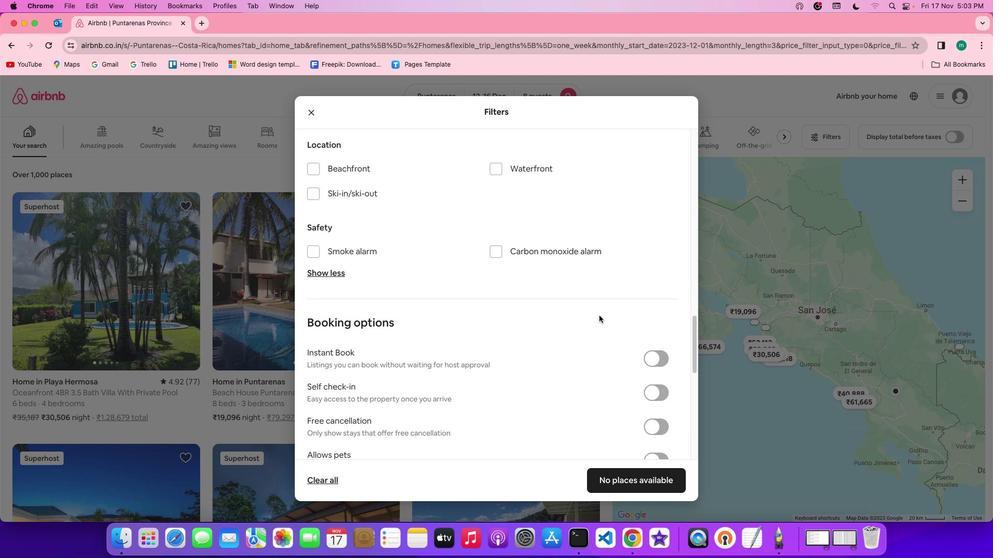 
Action: Mouse scrolled (599, 316) with delta (0, -1)
Screenshot: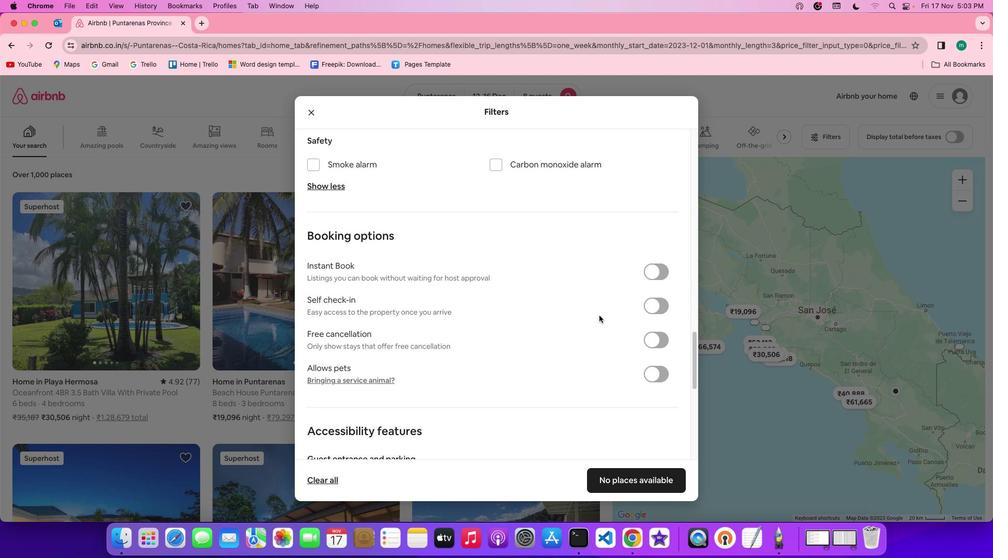
Action: Mouse scrolled (599, 316) with delta (0, 0)
Screenshot: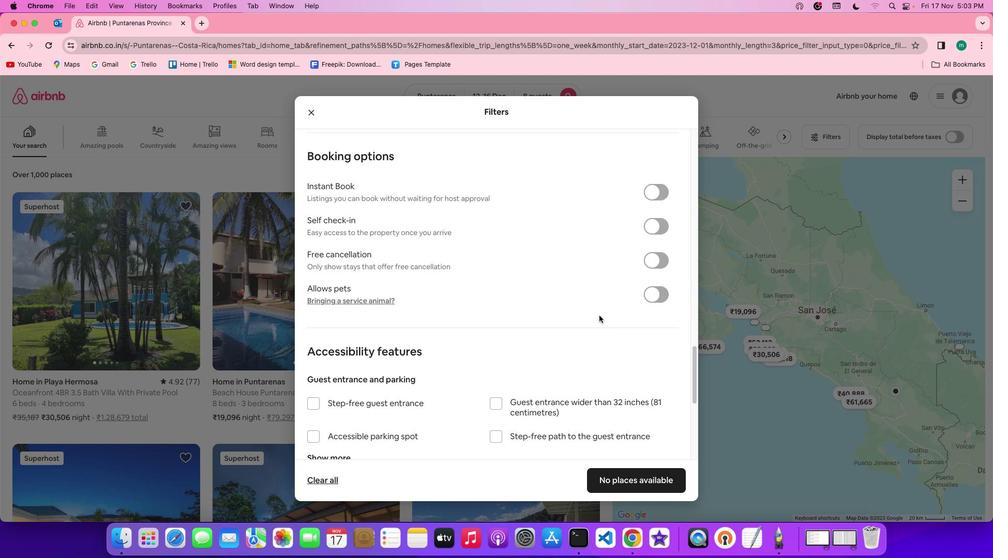 
Action: Mouse scrolled (599, 316) with delta (0, 0)
Screenshot: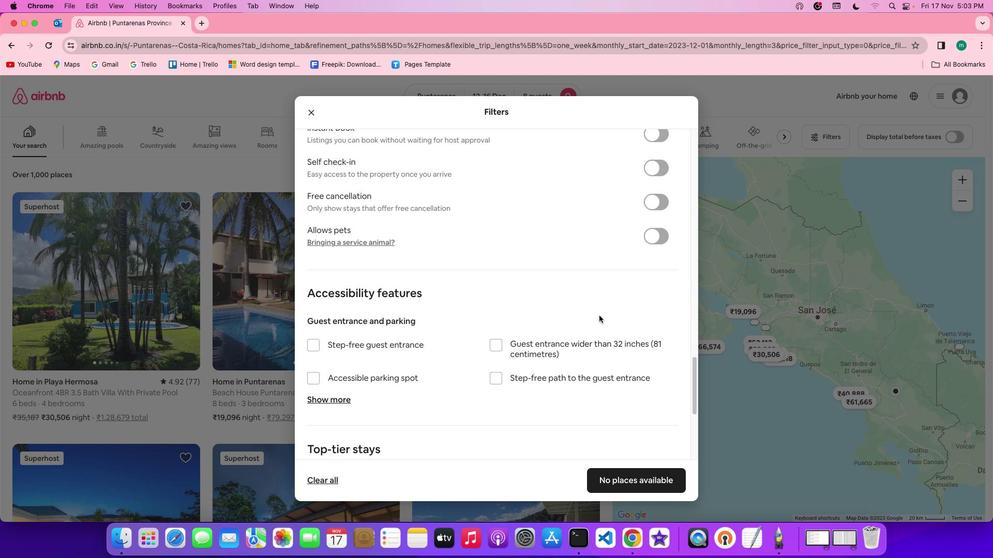 
Action: Mouse scrolled (599, 316) with delta (0, -1)
Screenshot: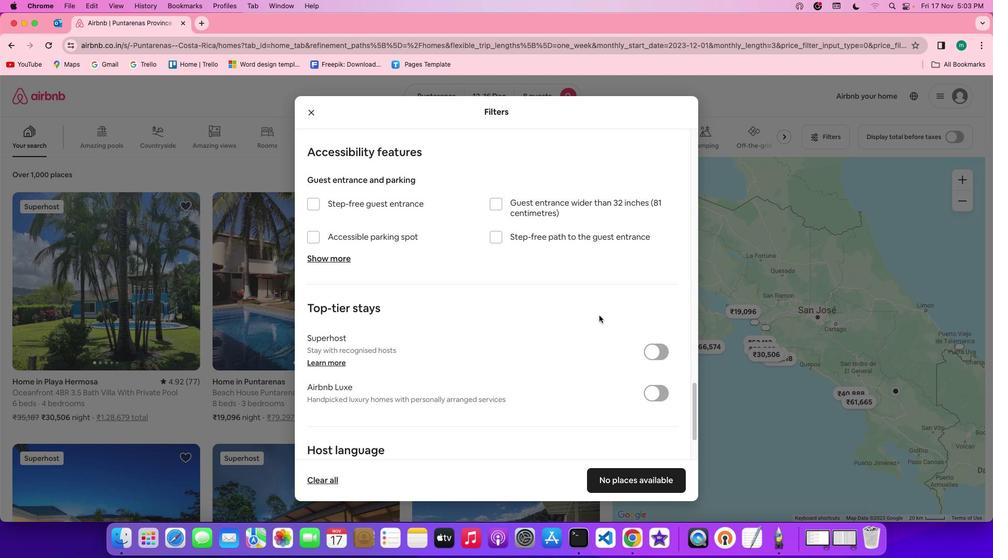
Action: Mouse scrolled (599, 316) with delta (0, -2)
Screenshot: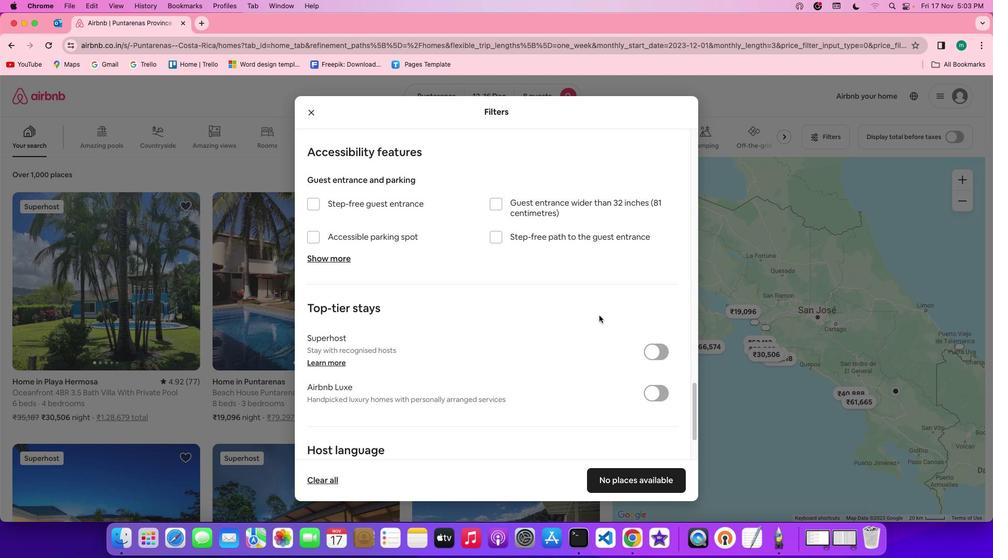 
Action: Mouse scrolled (599, 316) with delta (0, -3)
Screenshot: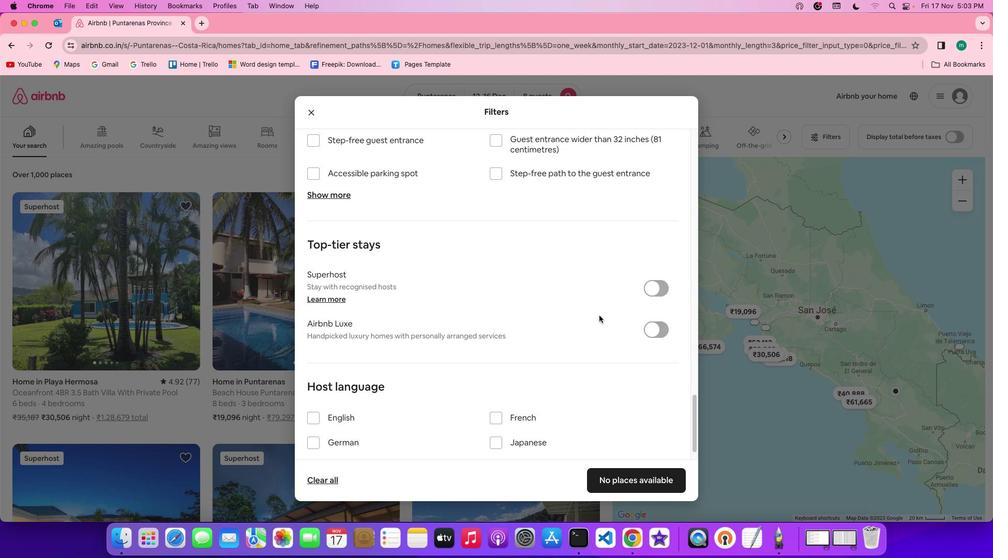 
Action: Mouse scrolled (599, 316) with delta (0, -2)
Screenshot: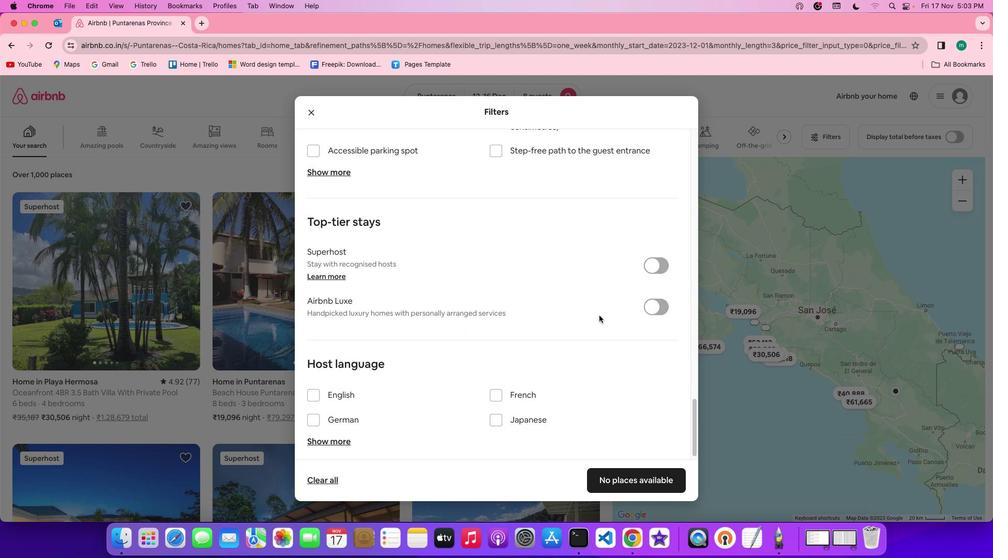 
Action: Mouse scrolled (599, 316) with delta (0, 0)
Screenshot: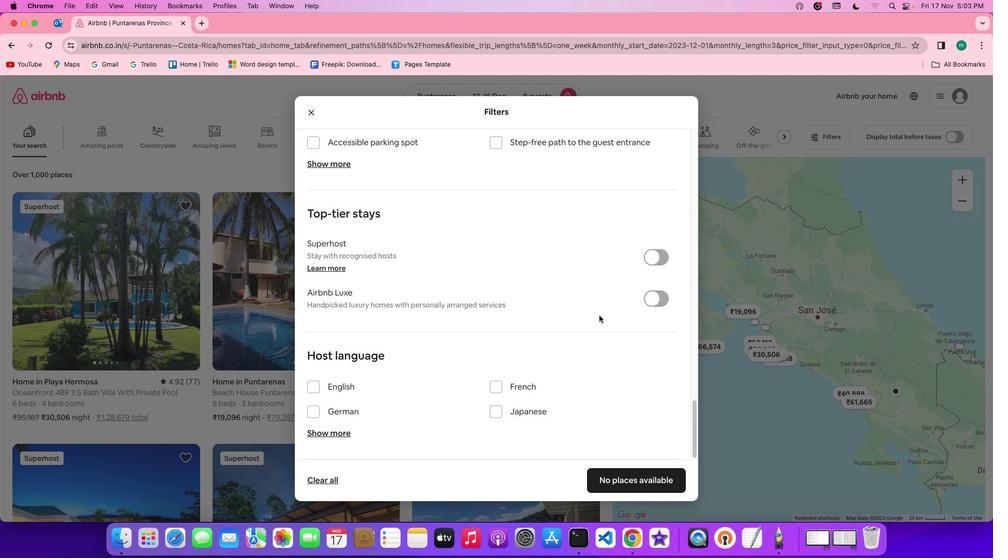 
Action: Mouse scrolled (599, 316) with delta (0, 0)
Screenshot: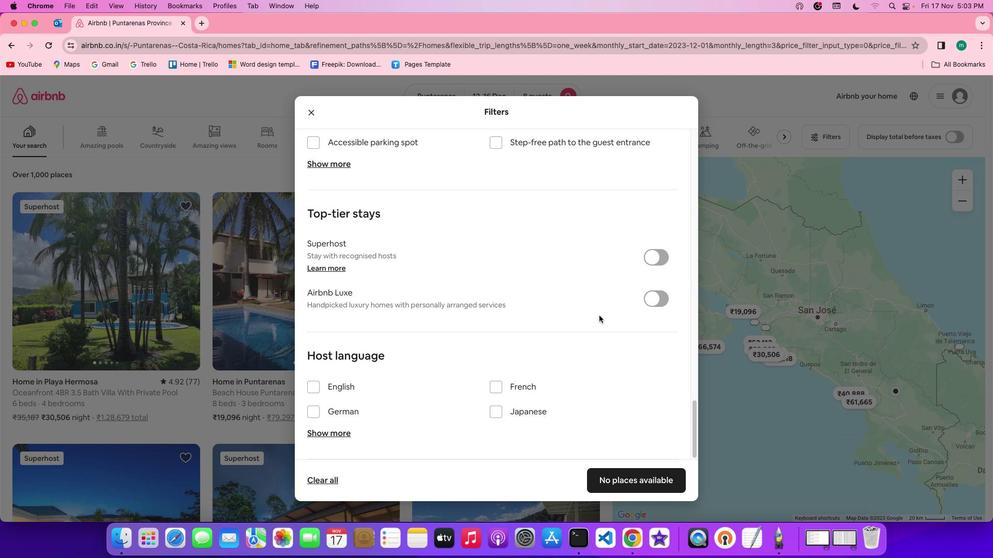 
Action: Mouse scrolled (599, 316) with delta (0, -1)
Screenshot: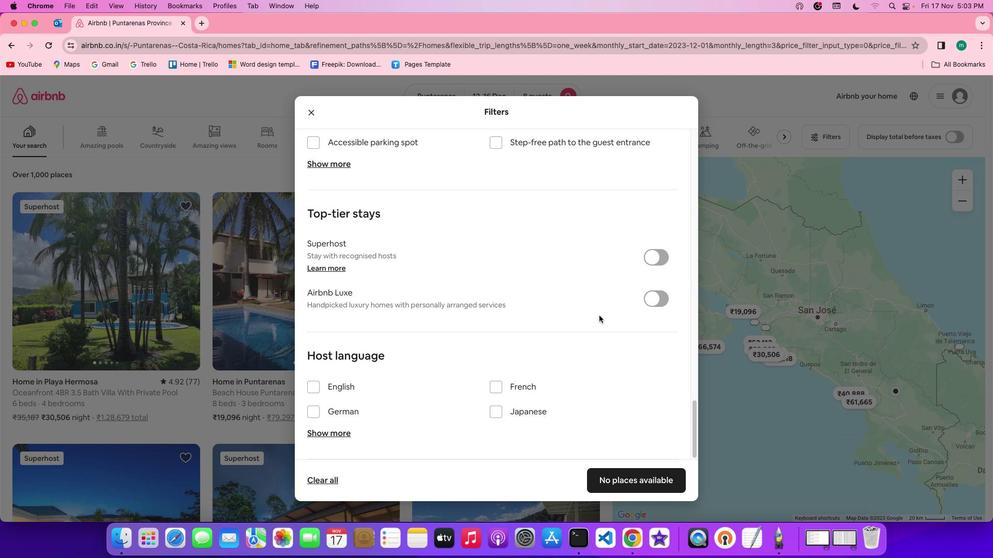 
Action: Mouse scrolled (599, 316) with delta (0, -2)
Screenshot: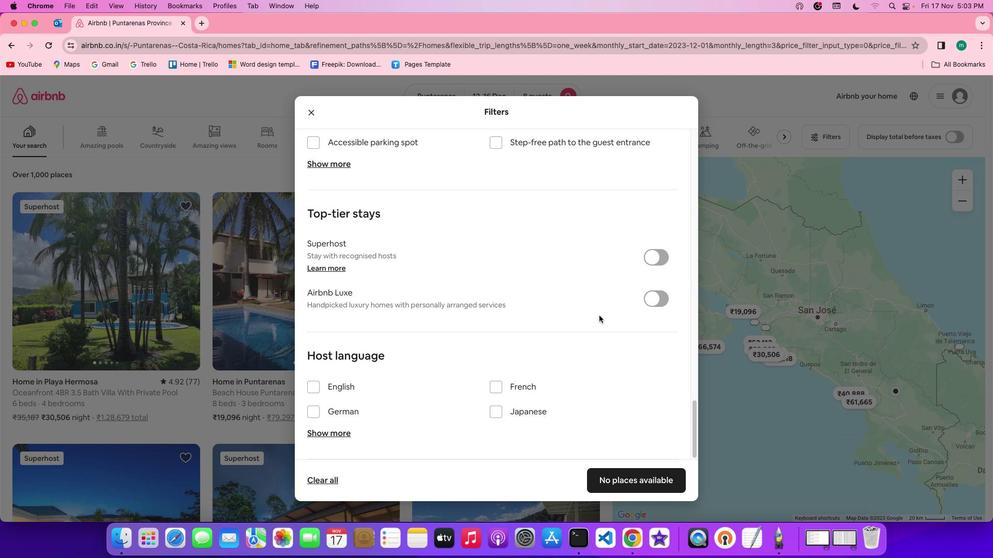 
Action: Mouse scrolled (599, 316) with delta (0, -3)
Screenshot: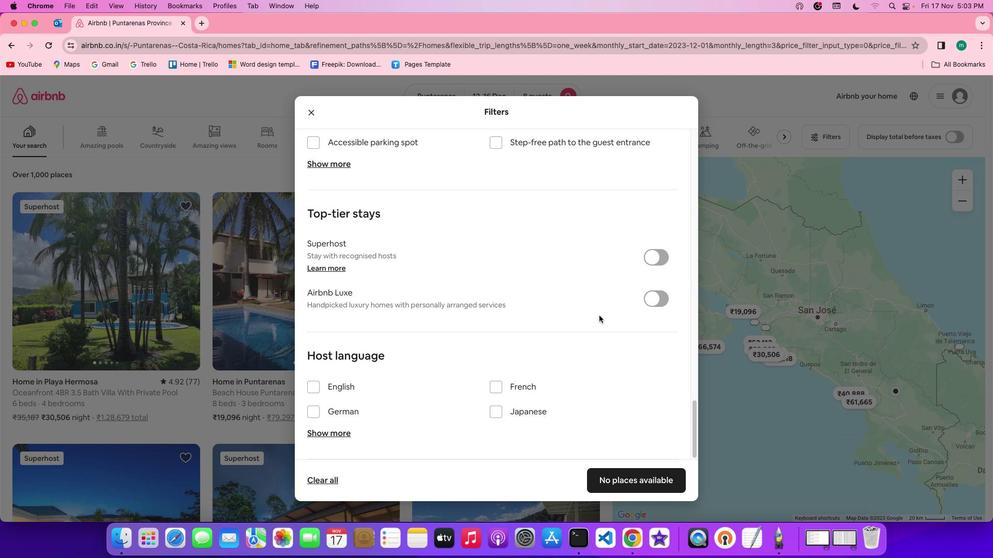 
Action: Mouse scrolled (599, 316) with delta (0, -3)
Screenshot: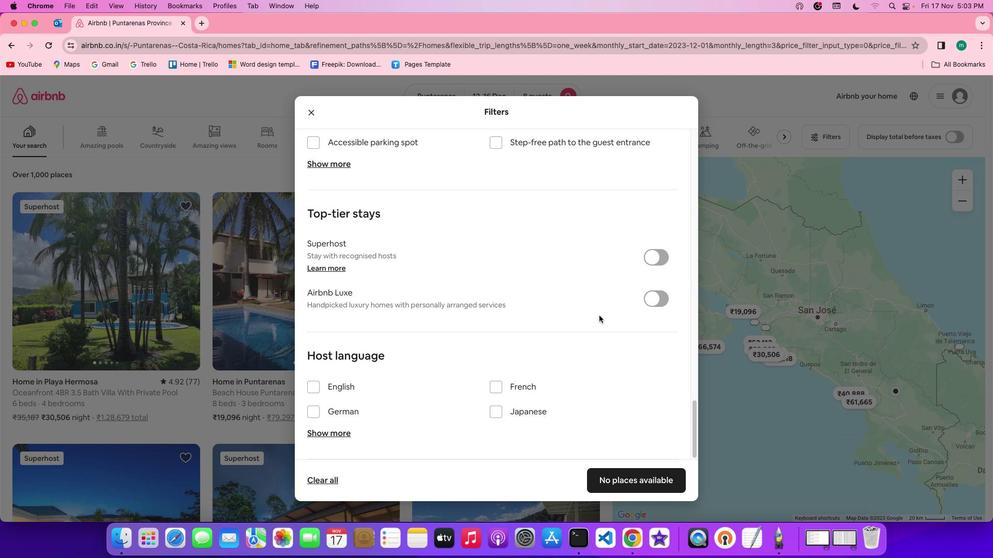 
Action: Mouse scrolled (599, 316) with delta (0, 0)
Screenshot: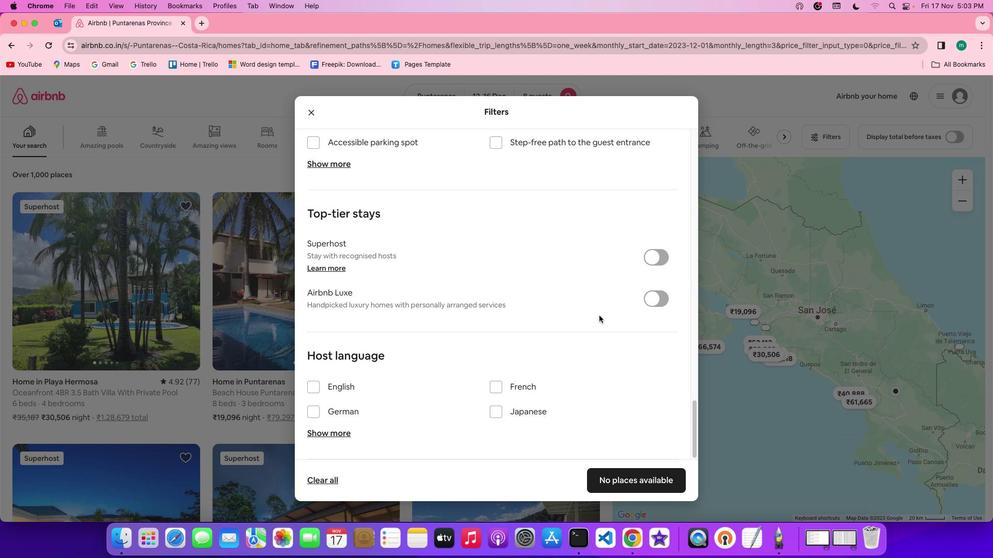 
Action: Mouse scrolled (599, 316) with delta (0, 0)
Screenshot: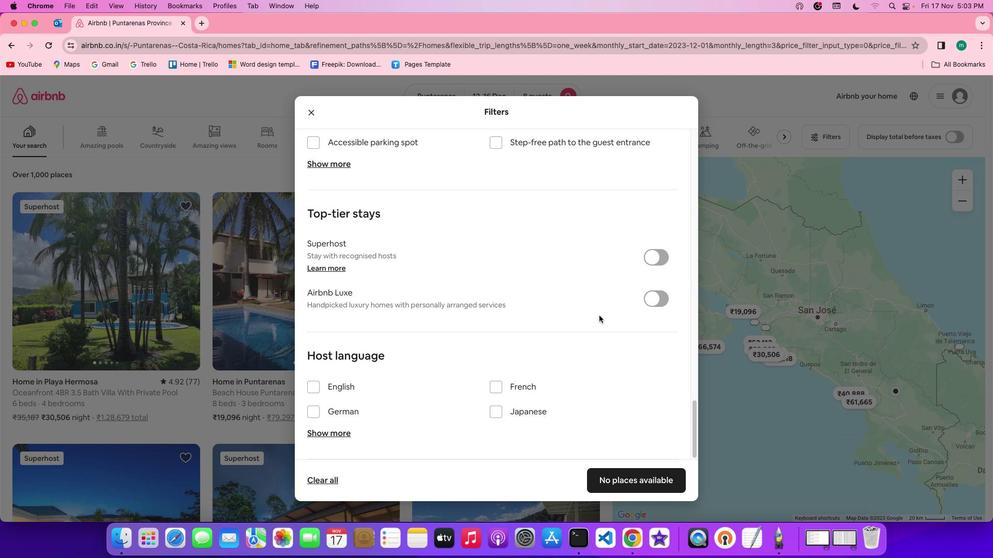 
Action: Mouse scrolled (599, 316) with delta (0, -1)
Screenshot: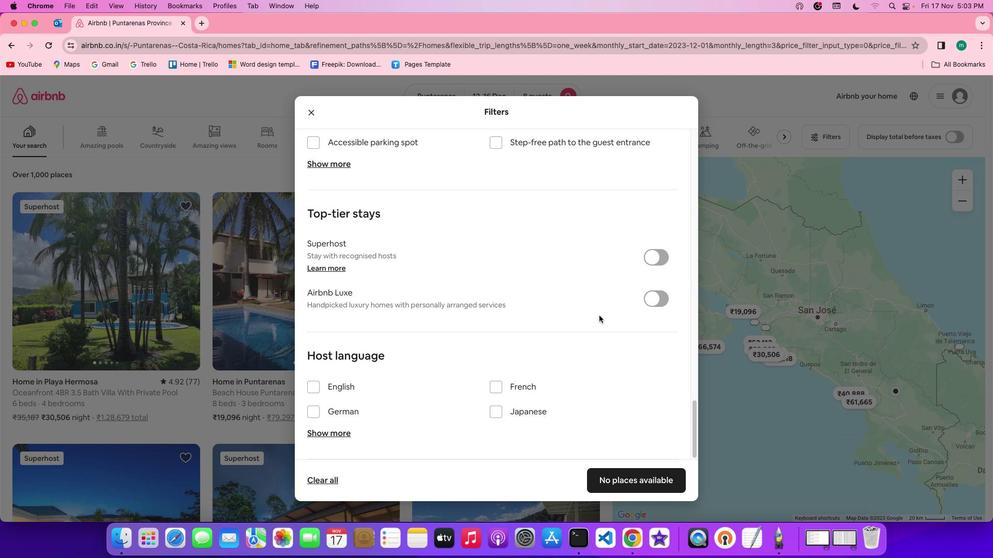 
Action: Mouse scrolled (599, 316) with delta (0, -2)
Screenshot: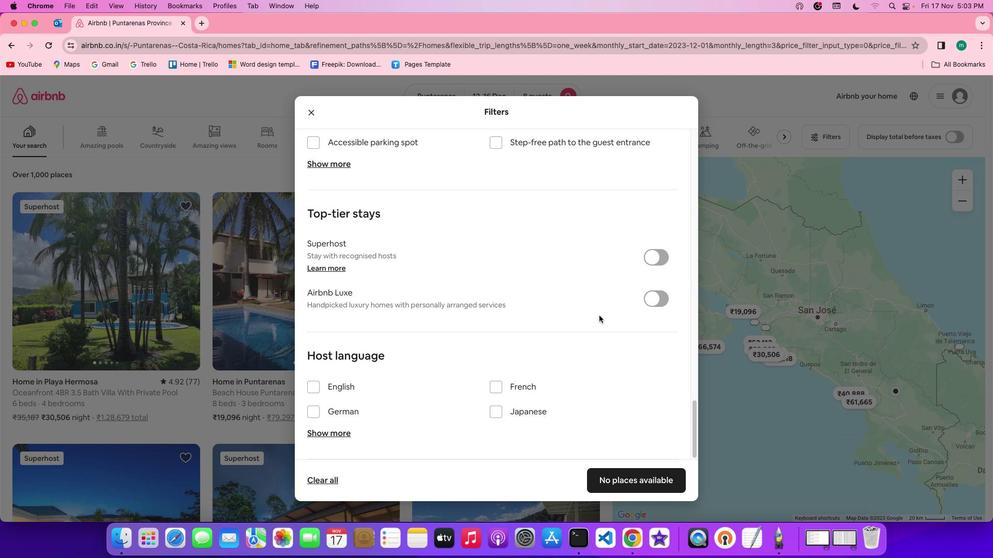 
Action: Mouse scrolled (599, 316) with delta (0, -3)
Screenshot: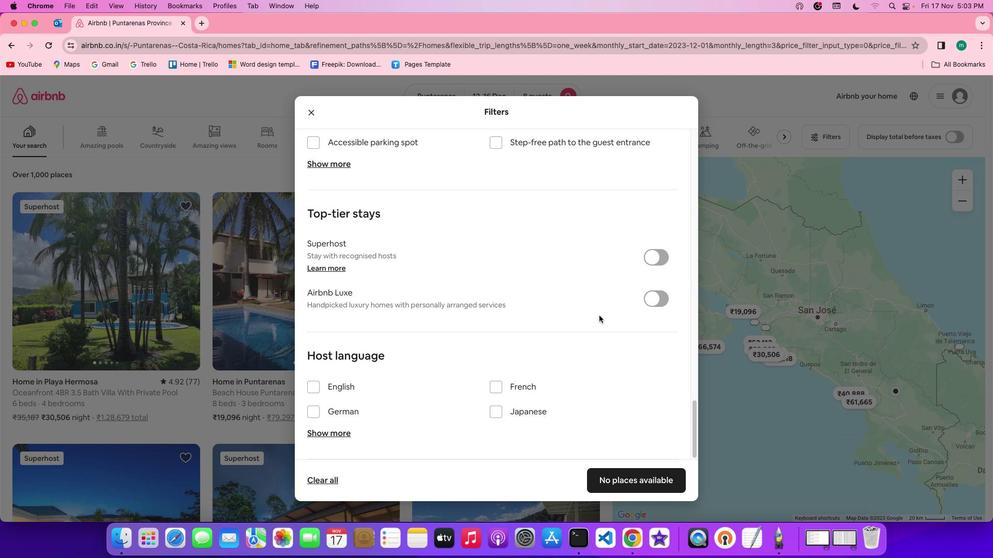 
Action: Mouse moved to (643, 481)
Screenshot: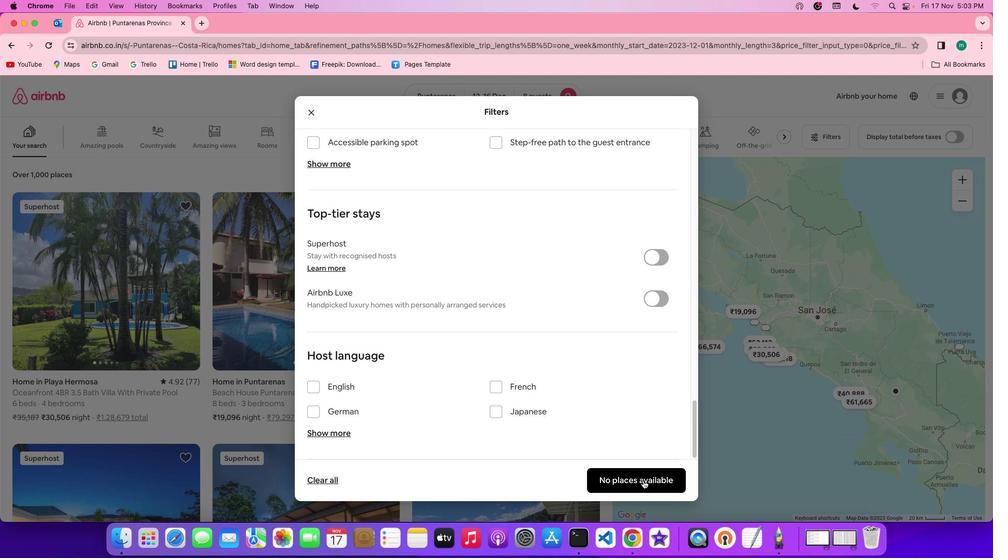
Action: Mouse pressed left at (643, 481)
Screenshot: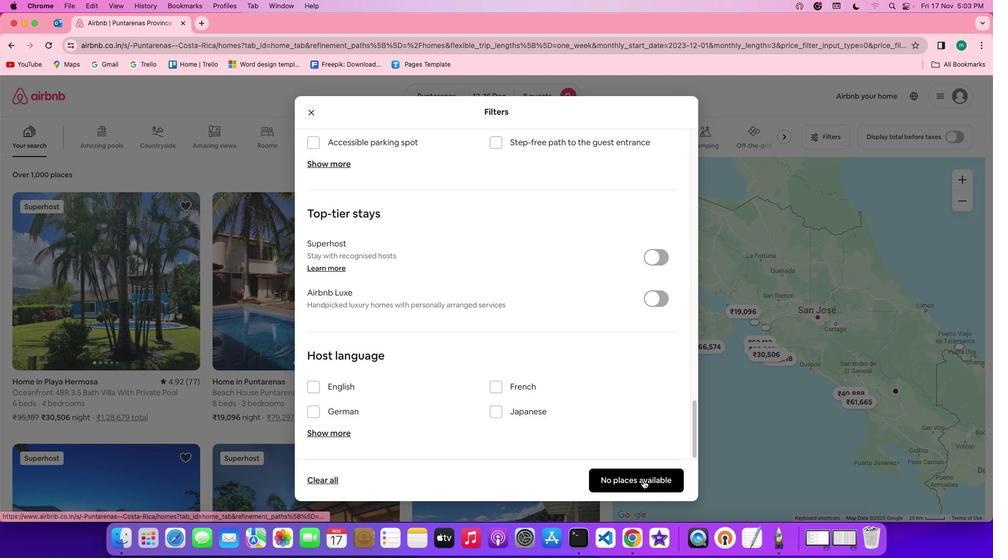 
Action: Mouse moved to (327, 298)
Screenshot: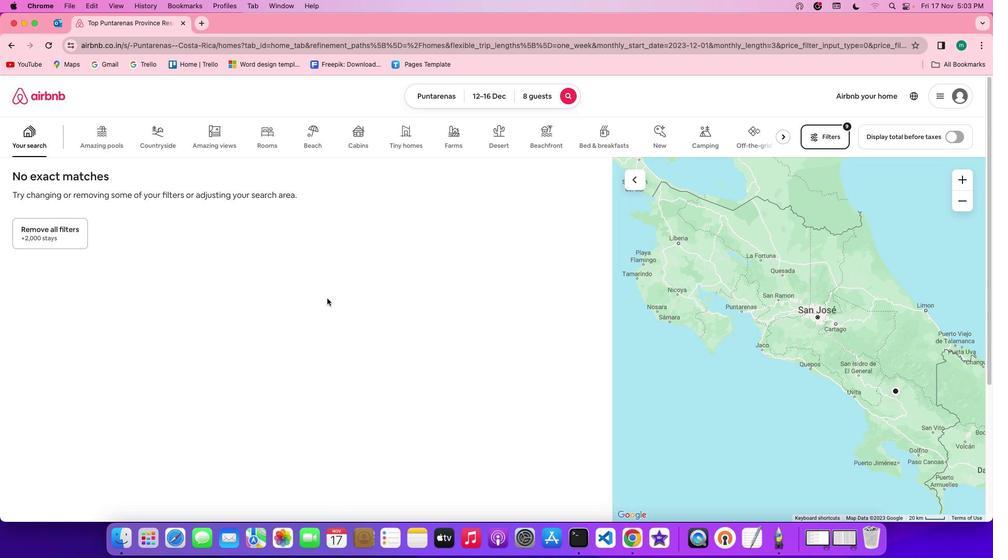 
